 Task: Add an event with the title Sales Team Training and Skill Enhancement, date '2024/03/19', time 8:00 AM to 10:00 AMand add a description: The PIP Discussion will begin with a clear and concise explanation of the purpose and objectives of the performance improvement process. Participants will have a chance to understand the specific areas of concern and the expectations for improvement. The facilitator will ensure a supportive and non-judgmental environment, fostering open communication and active listening.Select event color  Graphite . Add location for the event as: Kuala Lumpur, Malaysia, logged in from the account softage.4@softage.netand send the event invitation to softage.9@softage.net and softage.10@softage.net. Set a reminder for the event Every weekday(Monday to Friday)
Action: Mouse moved to (76, 91)
Screenshot: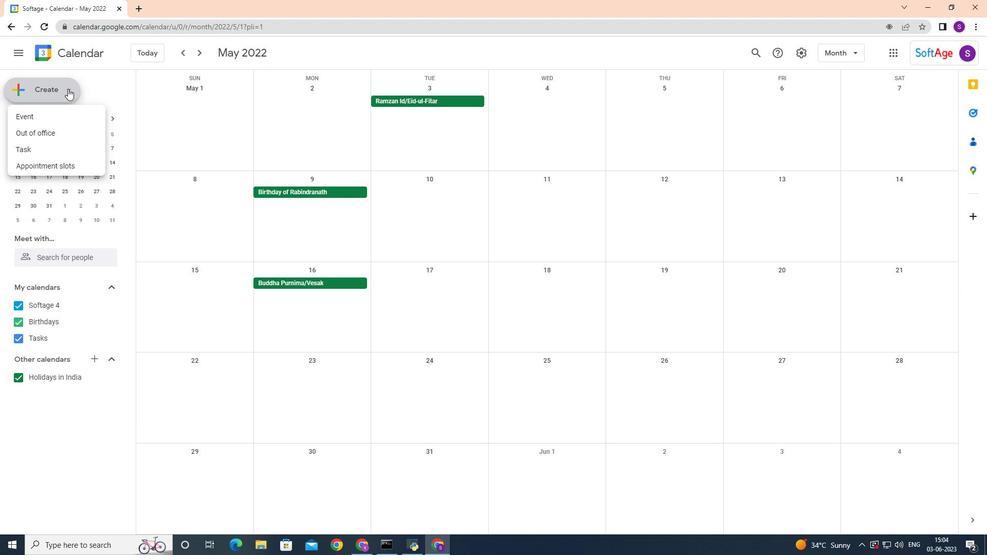 
Action: Mouse pressed left at (76, 91)
Screenshot: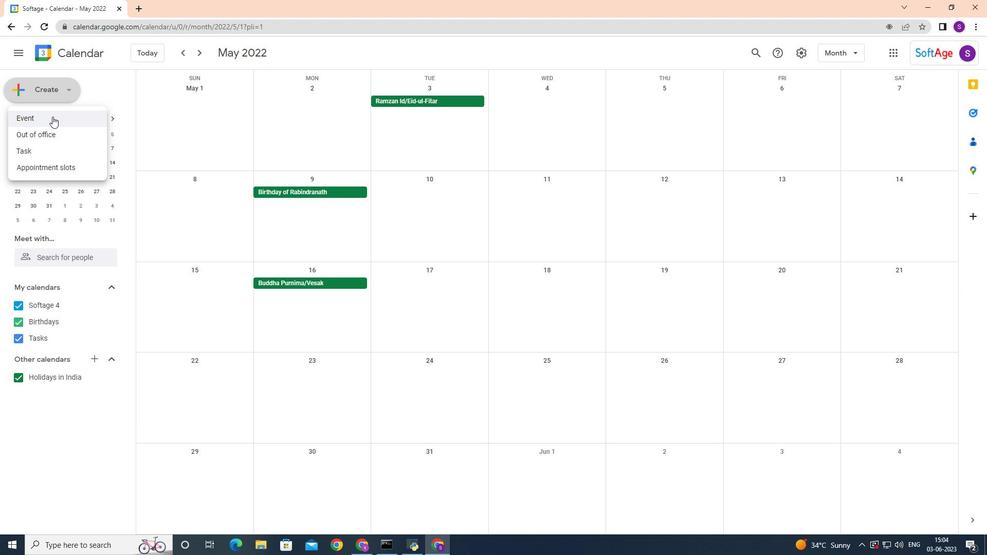 
Action: Mouse moved to (76, 112)
Screenshot: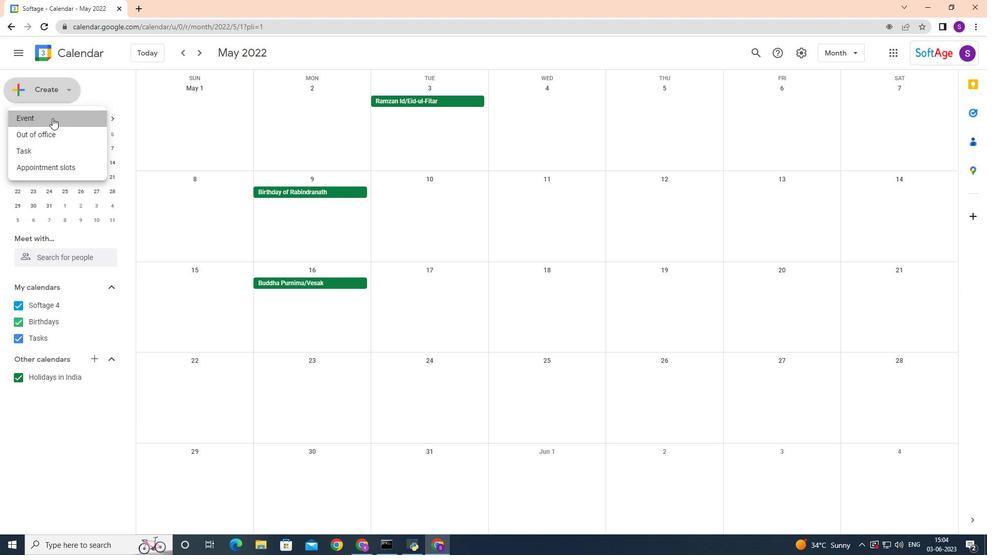 
Action: Mouse pressed left at (76, 112)
Screenshot: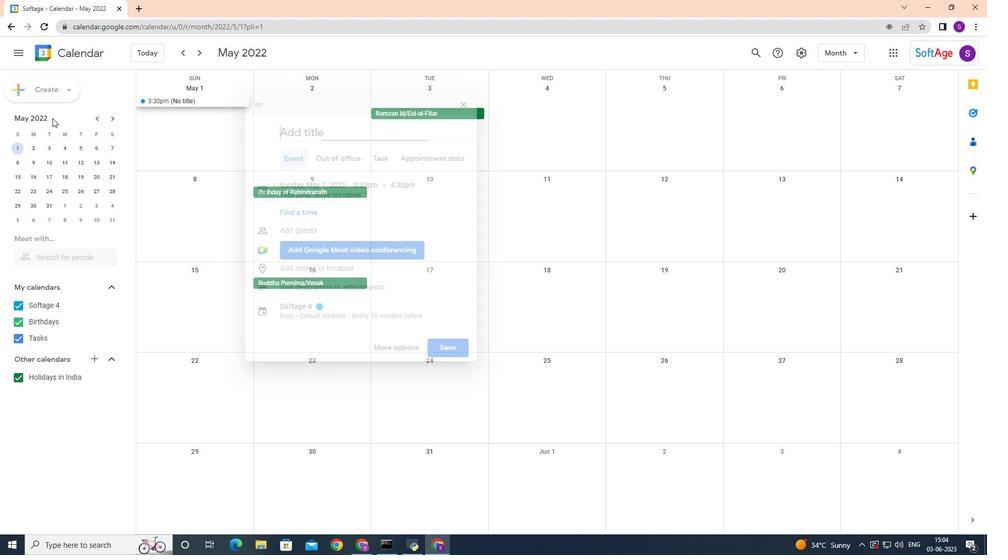 
Action: Mouse moved to (745, 345)
Screenshot: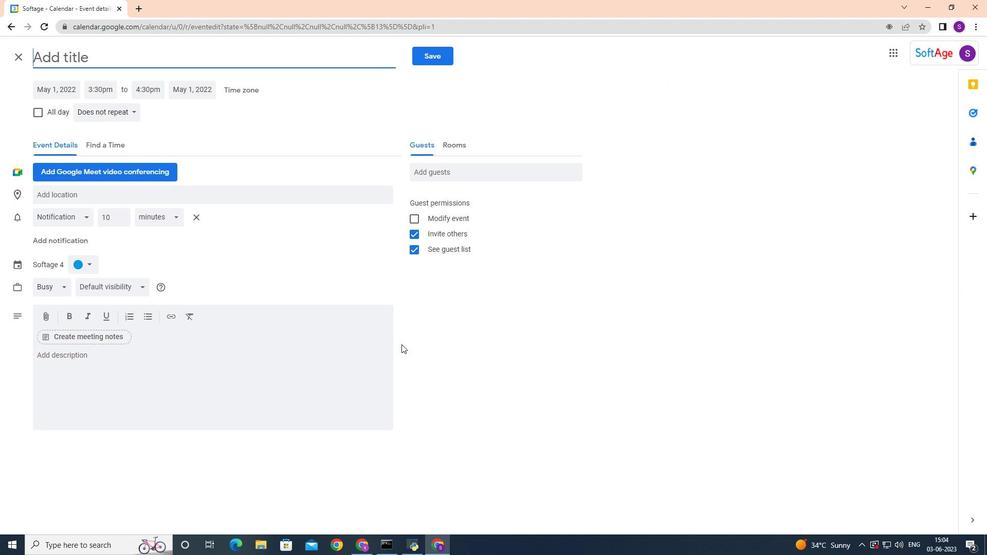 
Action: Mouse pressed left at (745, 345)
Screenshot: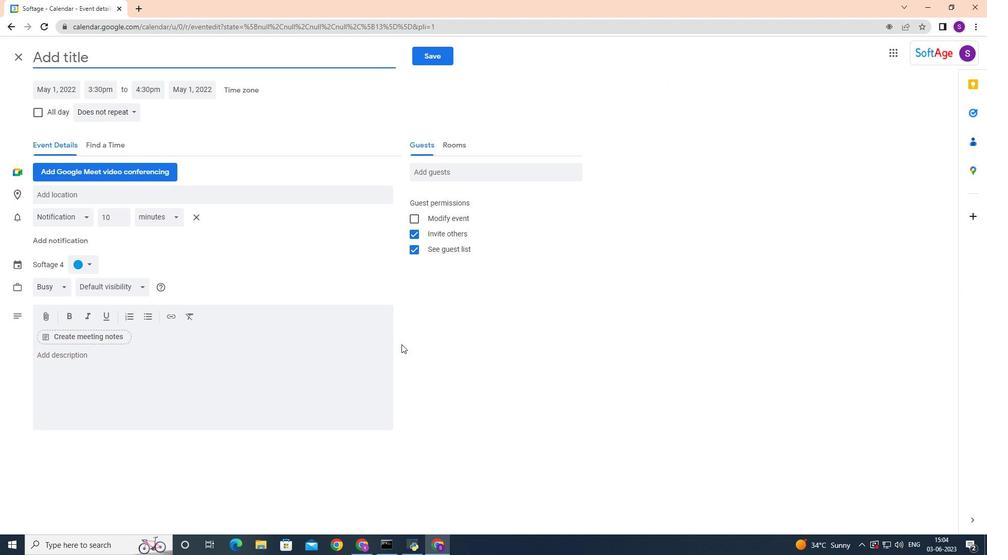 
Action: Mouse moved to (267, 62)
Screenshot: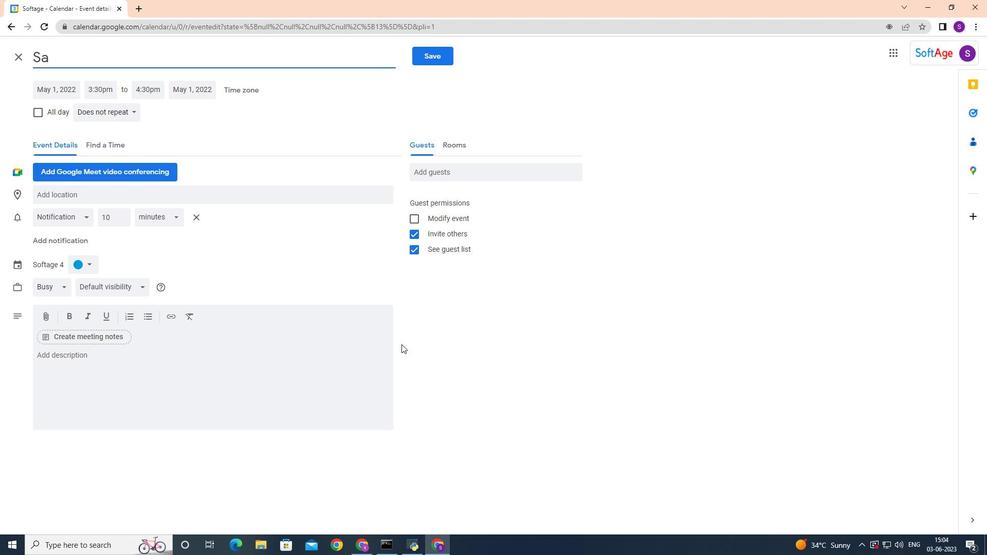 
Action: Mouse pressed left at (267, 62)
Screenshot: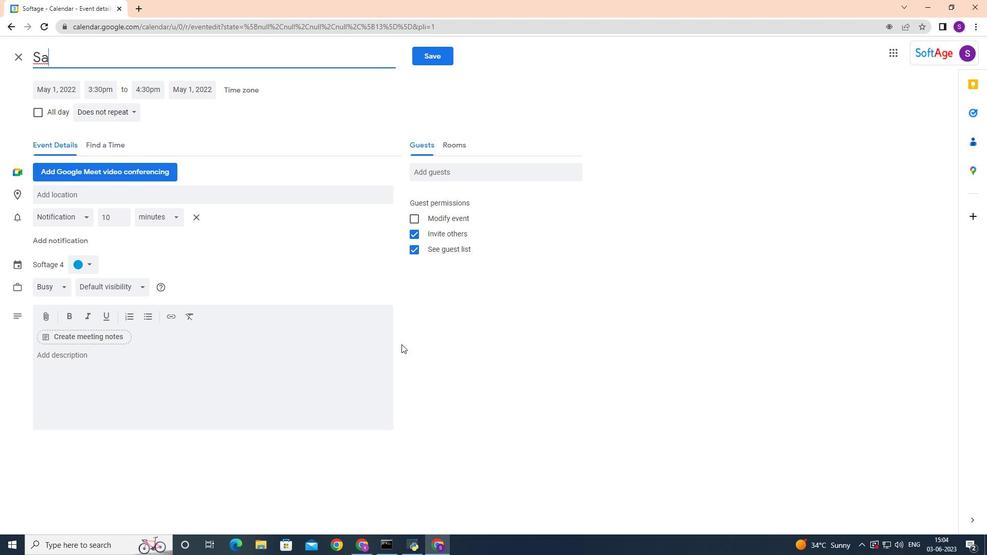 
Action: Mouse moved to (267, 61)
Screenshot: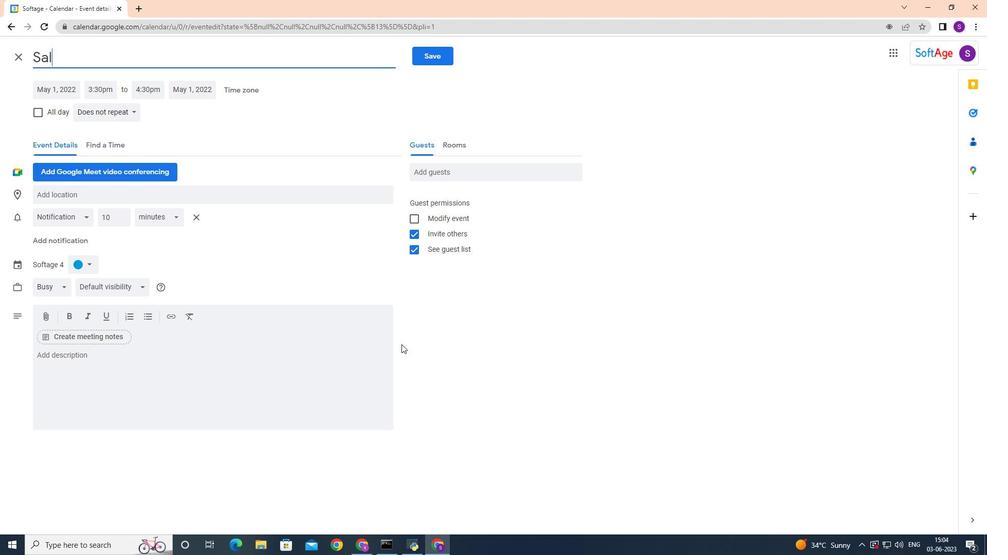 
Action: Key pressed <Key.shift>Sales<Key.space><Key.shift>Team<Key.space><Key.shift>Training<Key.space>and<Key.space><Key.shift_r>Skill<Key.space><Key.shift>Enhancement
Screenshot: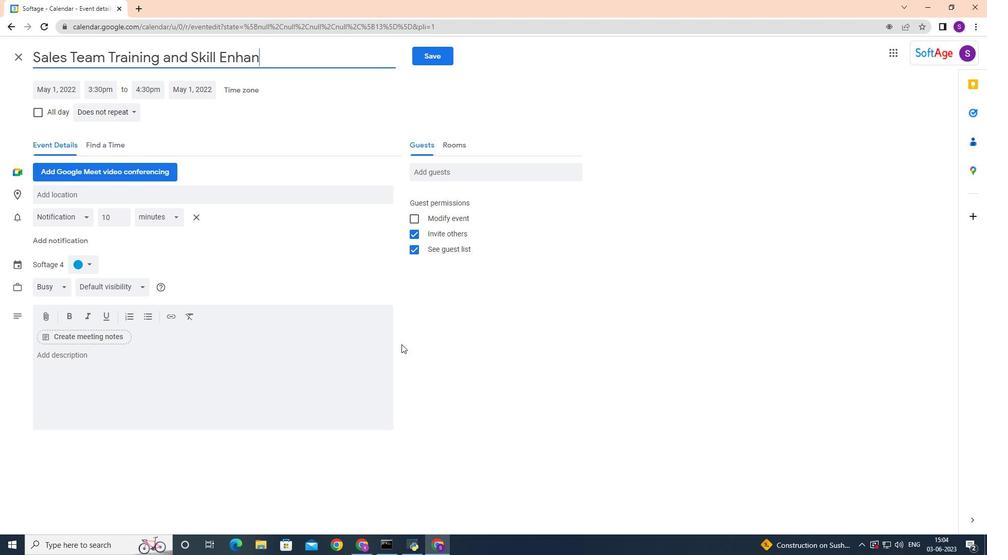 
Action: Mouse moved to (73, 91)
Screenshot: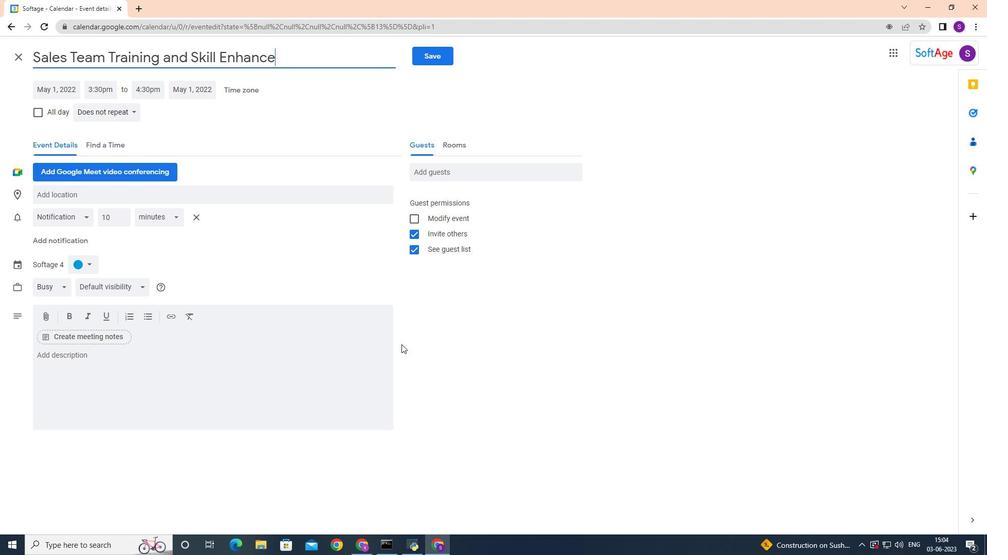 
Action: Mouse pressed left at (73, 91)
Screenshot: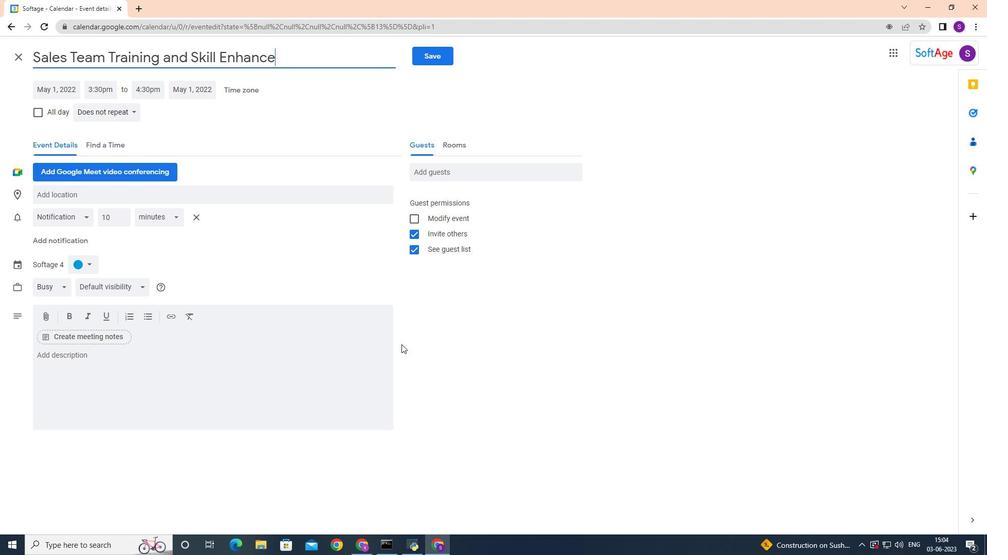 
Action: Mouse moved to (162, 112)
Screenshot: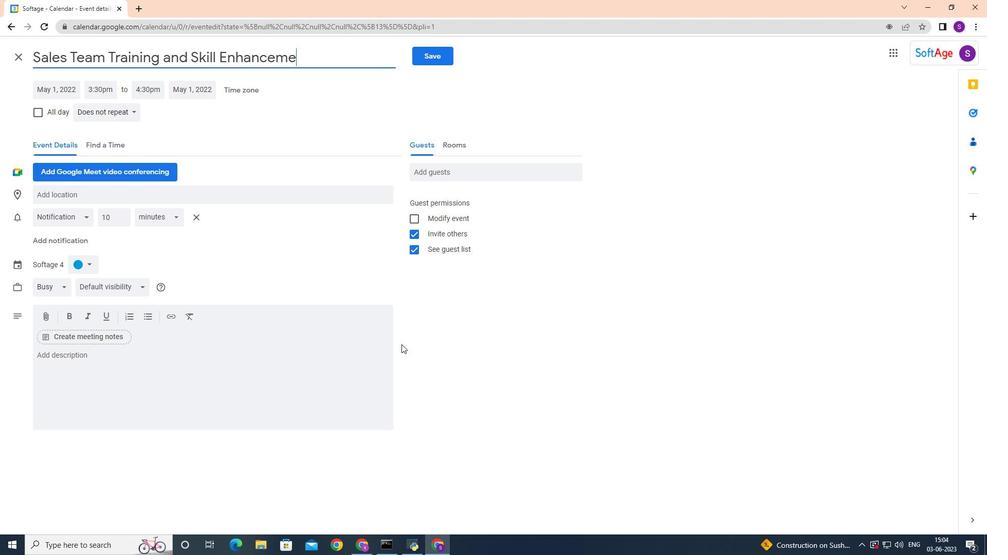 
Action: Mouse pressed left at (162, 112)
Screenshot: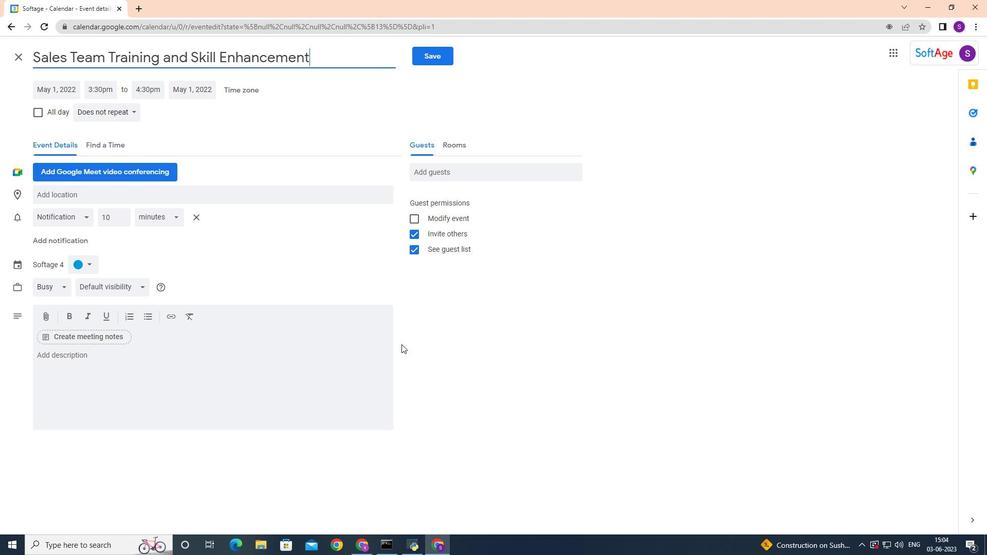 
Action: Mouse pressed left at (162, 112)
Screenshot: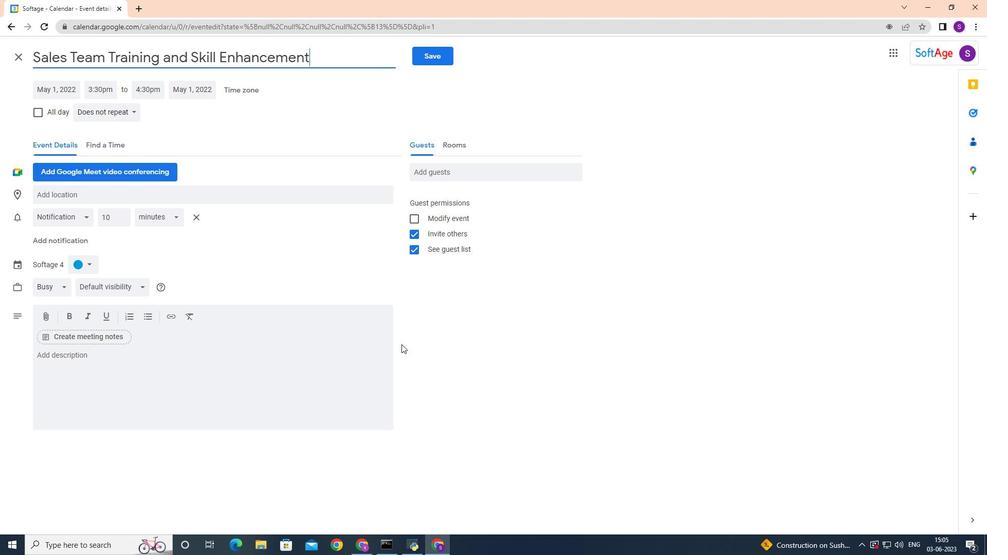 
Action: Mouse pressed left at (162, 112)
Screenshot: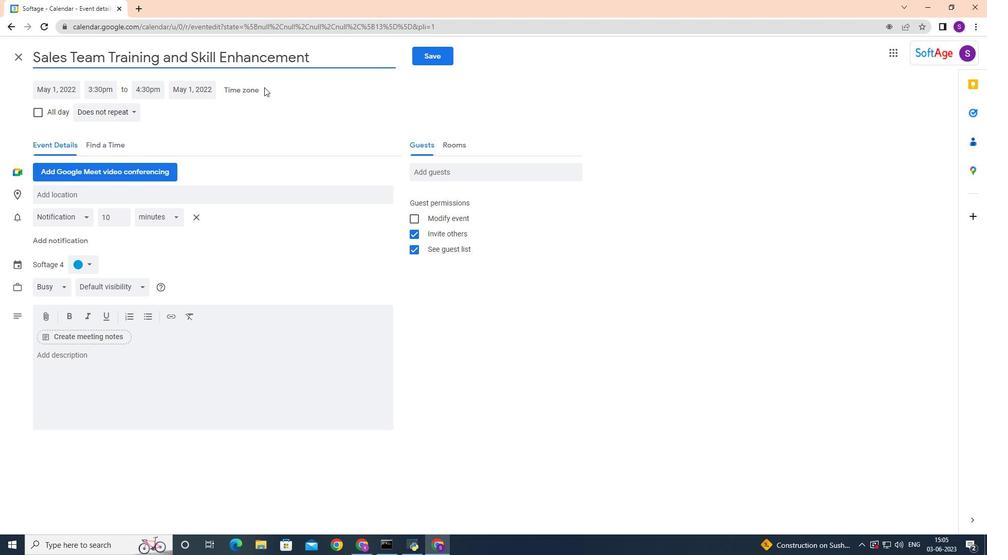 
Action: Mouse pressed left at (162, 112)
Screenshot: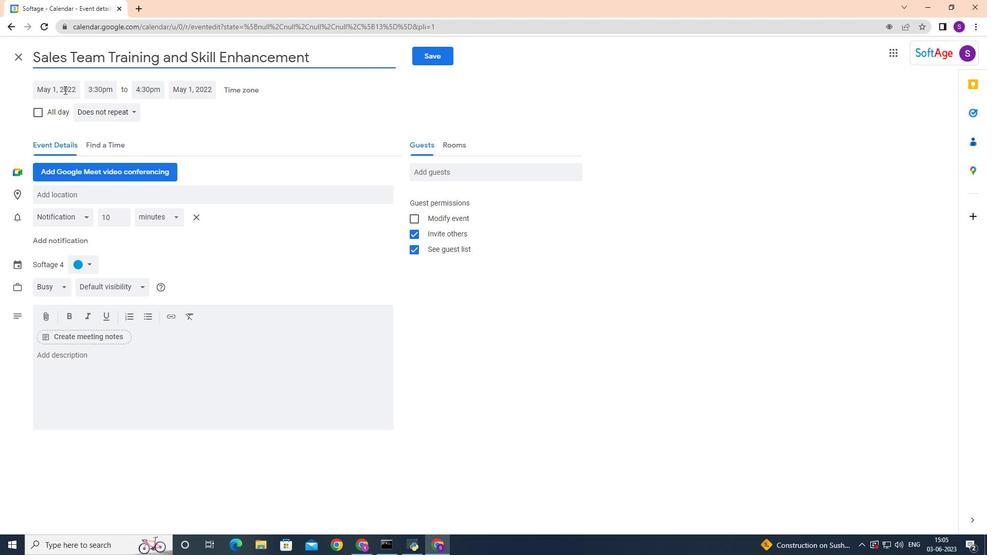 
Action: Mouse pressed left at (162, 112)
Screenshot: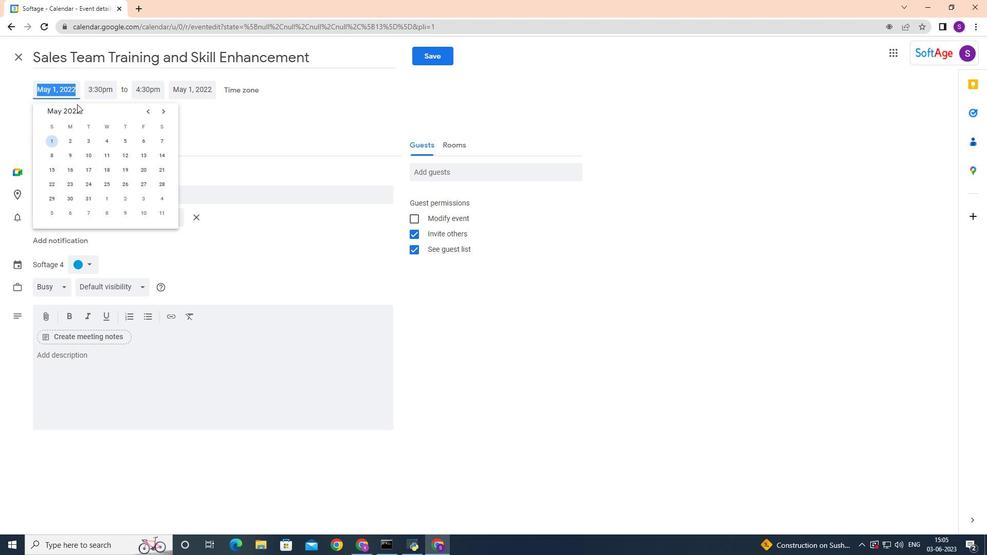 
Action: Mouse pressed left at (162, 112)
Screenshot: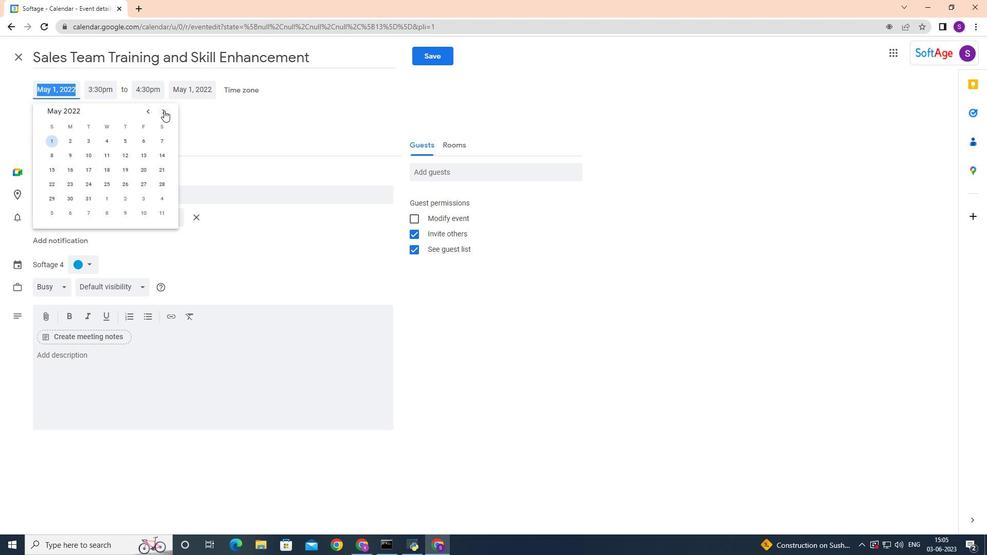 
Action: Mouse pressed left at (162, 112)
Screenshot: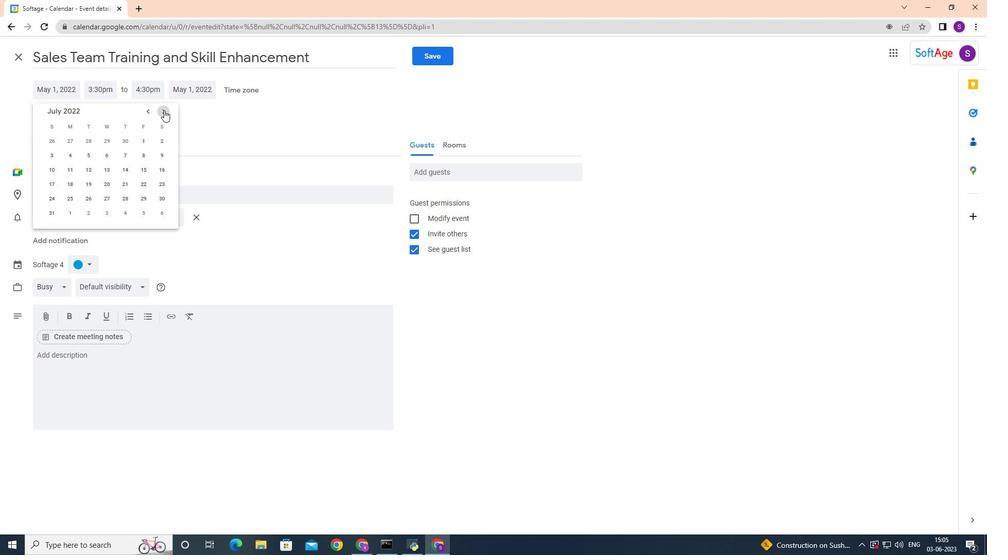 
Action: Mouse pressed left at (162, 112)
Screenshot: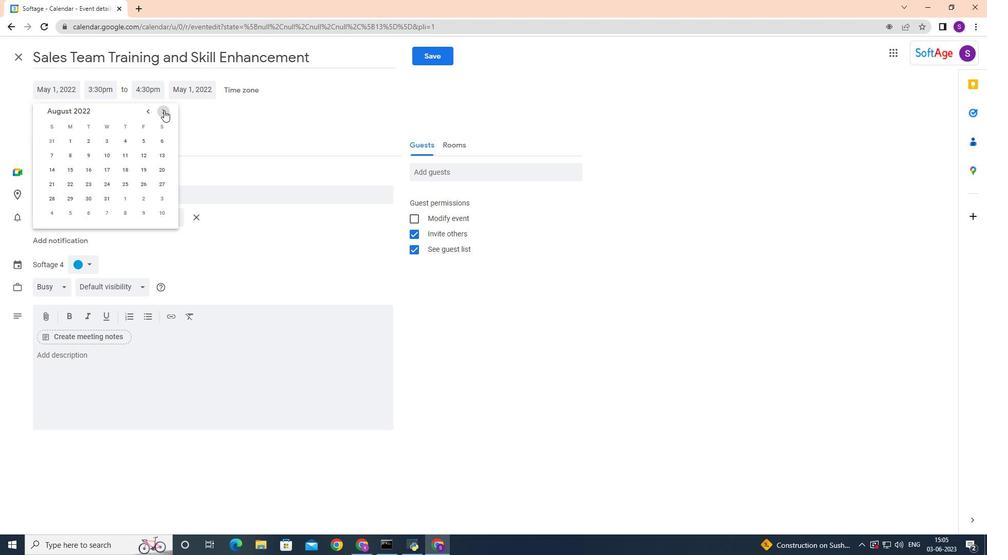 
Action: Mouse pressed left at (162, 112)
Screenshot: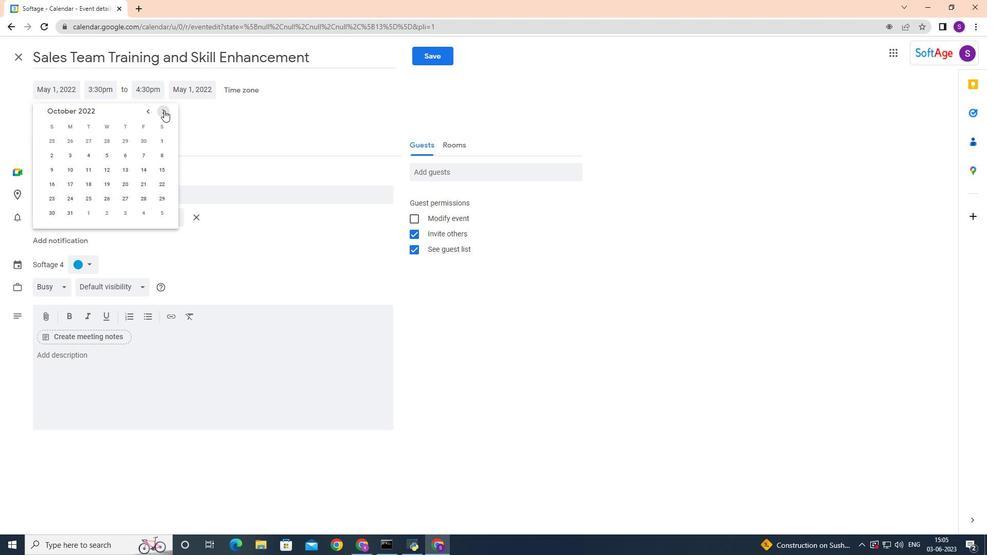 
Action: Mouse pressed left at (162, 112)
Screenshot: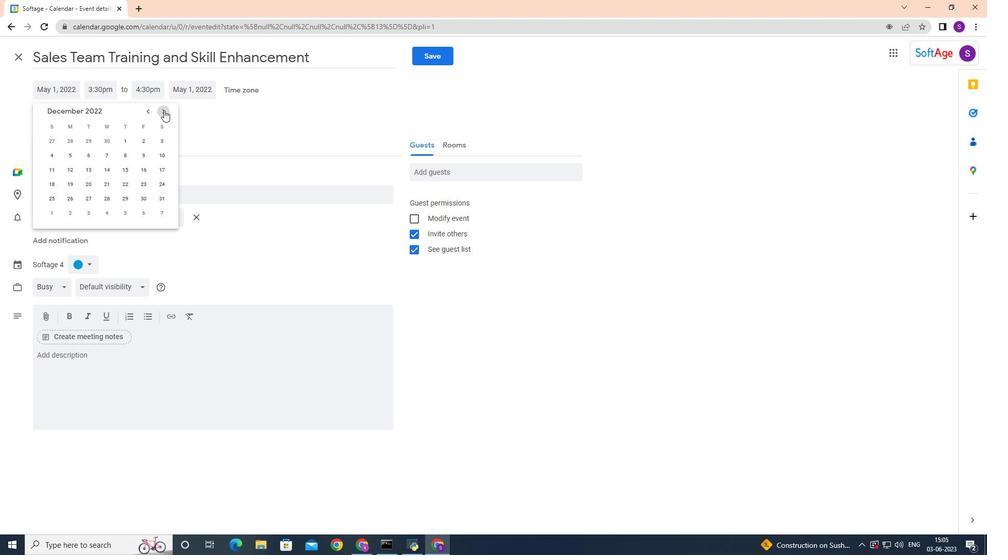 
Action: Mouse pressed left at (162, 112)
Screenshot: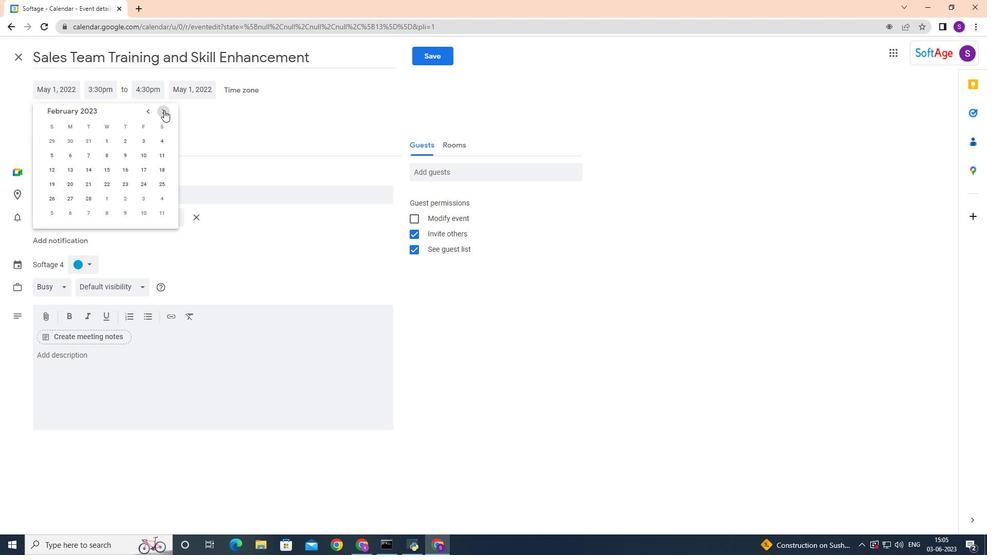 
Action: Mouse moved to (87, 184)
Screenshot: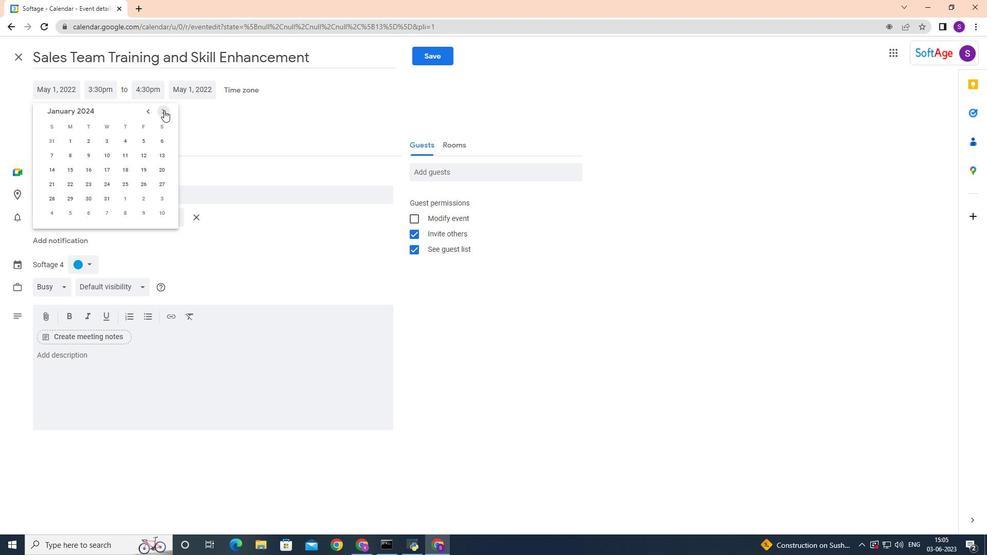 
Action: Mouse pressed left at (87, 184)
Screenshot: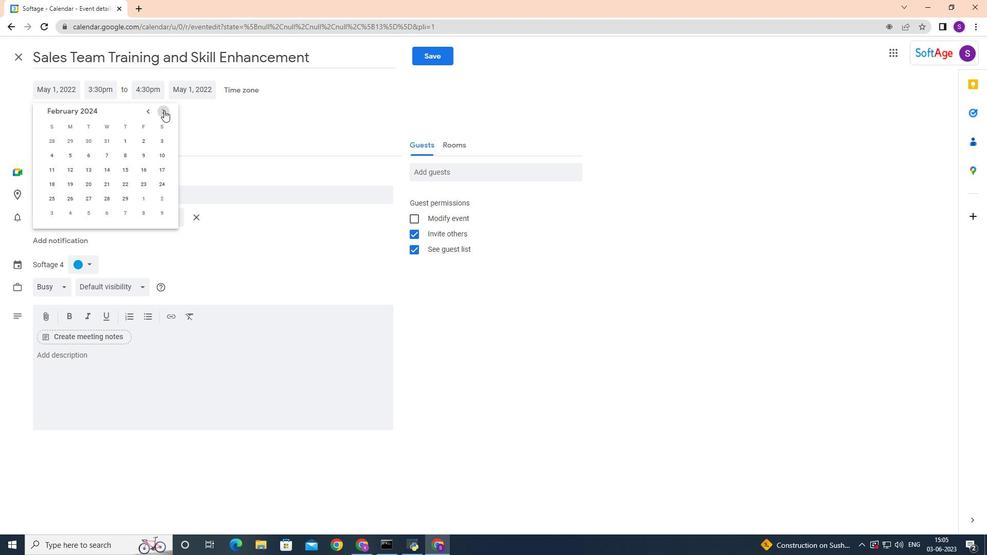 
Action: Mouse moved to (109, 93)
Screenshot: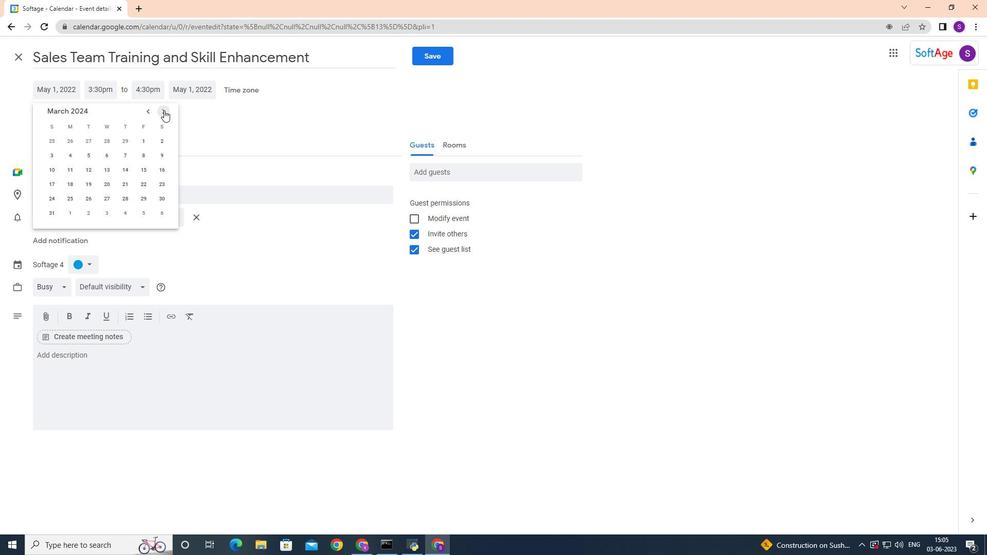 
Action: Mouse pressed left at (109, 93)
Screenshot: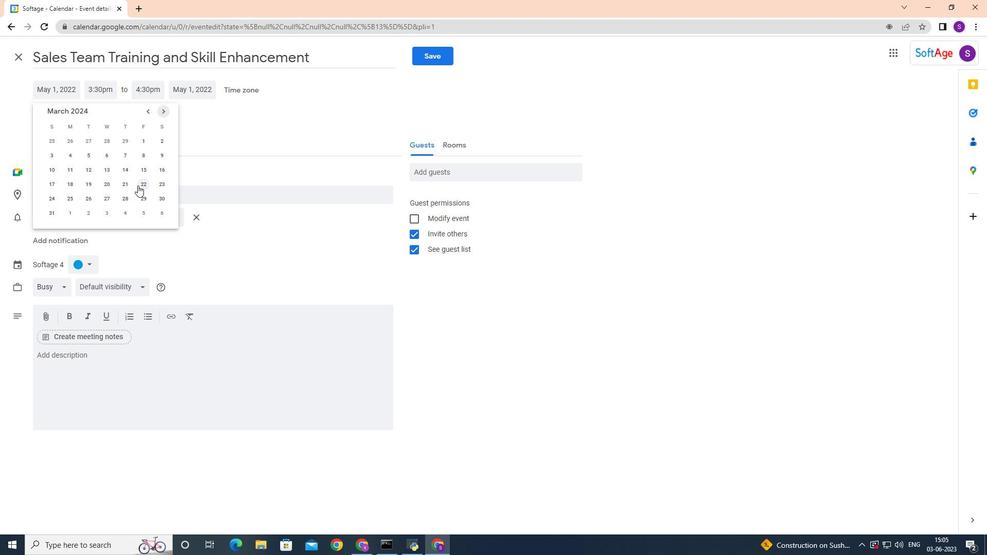 
Action: Mouse moved to (109, 92)
Screenshot: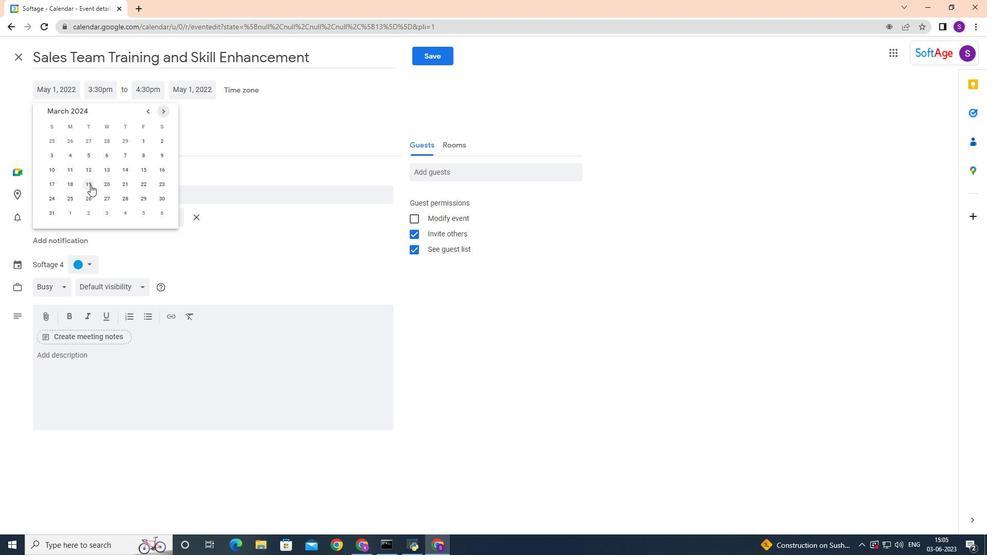 
Action: Key pressed 8<Key.shift>:00am<Key.enter><Key.tab>10<Key.shift>:00am<Key.enter>
Screenshot: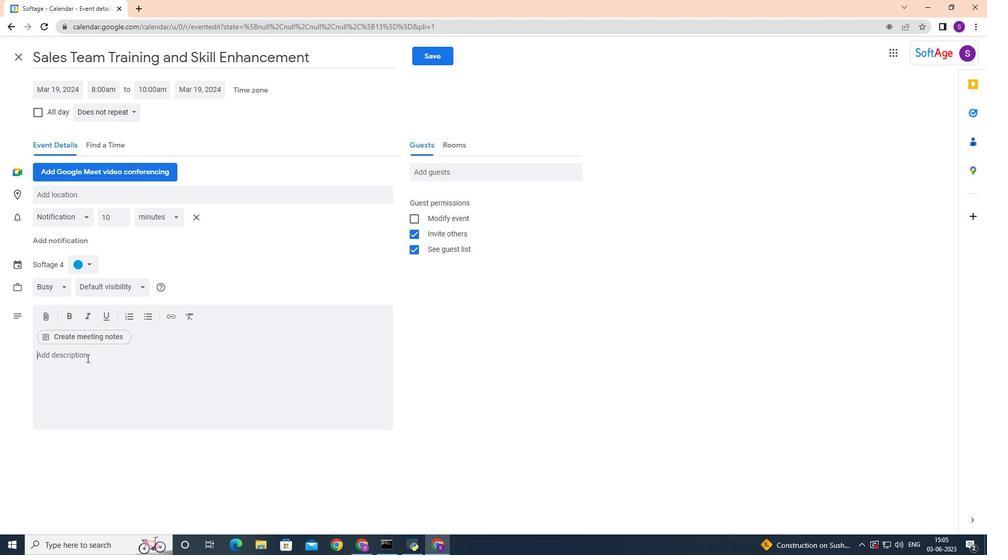 
Action: Mouse moved to (114, 358)
Screenshot: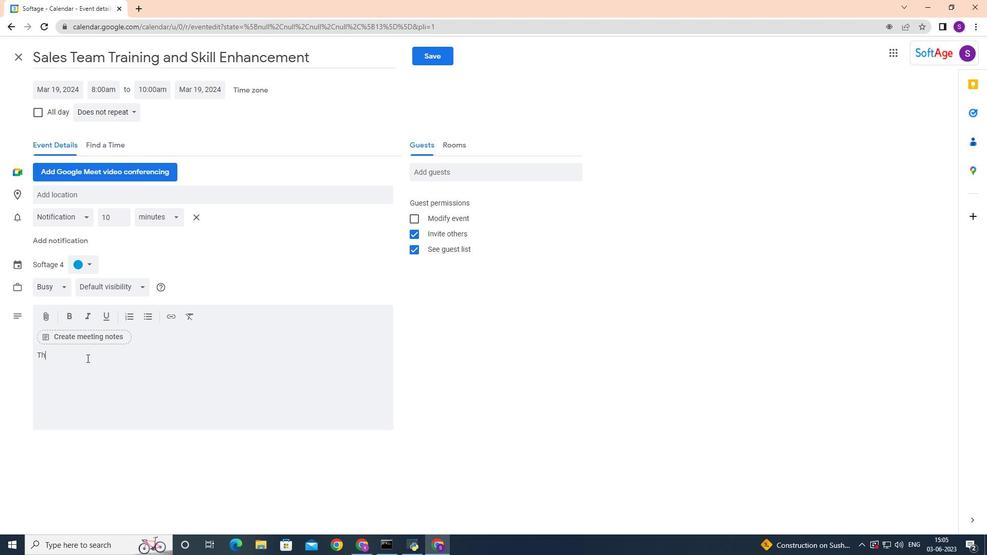 
Action: Mouse pressed left at (114, 358)
Screenshot: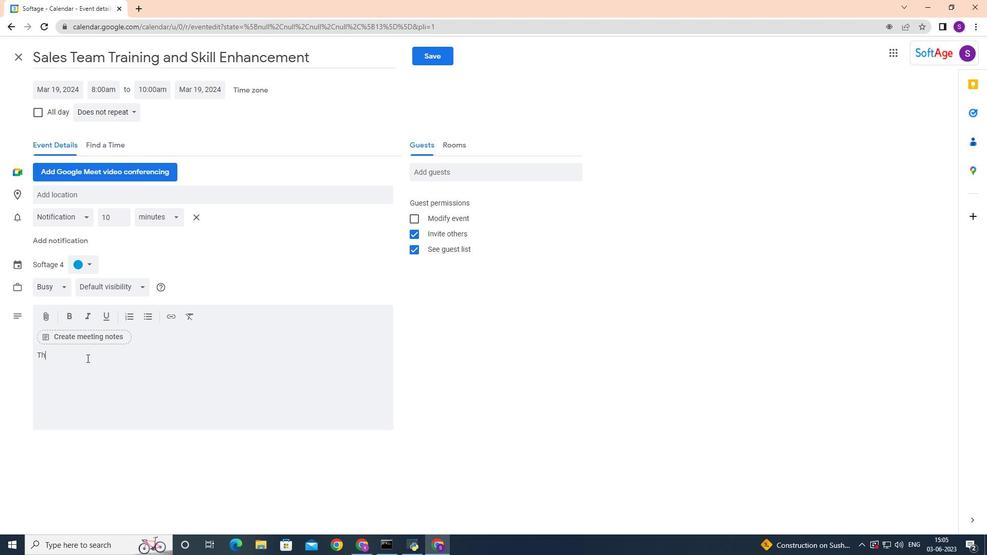 
Action: Key pressed <Key.shift>The<Key.space><Key.shift>P<Key.shift>IP<Key.space><Key.shift>Discussion<Key.space>will<Key.space>begin<Key.space>with<Key.space>a<Key.space>clear<Key.space>and<Key.space>concise<Key.space>explanation<Key.space>of<Key.space>the<Key.space>purpose<Key.space>and<Key.space>objectives<Key.space>of<Key.space>the<Key.space>performance<Key.space>improvement<Key.space>process.<Key.space><Key.shift>Participants<Key.space>will<Key.space>have<Key.space>a<Key.space>chang<Key.backspace>ce<Key.space>to<Key.space>understand<Key.space>the<Key.space>specific<Key.space>areas<Key.space>of<Key.space>concern<Key.space>and<Key.space>the<Key.space>expectations<Key.space>for<Key.space>improvement.<Key.space><Key.shift>The<Key.space>facilitator<Key.space>will<Key.space>ensure<Key.space>a<Key.space>supportive<Key.space>and<Key.space>non-judgemental<Key.space>environment,<Key.space>fostering<Key.space>open<Key.space>communication<Key.space>and<Key.space>active<Key.space>listening.
Screenshot: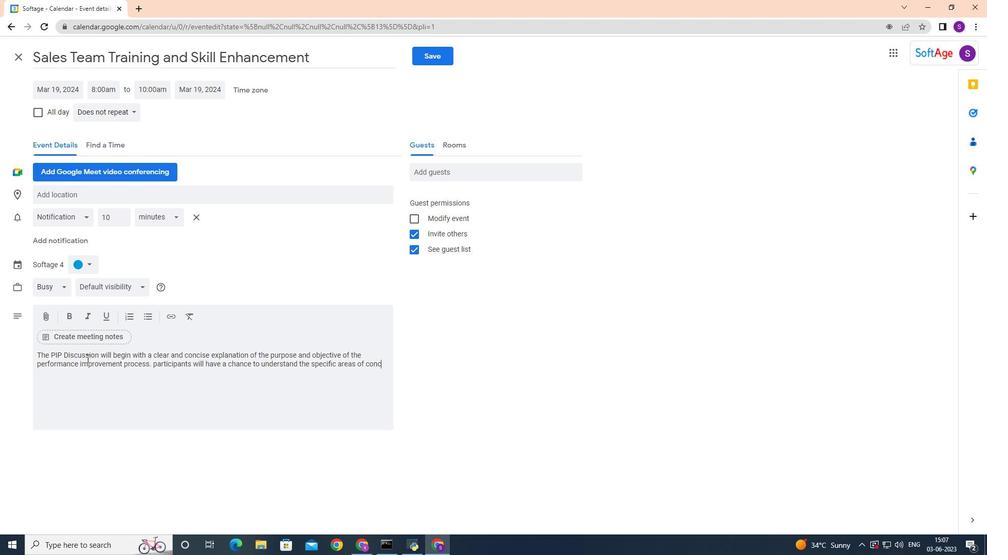 
Action: Mouse moved to (94, 263)
Screenshot: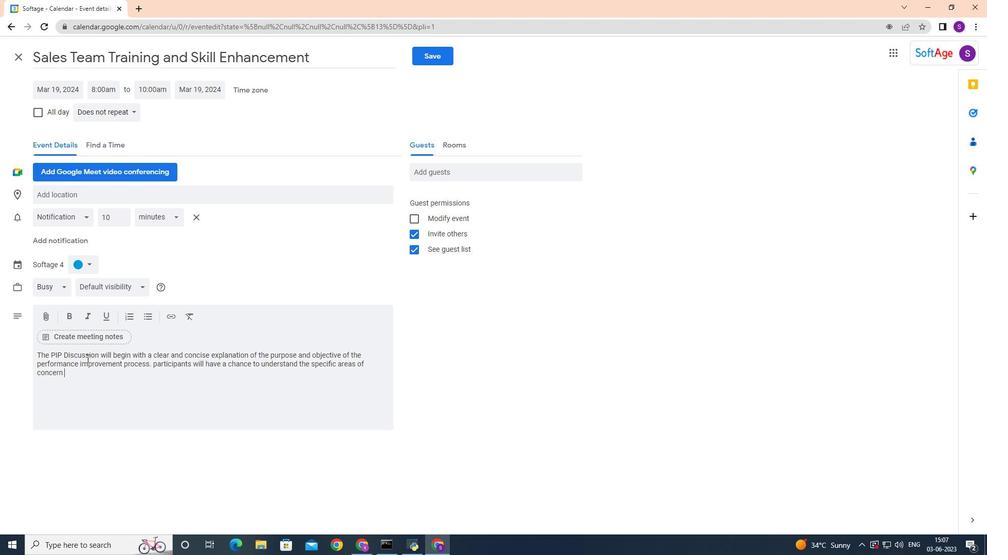 
Action: Mouse pressed left at (94, 263)
Screenshot: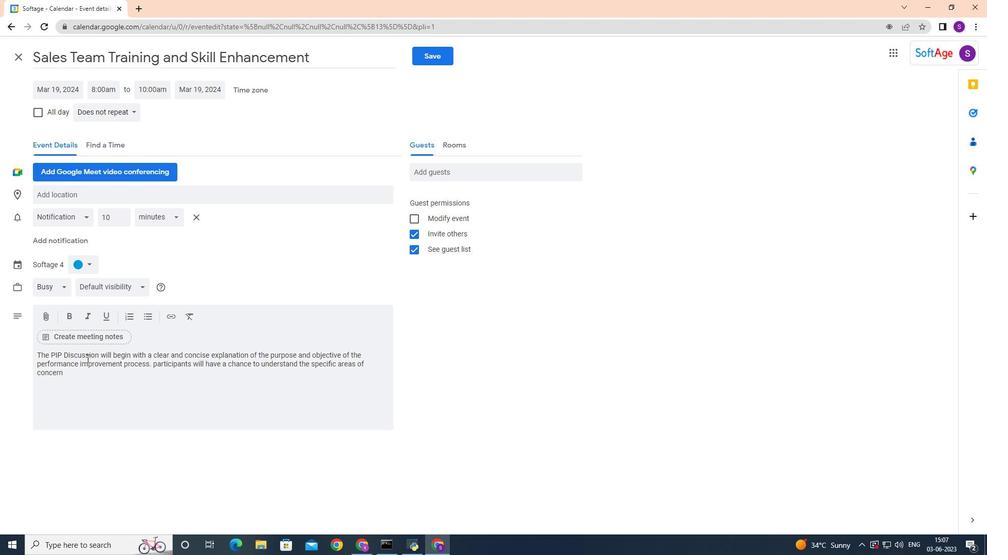 
Action: Mouse moved to (78, 322)
Screenshot: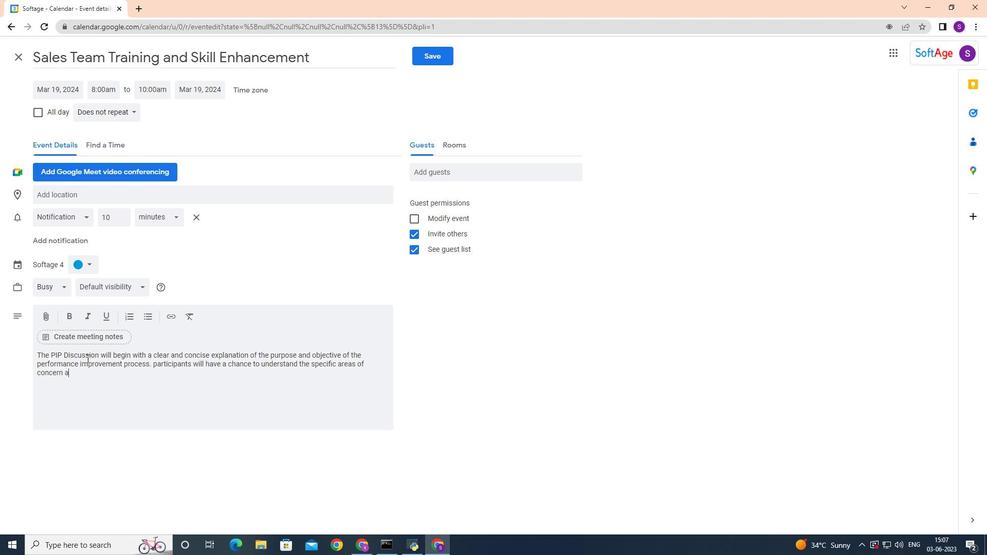 
Action: Mouse pressed left at (78, 322)
Screenshot: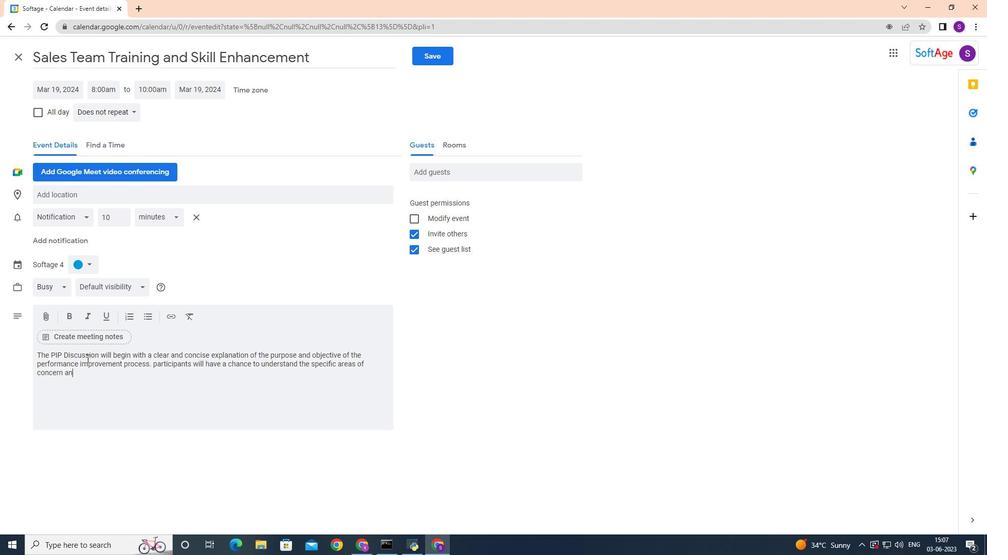
Action: Mouse moved to (77, 197)
Screenshot: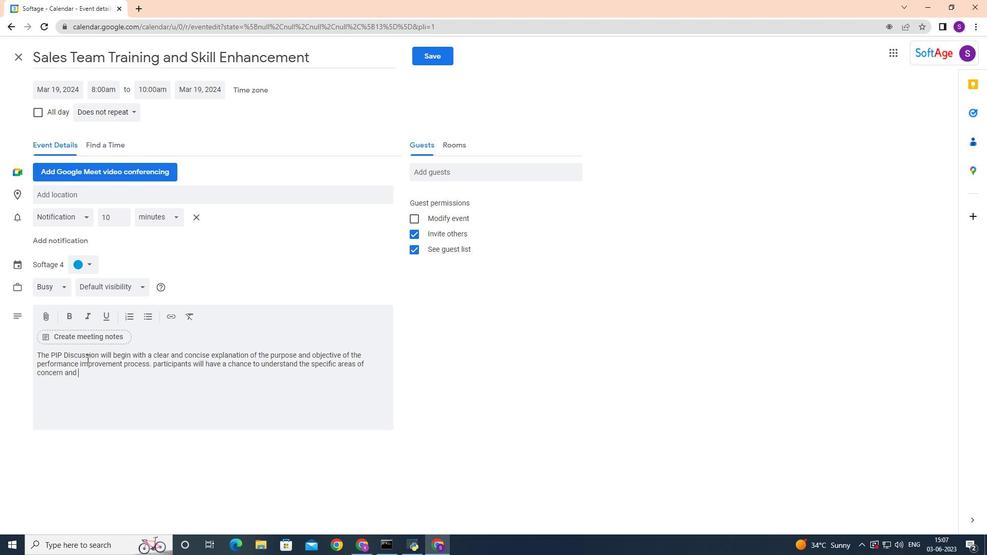 
Action: Mouse pressed left at (77, 197)
Screenshot: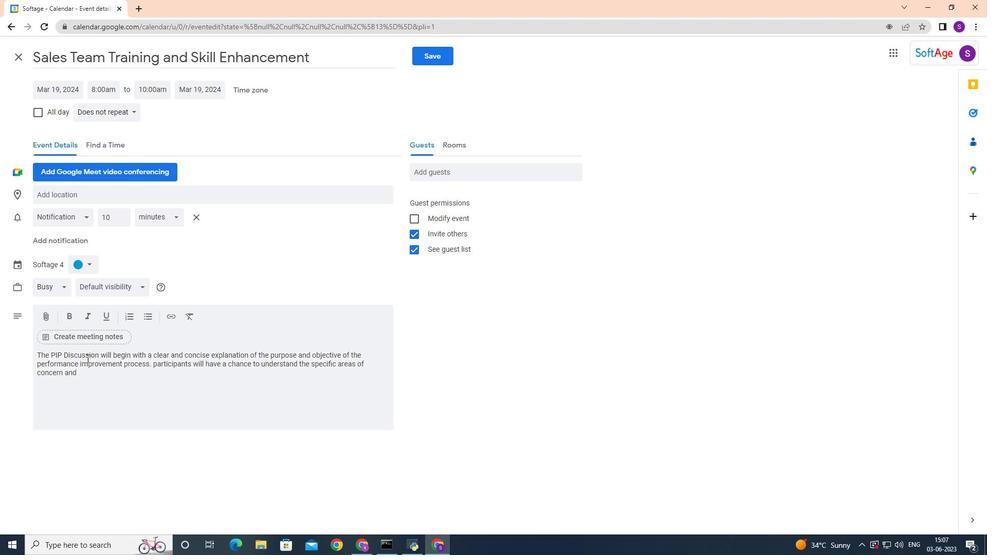 
Action: Mouse moved to (73, 196)
Screenshot: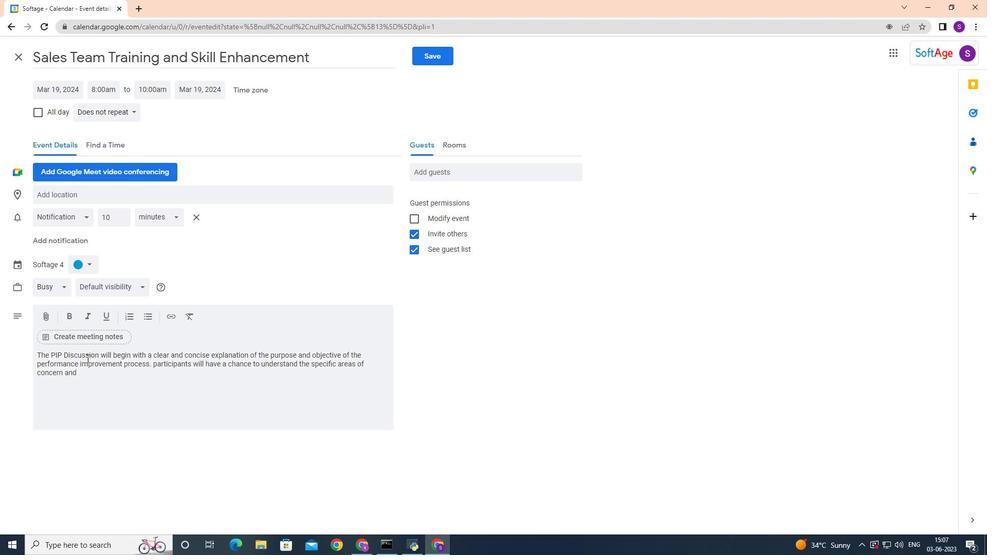 
Action: Key pressed <Key.shift>Ka<Key.backspace>uala<Key.space><Key.shift>Lumpur,<Key.space><Key.shift>Malaysia
Screenshot: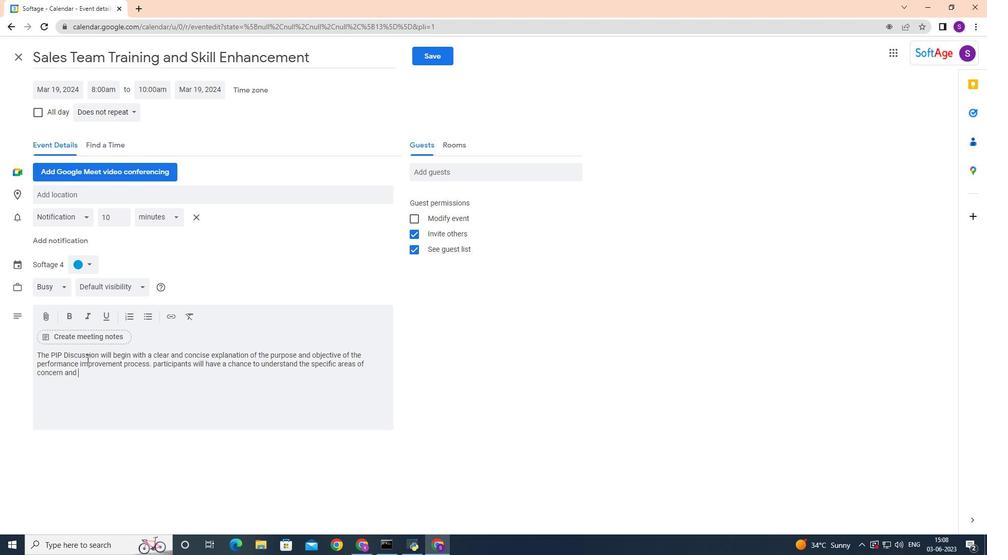 
Action: Mouse moved to (77, 217)
Screenshot: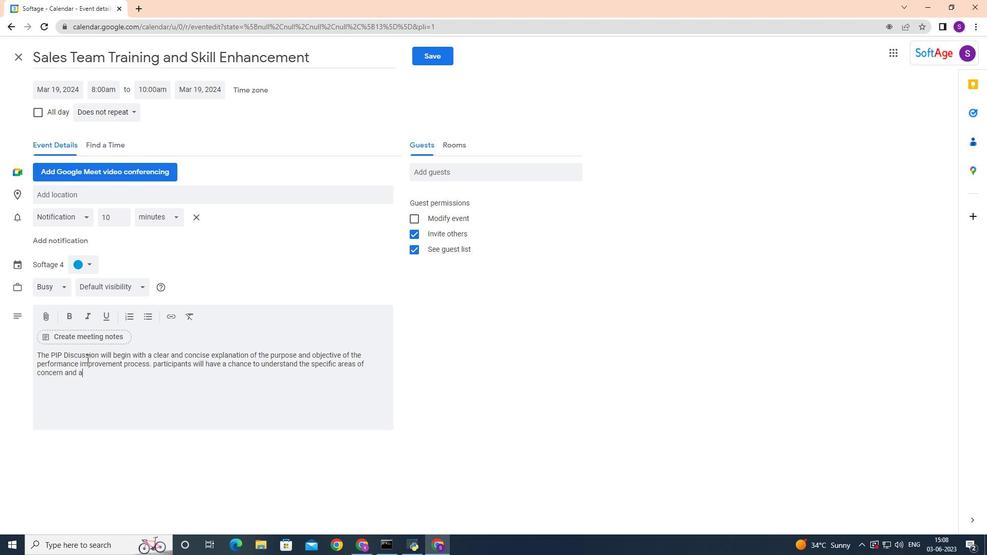 
Action: Mouse pressed left at (77, 217)
Screenshot: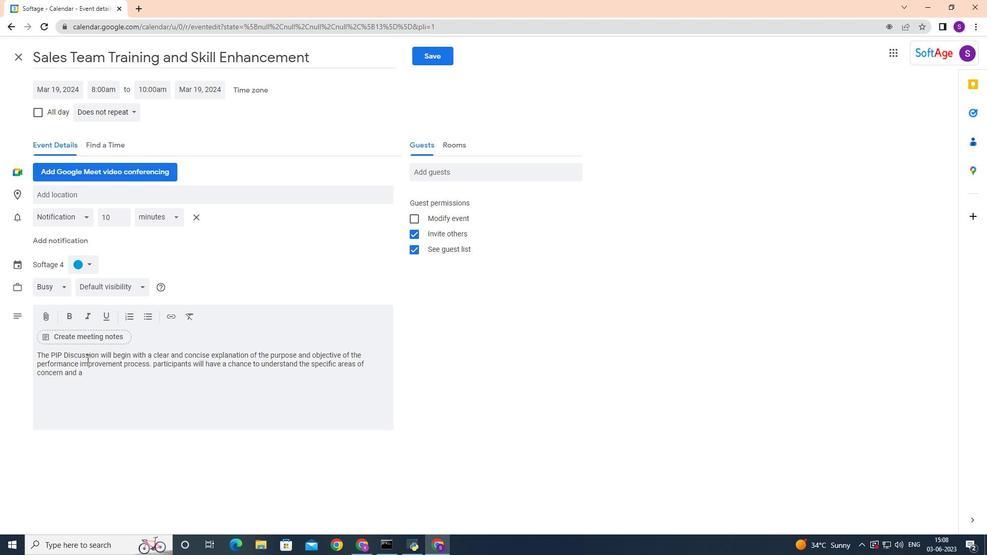 
Action: Mouse moved to (449, 173)
Screenshot: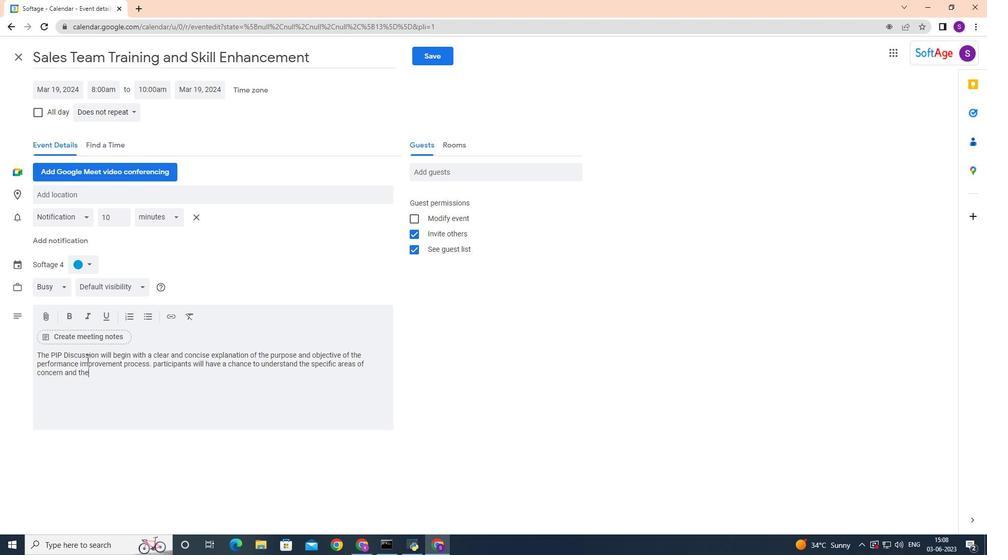 
Action: Mouse pressed left at (449, 173)
Screenshot: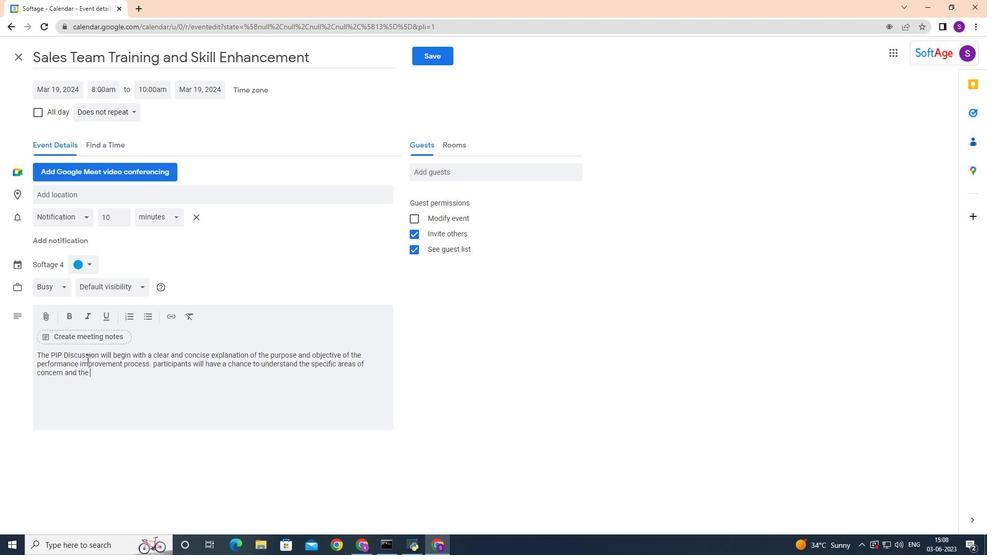 
Action: Mouse moved to (379, 134)
Screenshot: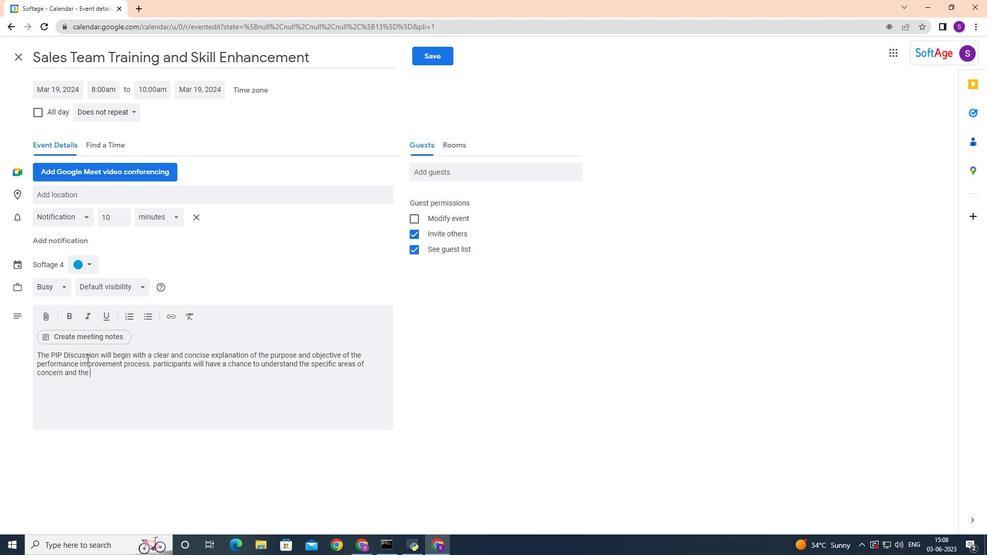 
Action: Key pressed softage.9<Key.shift>@softage
Screenshot: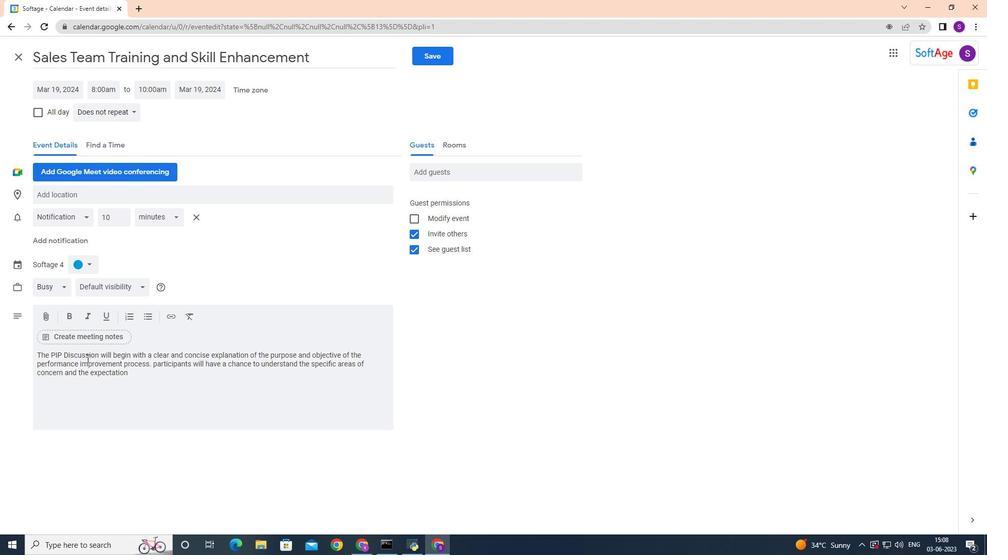 
Action: Mouse moved to (379, 134)
Screenshot: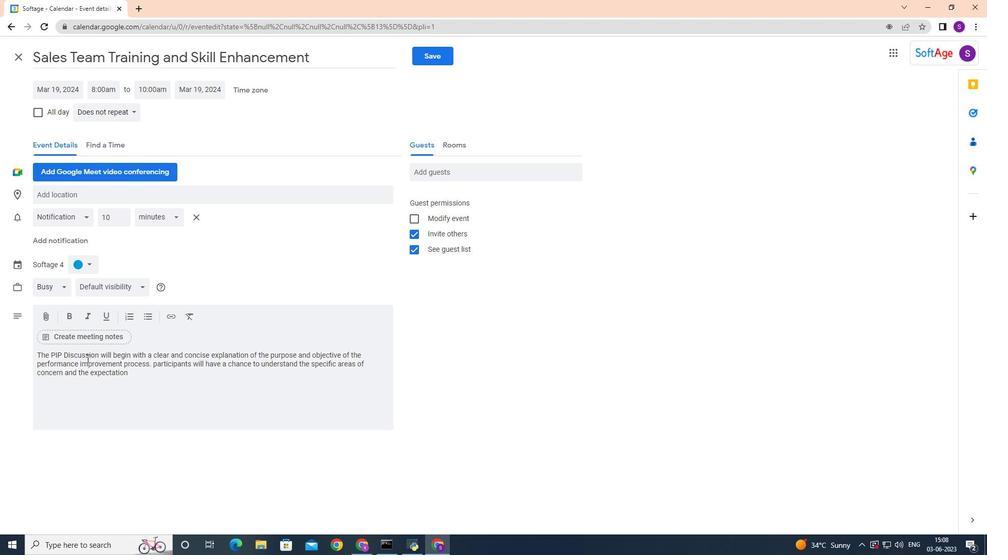 
Action: Key pressed .net<Key.enter>softage.10<Key.shift>@softage.net<Key.enter>
Screenshot: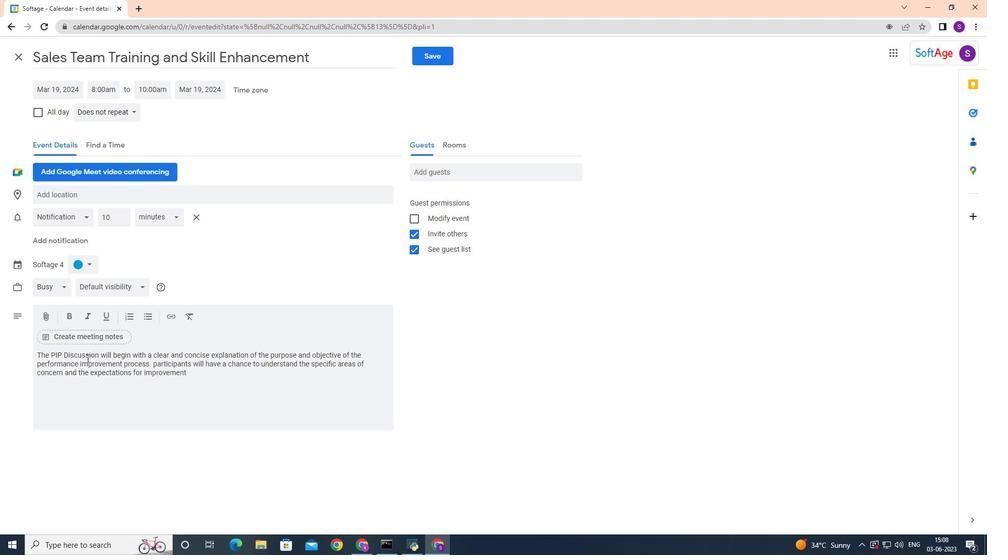 
Action: Mouse moved to (130, 115)
Screenshot: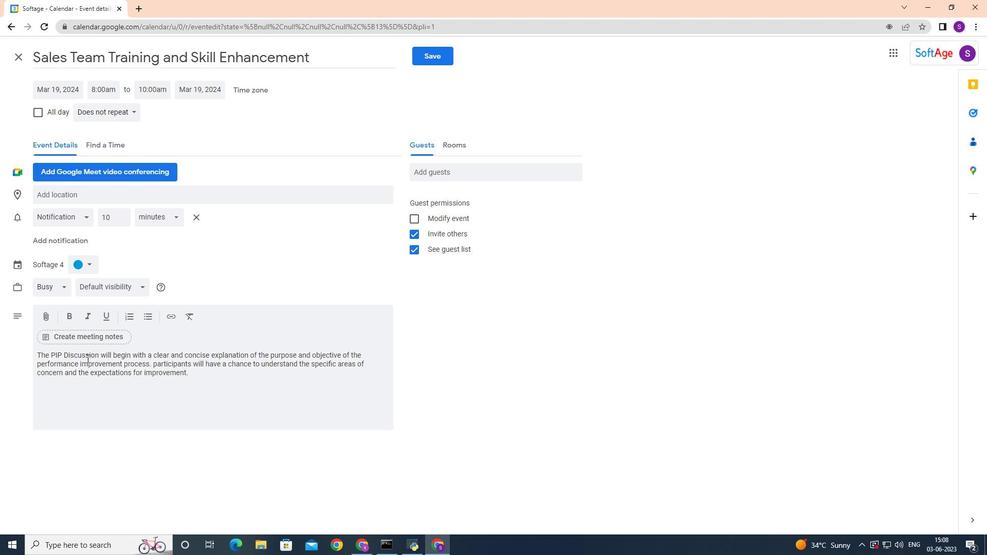 
Action: Mouse pressed left at (130, 115)
Screenshot: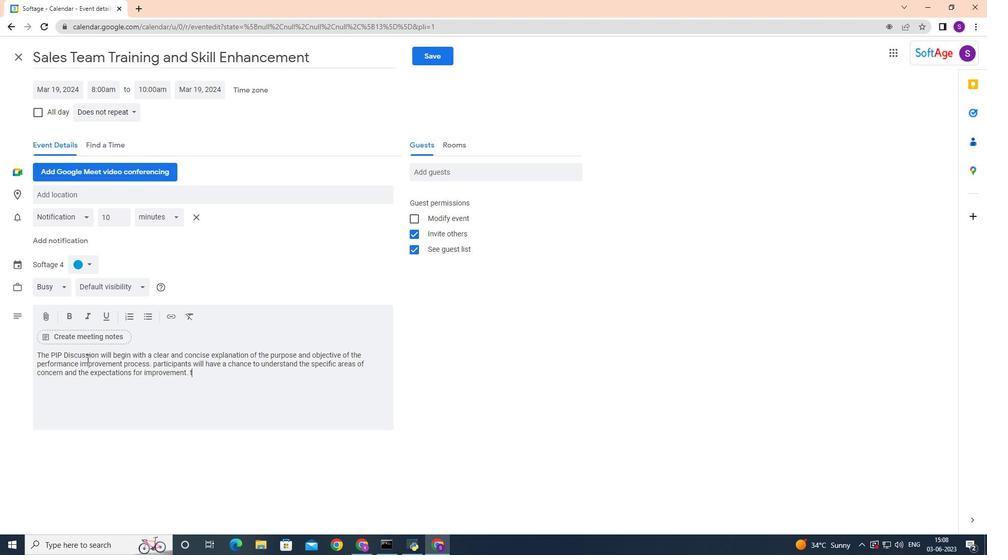 
Action: Mouse moved to (130, 199)
Screenshot: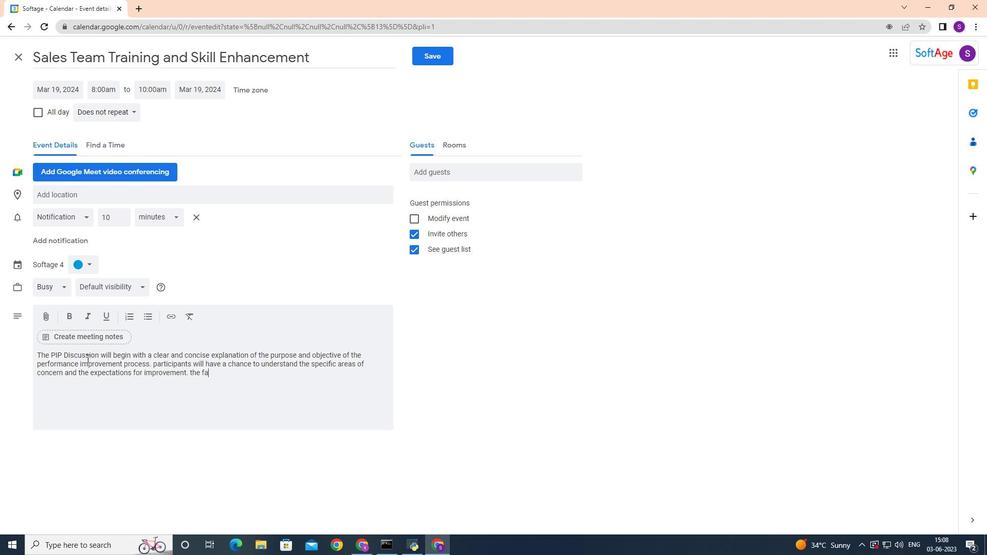 
Action: Mouse pressed left at (130, 199)
Screenshot: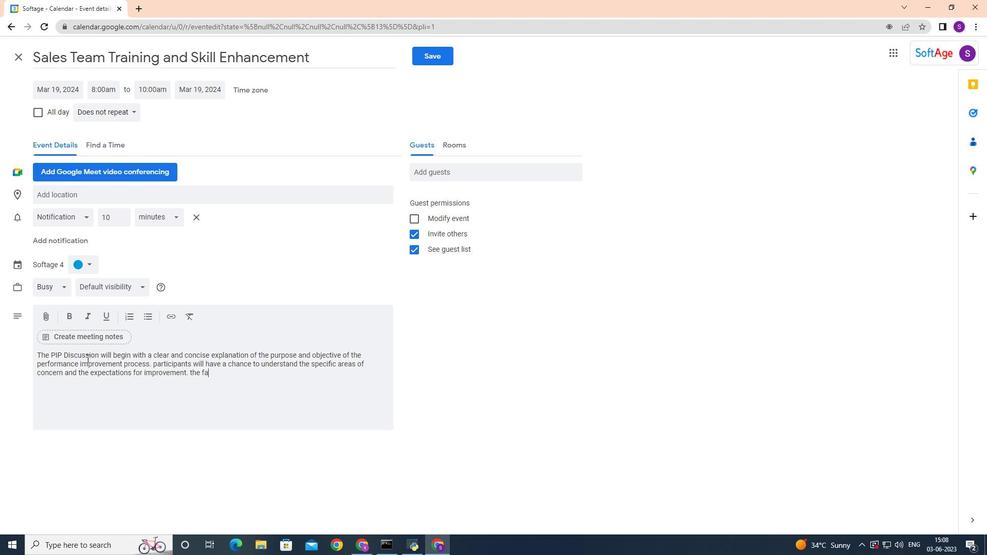 
Action: Mouse moved to (422, 60)
Screenshot: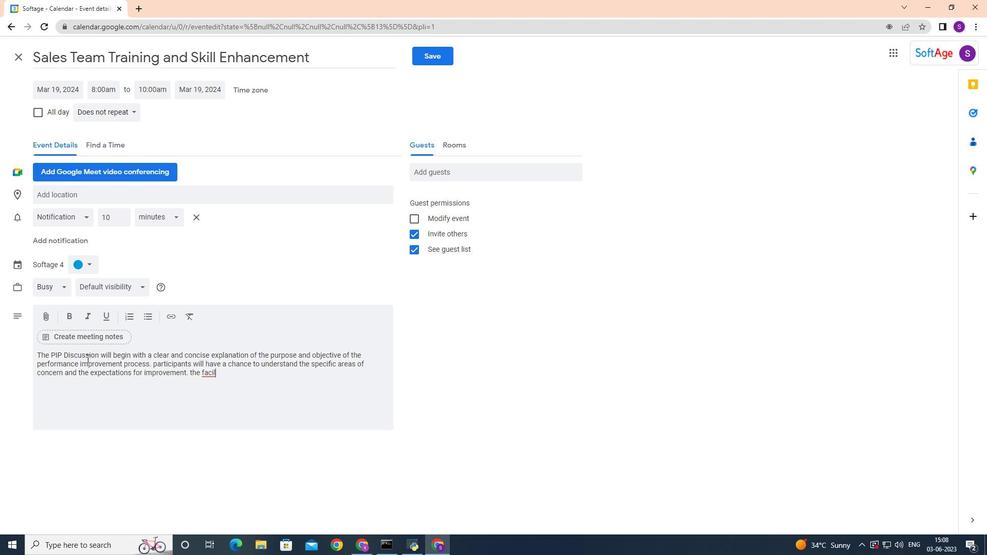 
Action: Mouse pressed left at (422, 60)
Screenshot: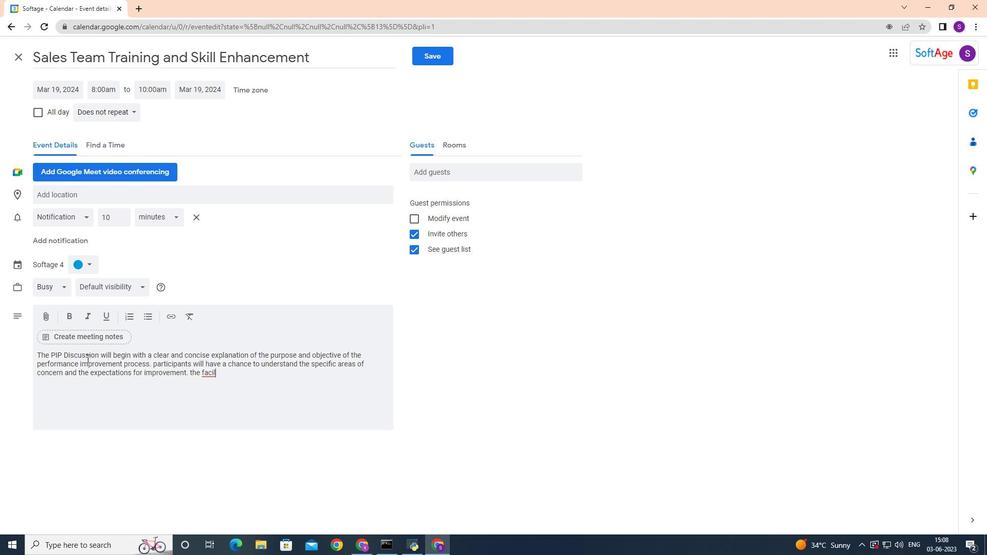 
Action: Mouse moved to (591, 307)
Screenshot: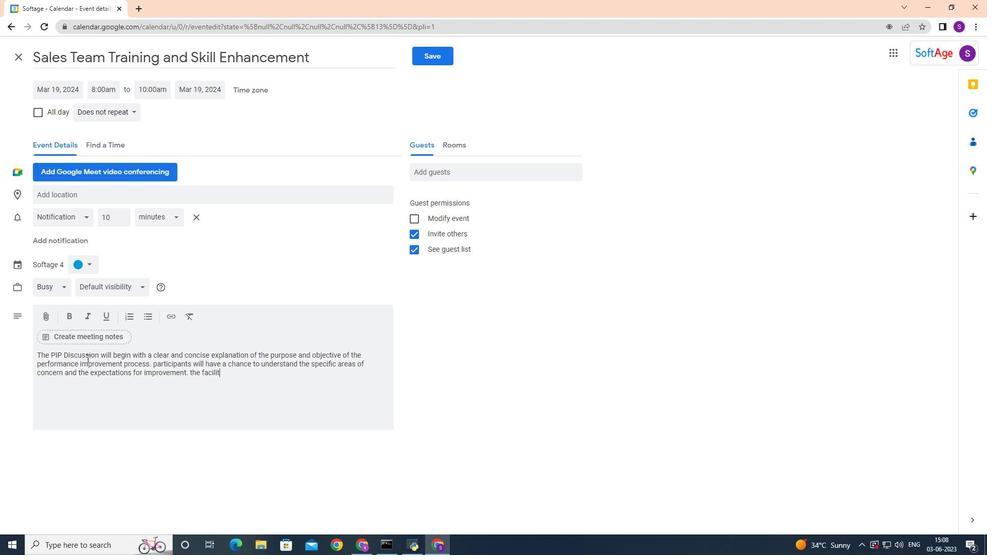 
Action: Mouse pressed left at (591, 307)
Screenshot: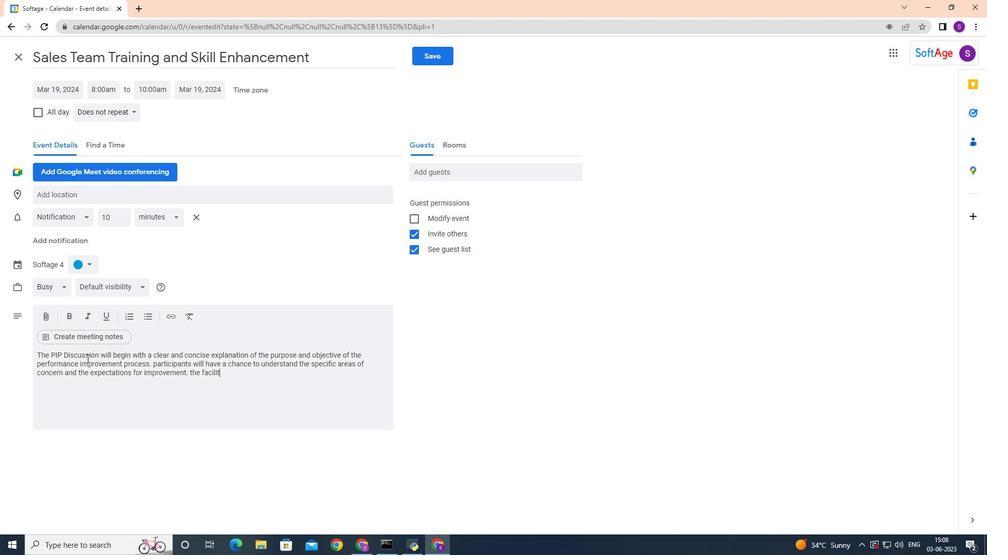 
Action: Mouse moved to (65, 90)
Screenshot: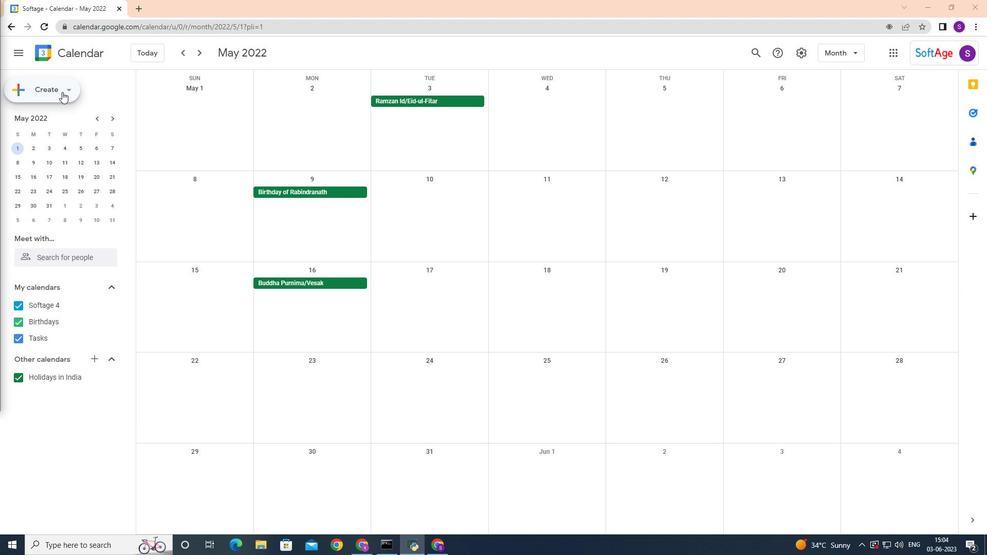 
Action: Mouse pressed left at (65, 90)
Screenshot: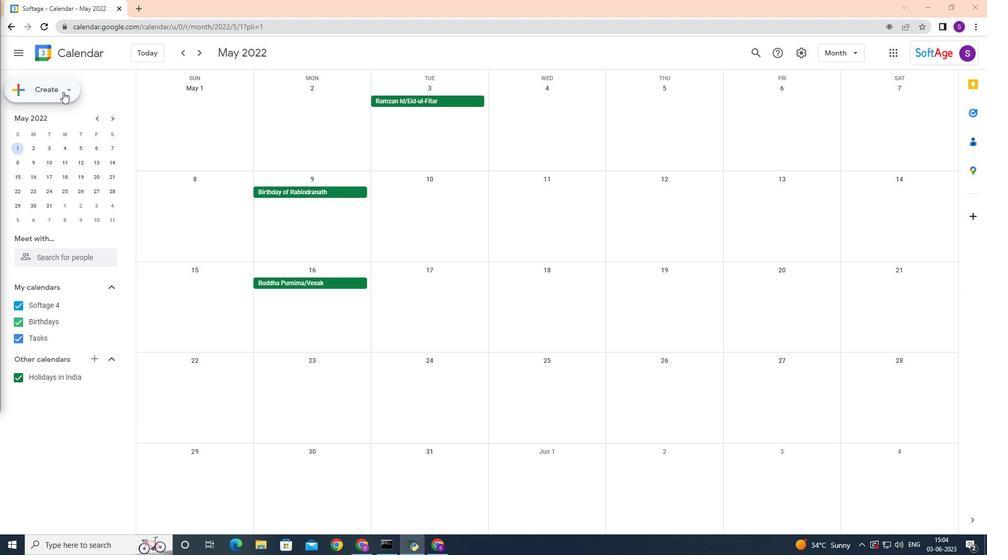 
Action: Mouse moved to (52, 118)
Screenshot: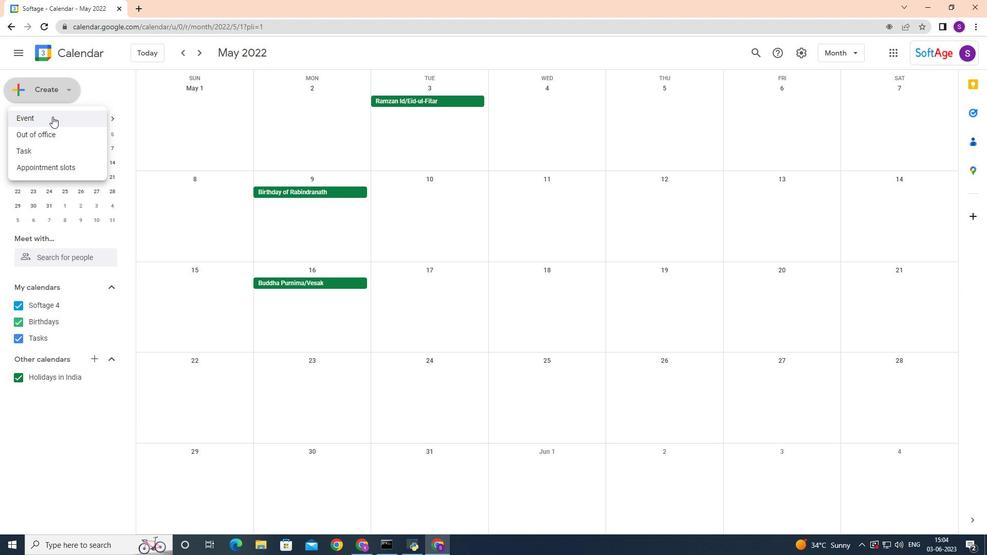 
Action: Mouse pressed left at (52, 118)
Screenshot: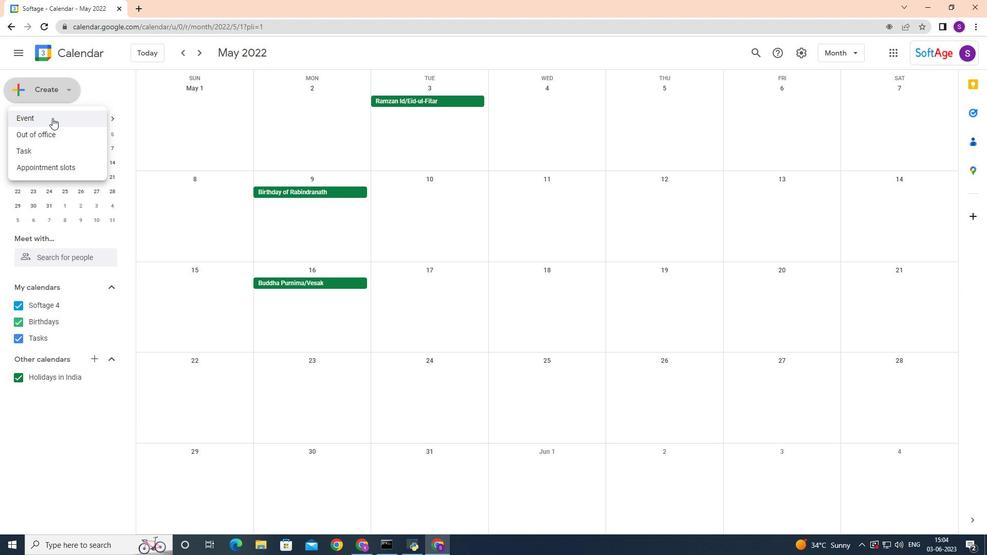 
Action: Mouse moved to (403, 347)
Screenshot: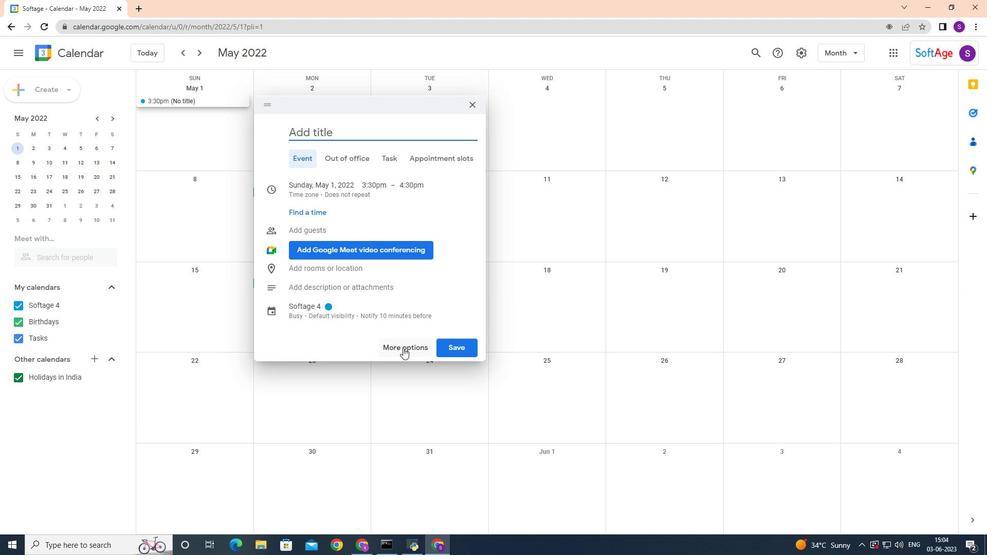 
Action: Mouse pressed left at (403, 347)
Screenshot: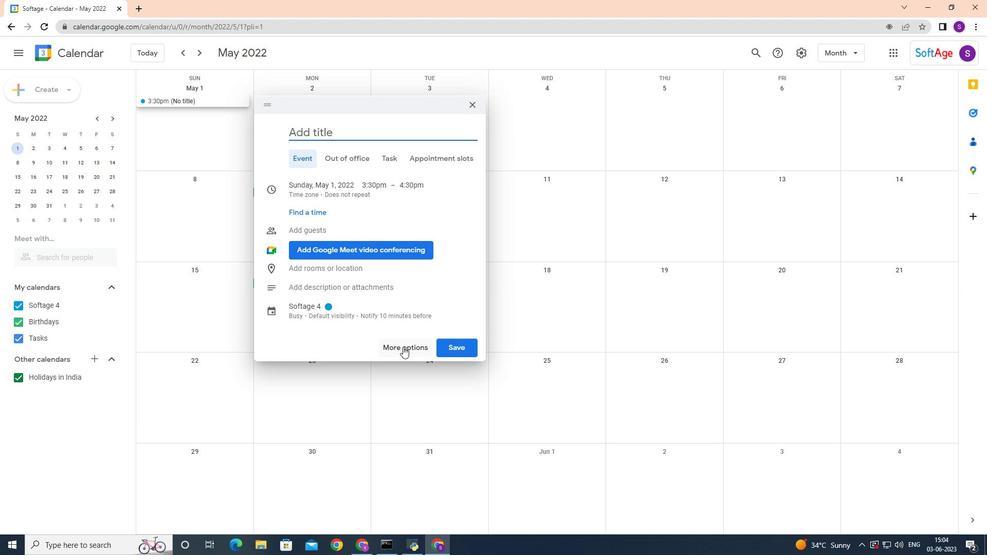 
Action: Mouse moved to (401, 344)
Screenshot: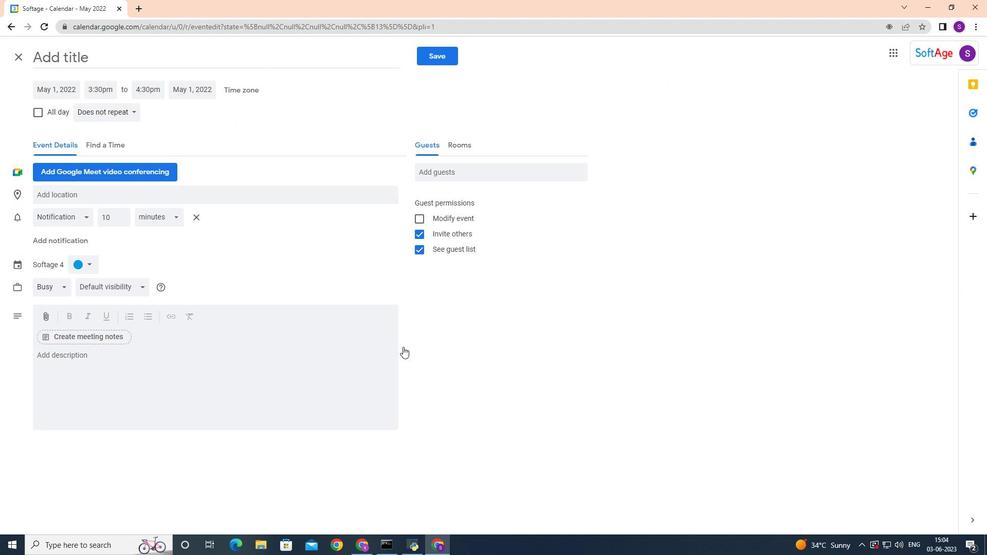 
Action: Key pressed <Key.shift>Sales<Key.space><Key.shift>Team<Key.space><Key.shift>Training<Key.space>and<Key.space><Key.shift>Skill<Key.space><Key.shift>Enhancement
Screenshot: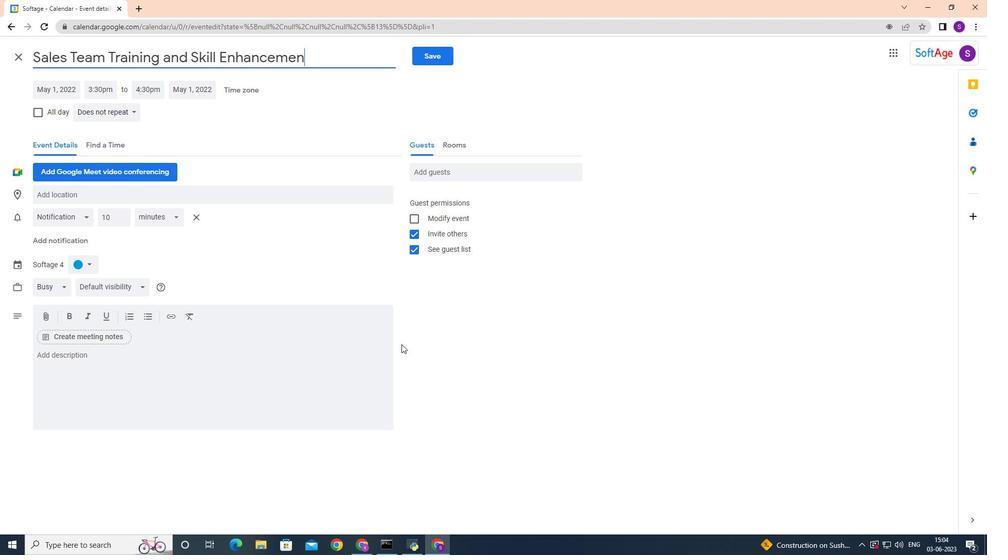 
Action: Mouse moved to (64, 89)
Screenshot: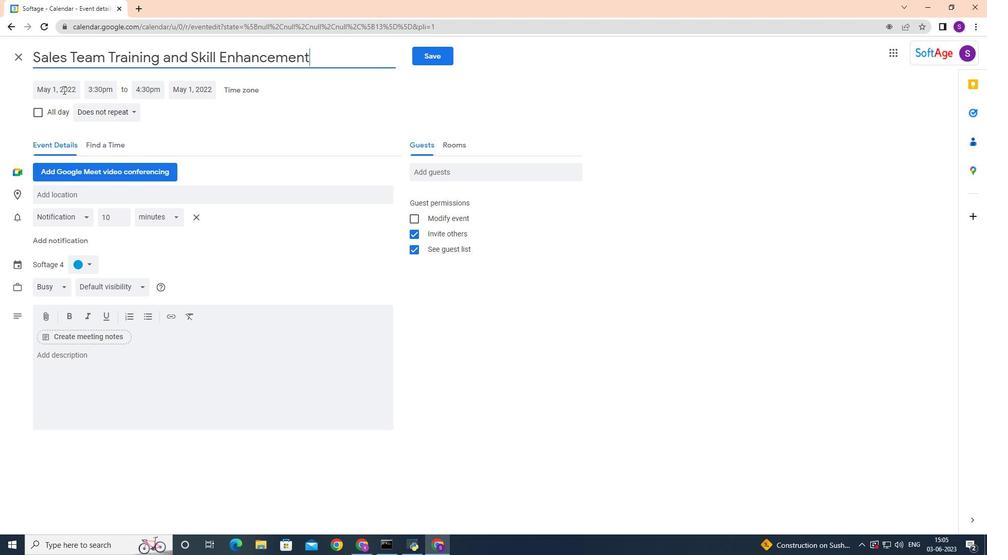 
Action: Mouse pressed left at (64, 89)
Screenshot: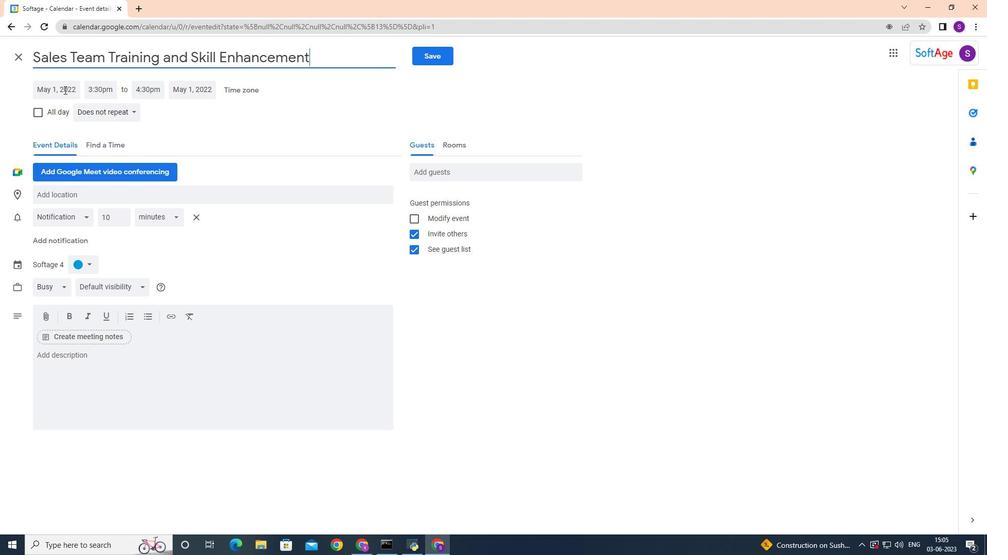 
Action: Mouse moved to (164, 110)
Screenshot: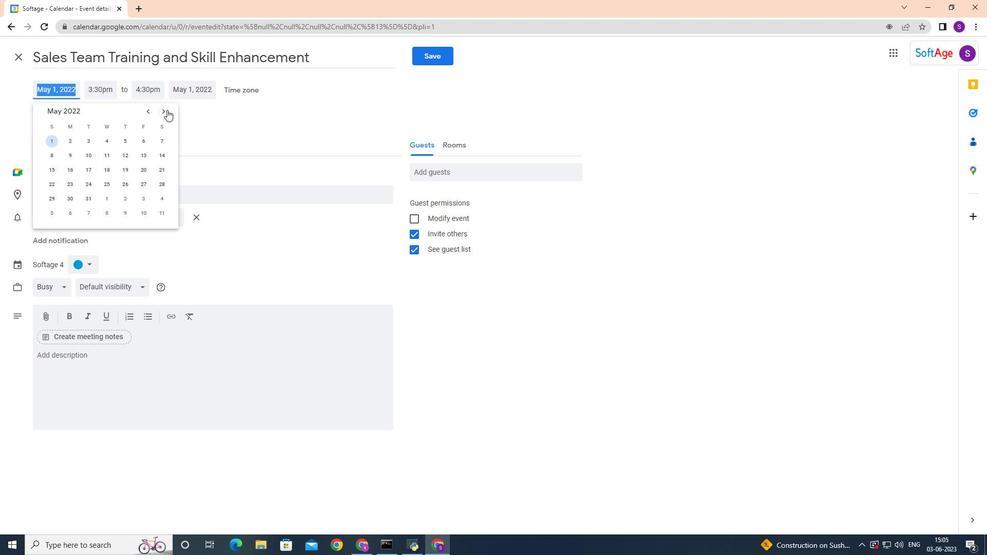 
Action: Mouse pressed left at (164, 110)
Screenshot: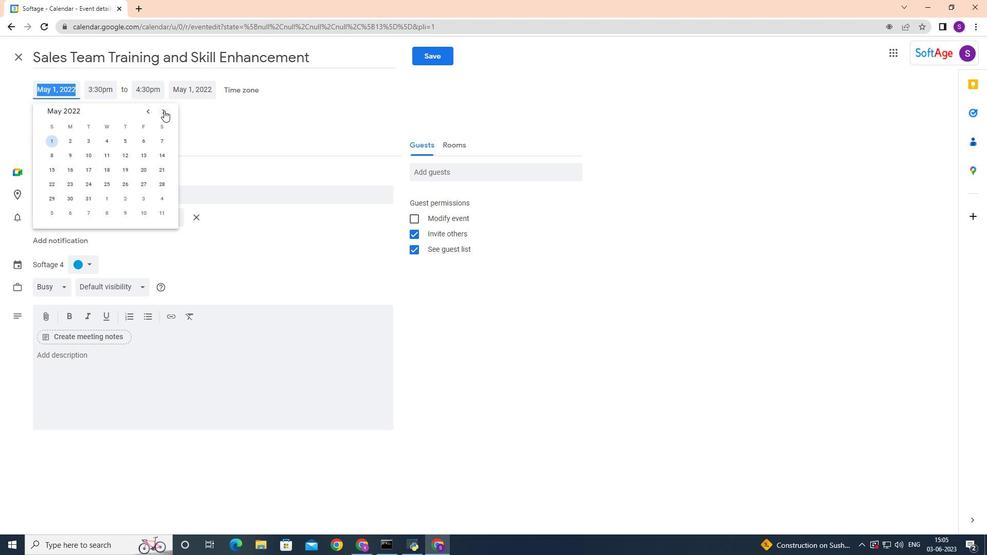 
Action: Mouse pressed left at (164, 110)
Screenshot: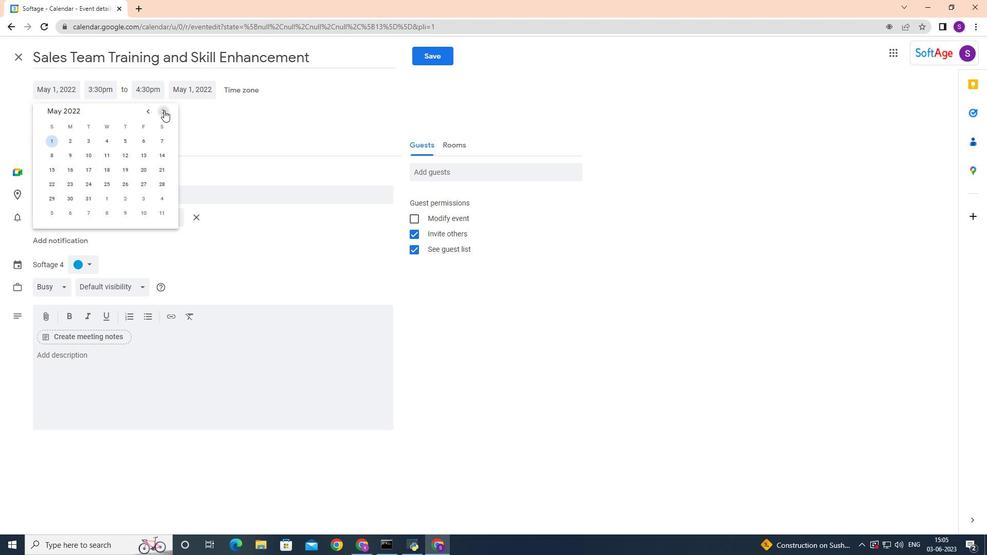 
Action: Mouse pressed left at (164, 110)
Screenshot: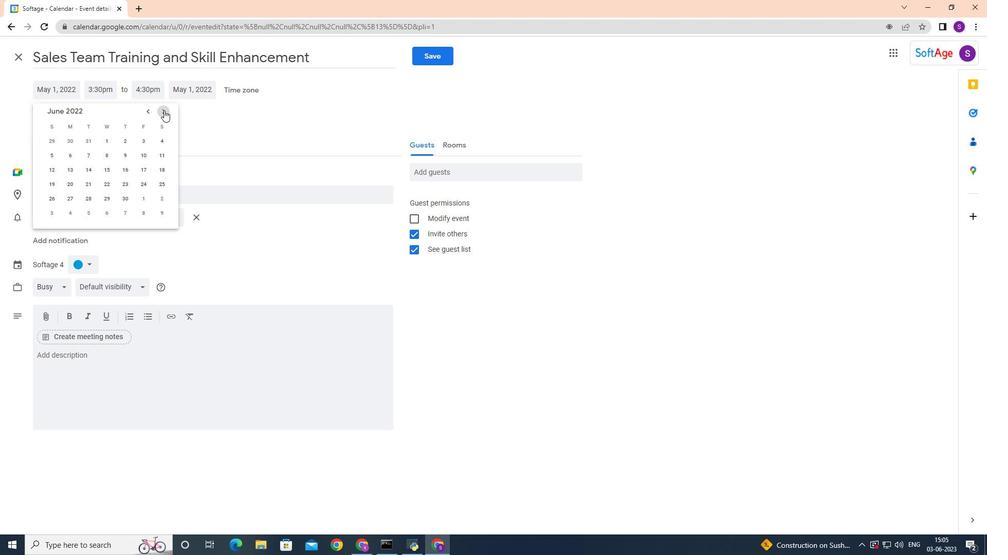 
Action: Mouse pressed left at (164, 110)
Screenshot: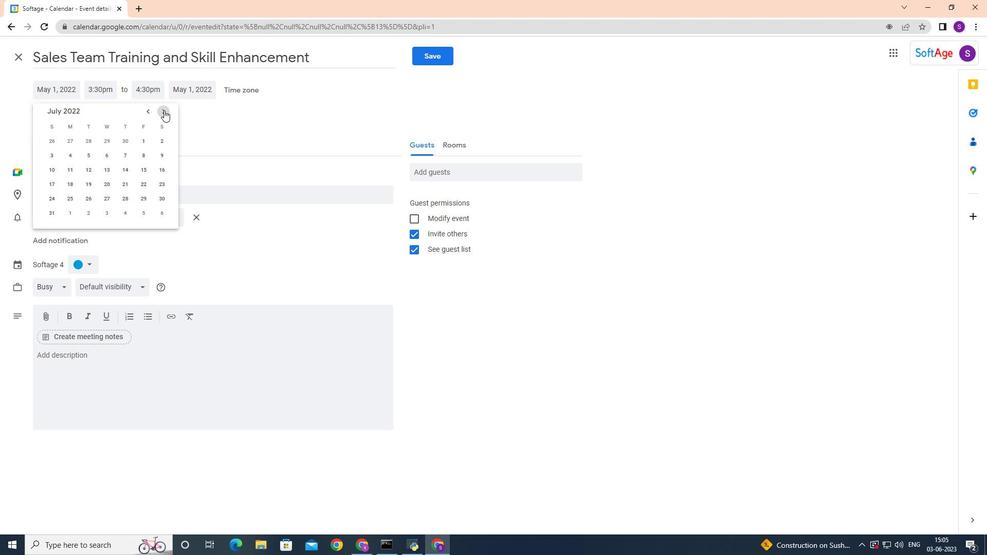 
Action: Mouse pressed left at (164, 110)
Screenshot: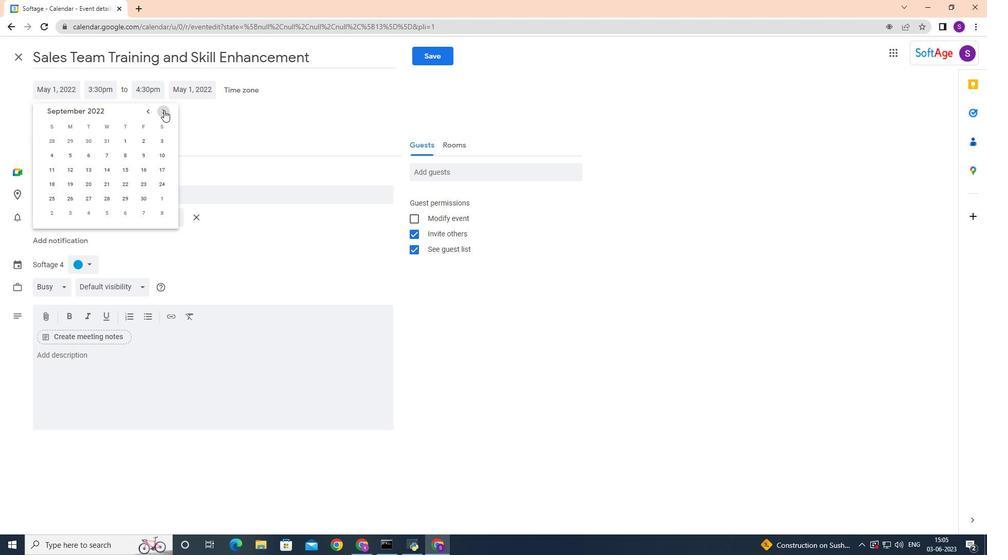 
Action: Mouse pressed left at (164, 110)
Screenshot: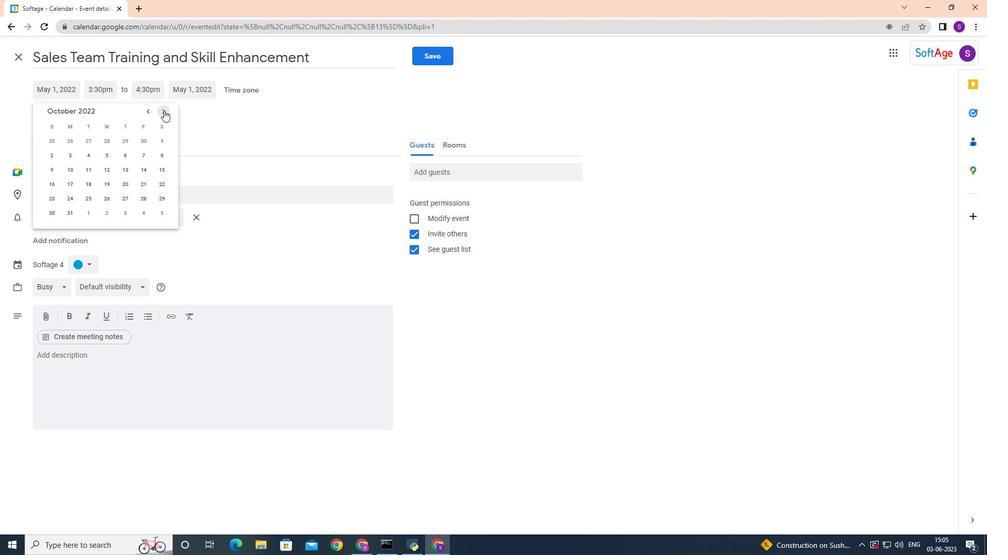 
Action: Mouse pressed left at (164, 110)
Screenshot: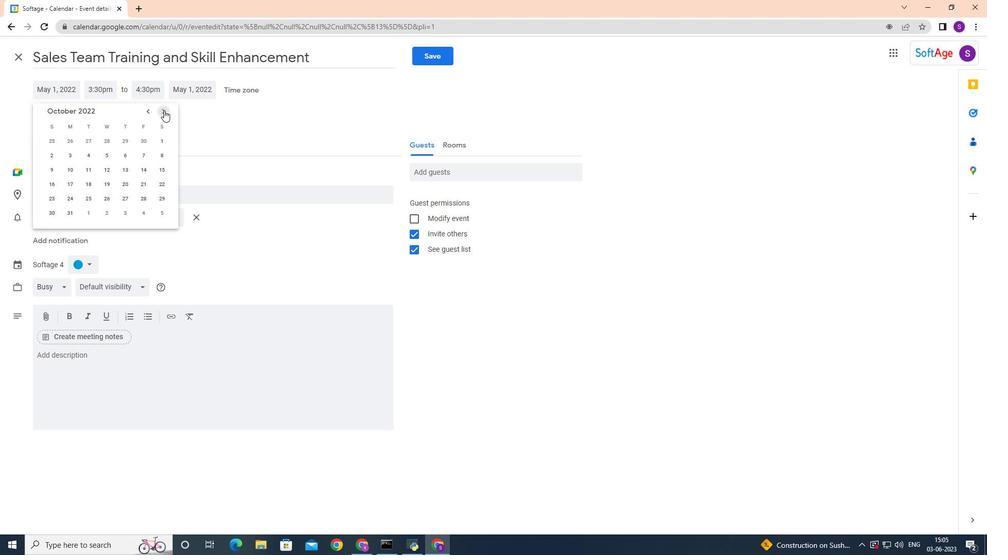 
Action: Mouse pressed left at (164, 110)
Screenshot: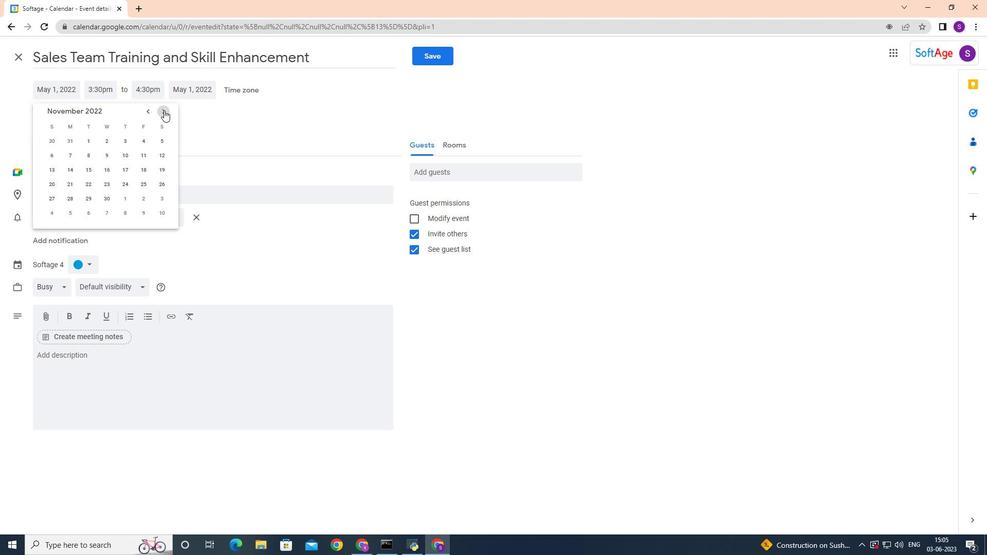 
Action: Mouse pressed left at (164, 110)
Screenshot: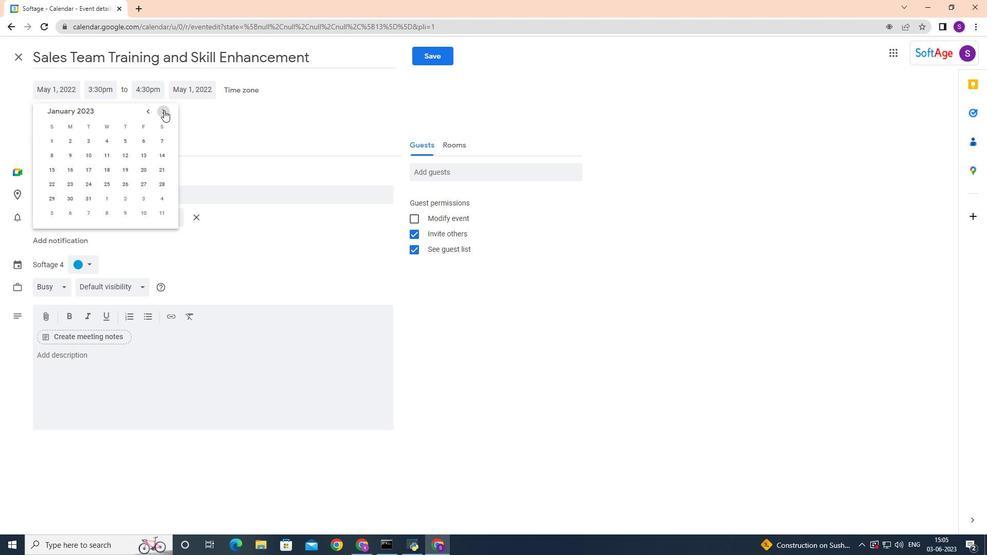 
Action: Mouse pressed left at (164, 110)
Screenshot: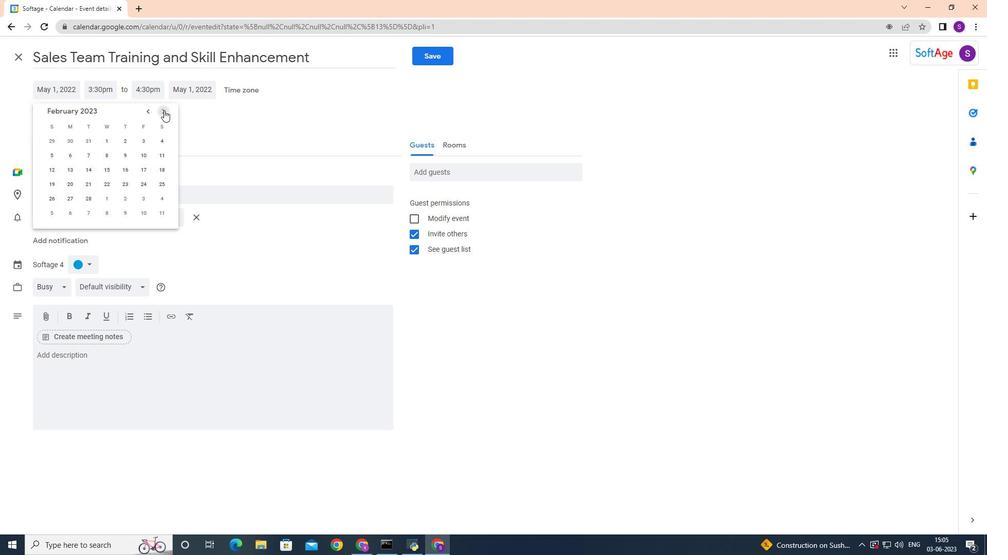 
Action: Mouse pressed left at (164, 110)
Screenshot: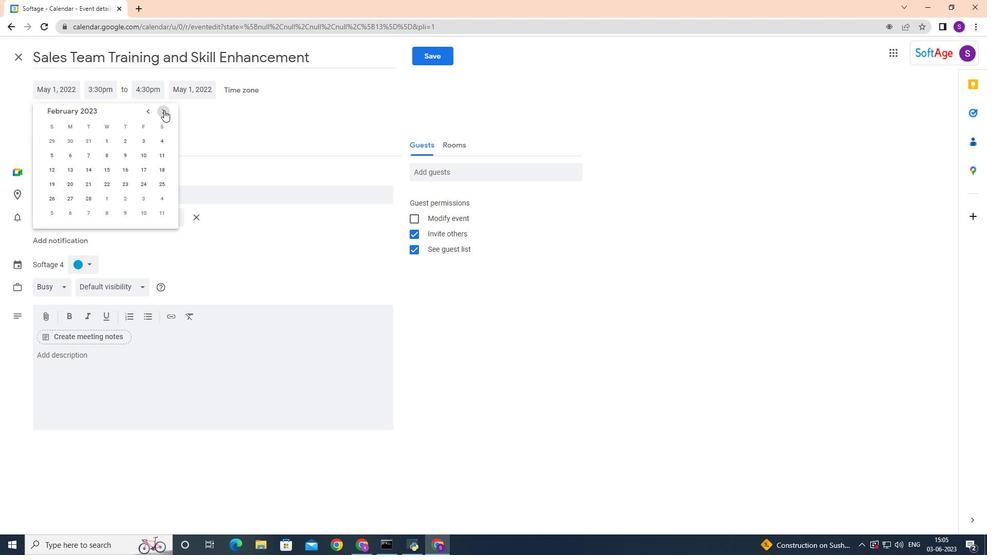 
Action: Mouse pressed left at (164, 110)
Screenshot: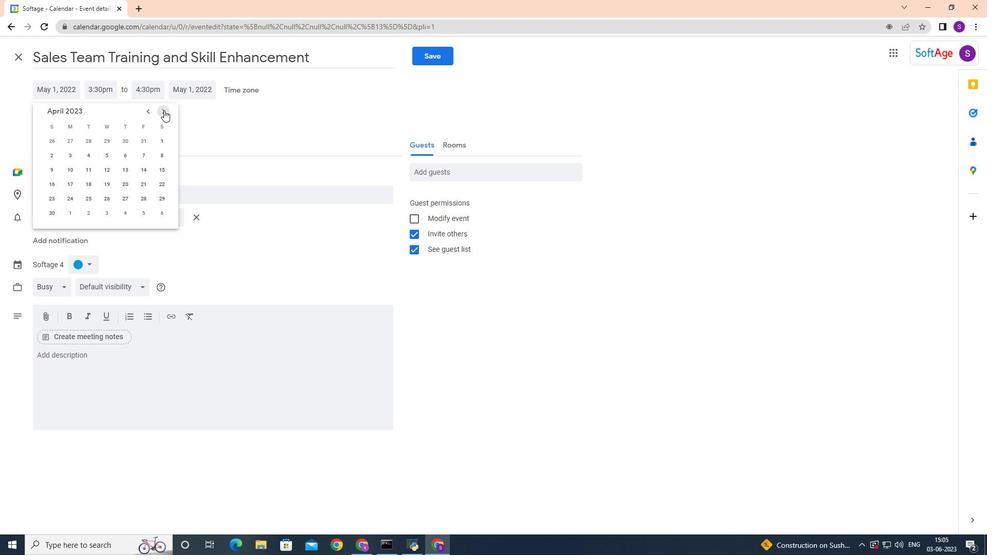 
Action: Mouse pressed left at (164, 110)
Screenshot: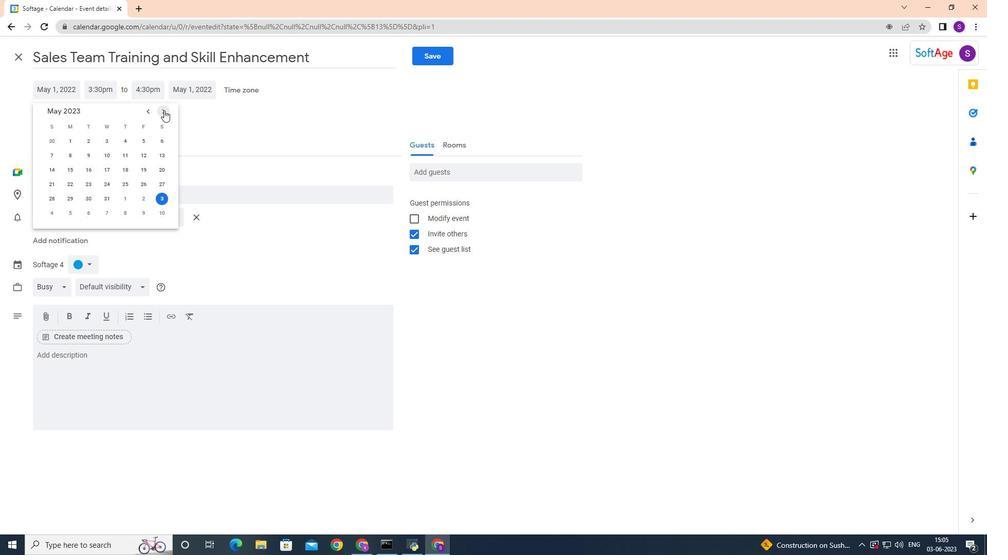 
Action: Mouse pressed left at (164, 110)
Screenshot: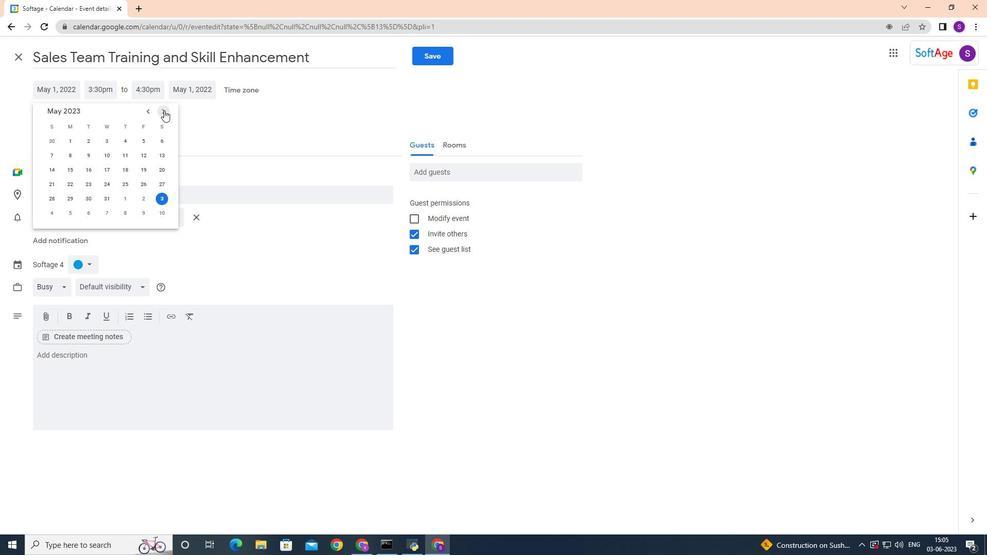 
Action: Mouse pressed left at (164, 110)
Screenshot: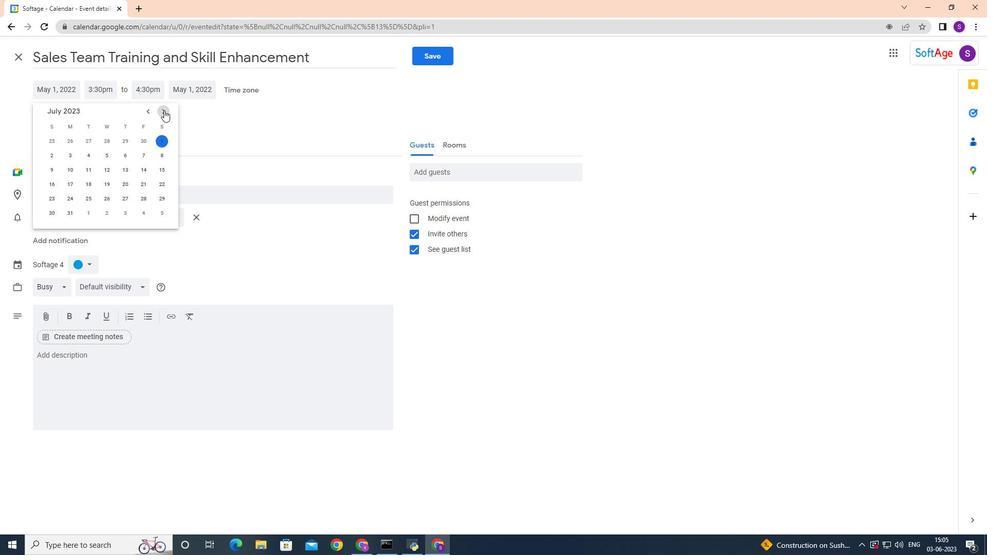 
Action: Mouse pressed left at (164, 110)
Screenshot: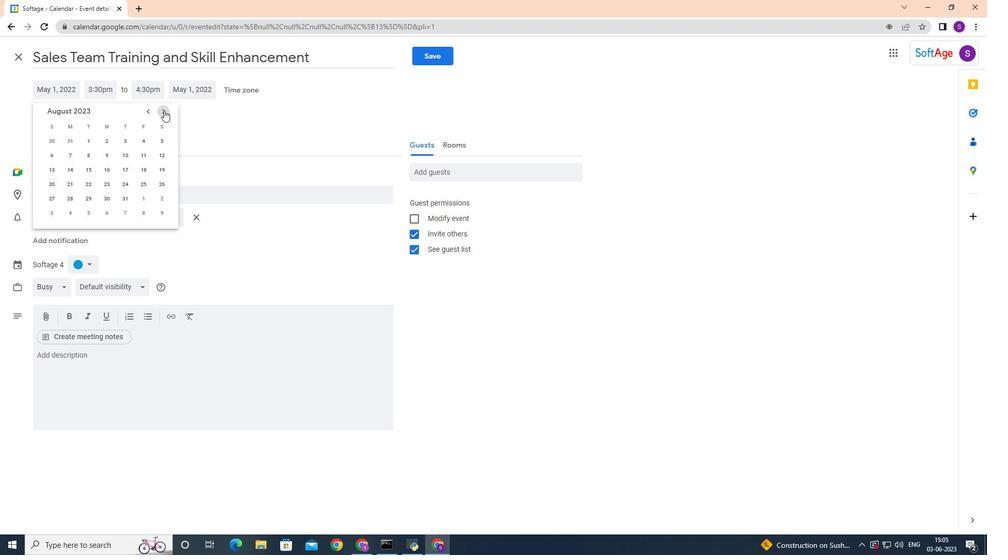 
Action: Mouse pressed left at (164, 110)
Screenshot: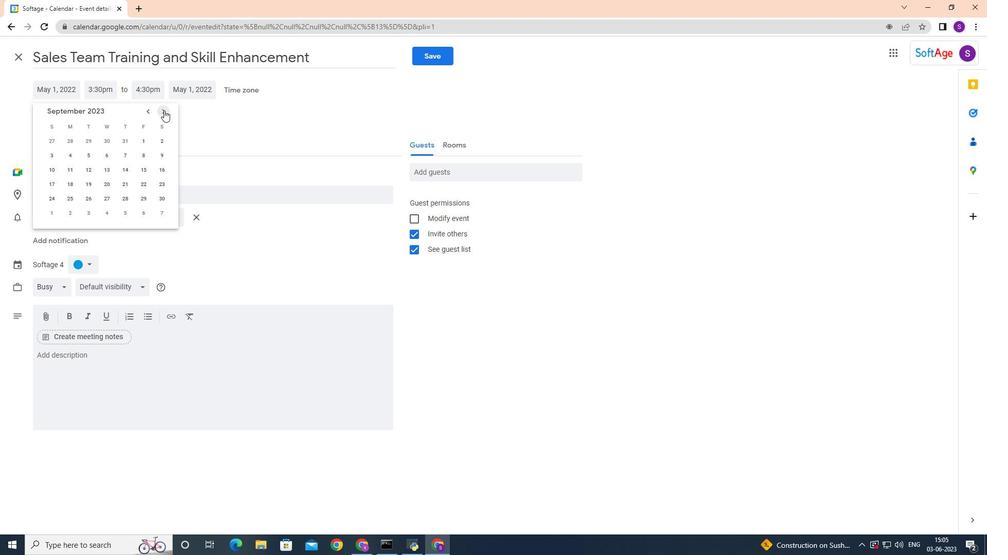 
Action: Mouse pressed left at (164, 110)
Screenshot: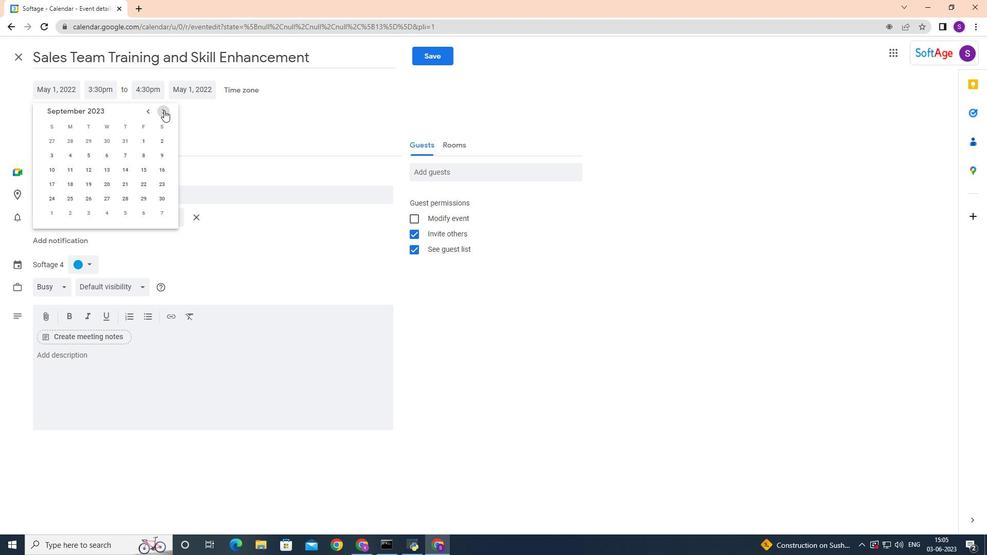 
Action: Mouse pressed left at (164, 110)
Screenshot: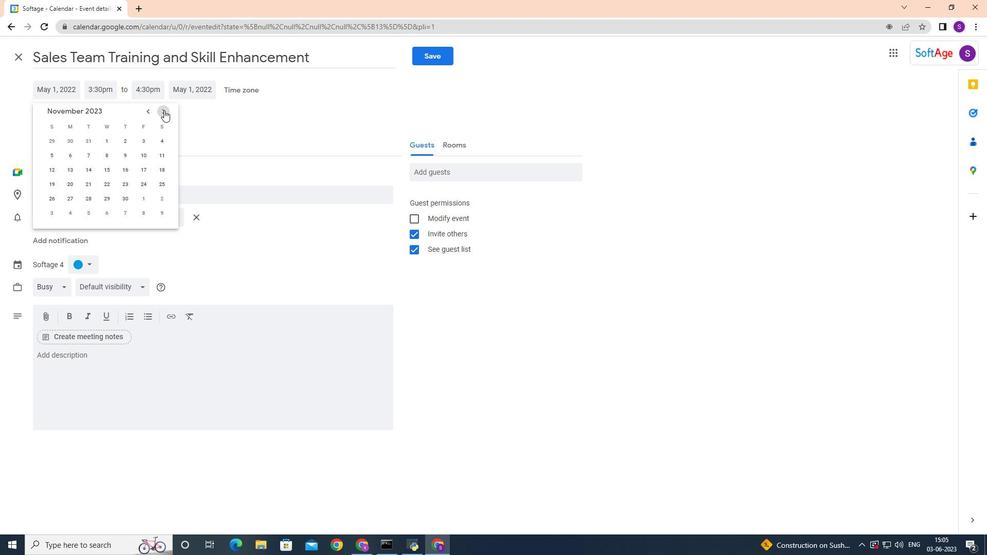 
Action: Mouse pressed left at (164, 110)
Screenshot: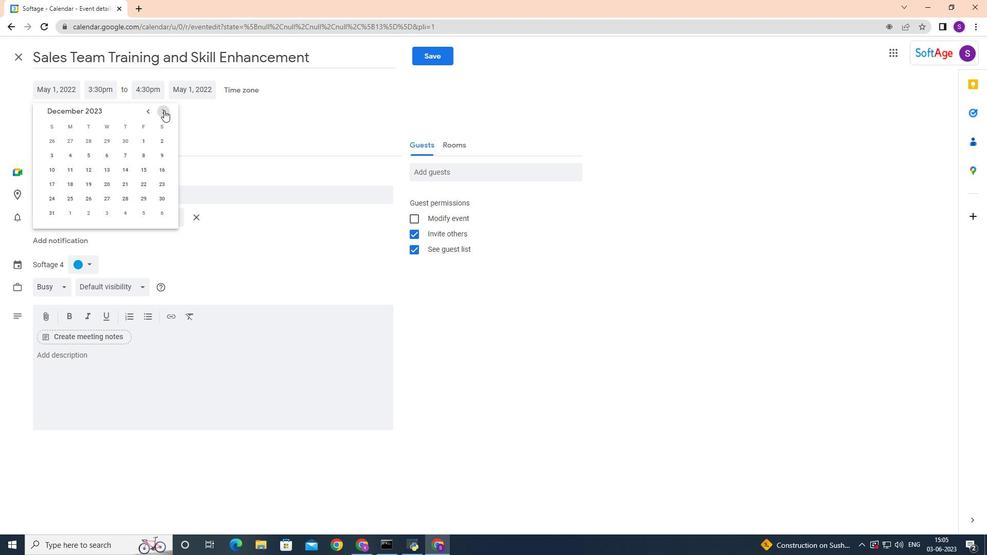 
Action: Mouse pressed left at (164, 110)
Screenshot: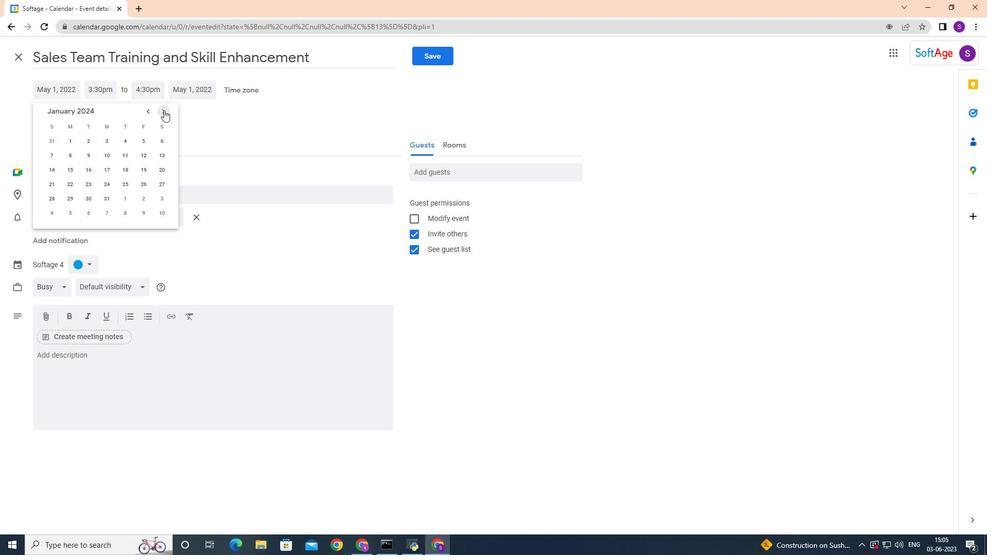 
Action: Mouse pressed left at (164, 110)
Screenshot: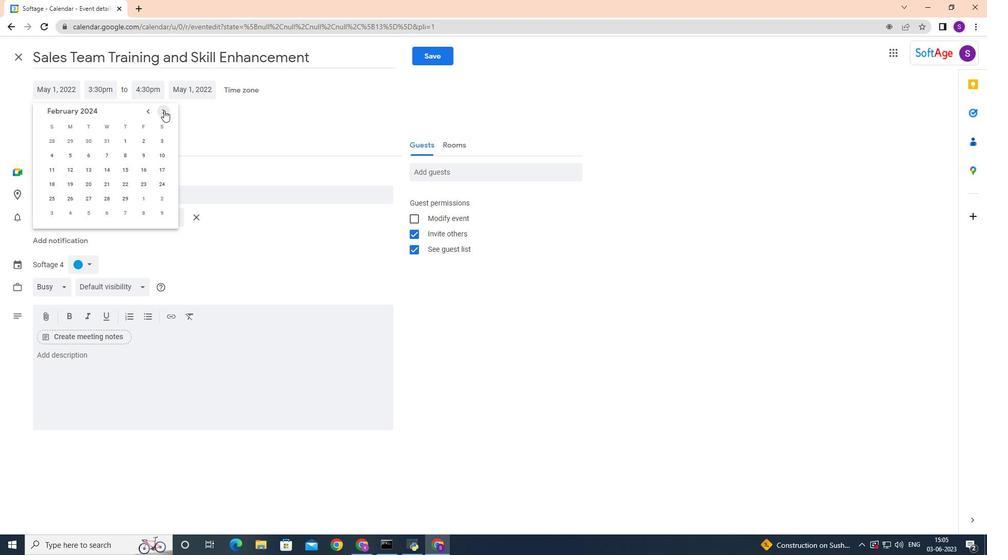 
Action: Mouse moved to (90, 184)
Screenshot: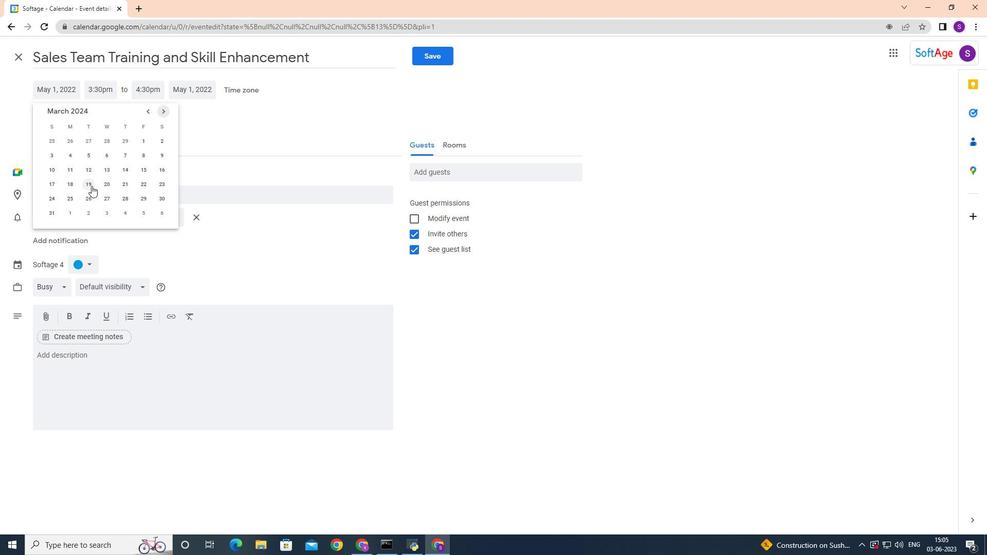 
Action: Mouse pressed left at (90, 184)
Screenshot: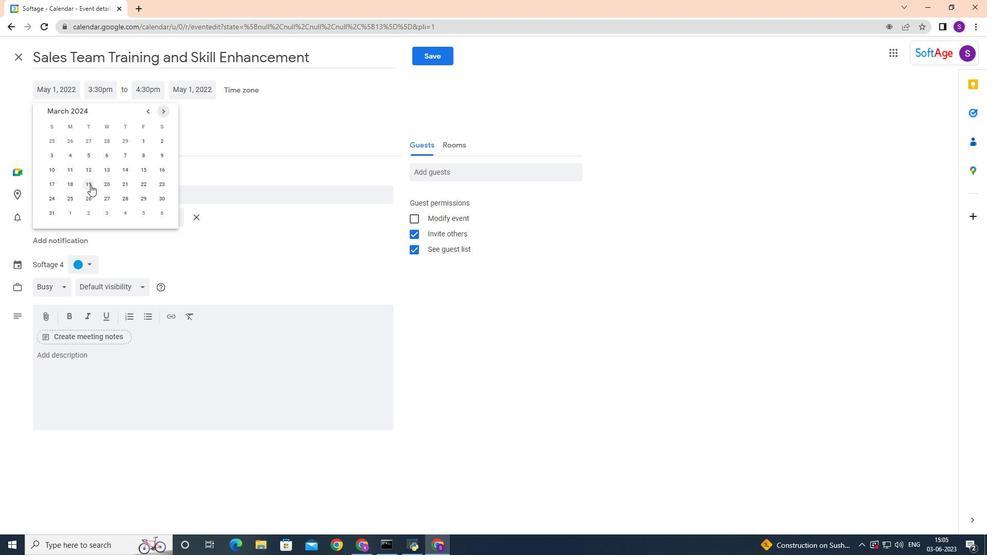 
Action: Mouse moved to (99, 87)
Screenshot: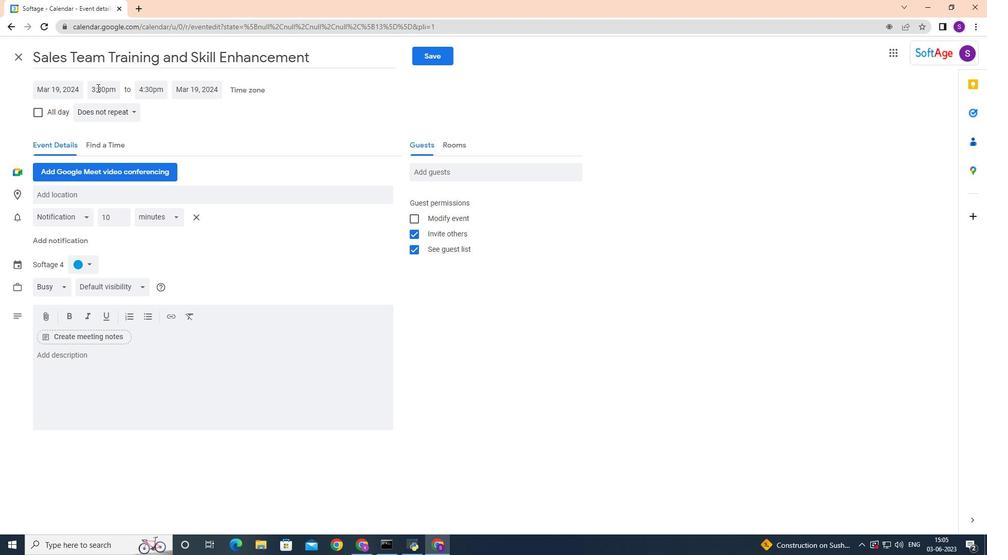 
Action: Mouse pressed left at (99, 87)
Screenshot: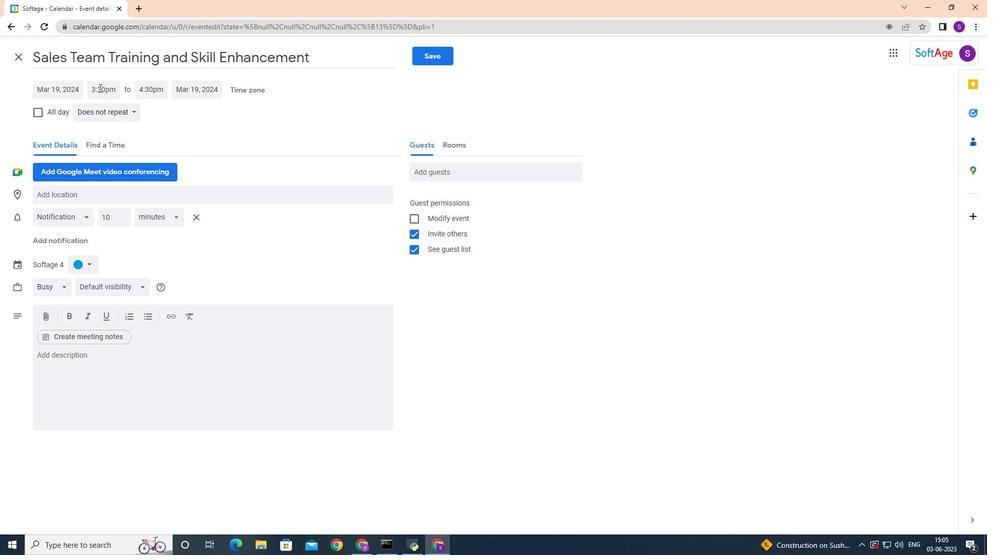 
Action: Mouse moved to (121, 133)
Screenshot: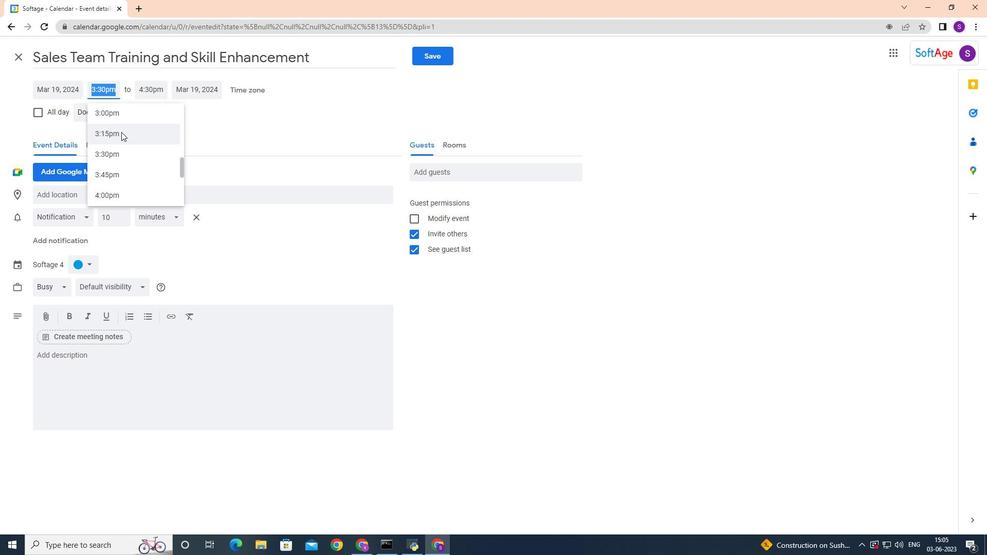 
Action: Mouse scrolled (121, 134) with delta (0, 0)
Screenshot: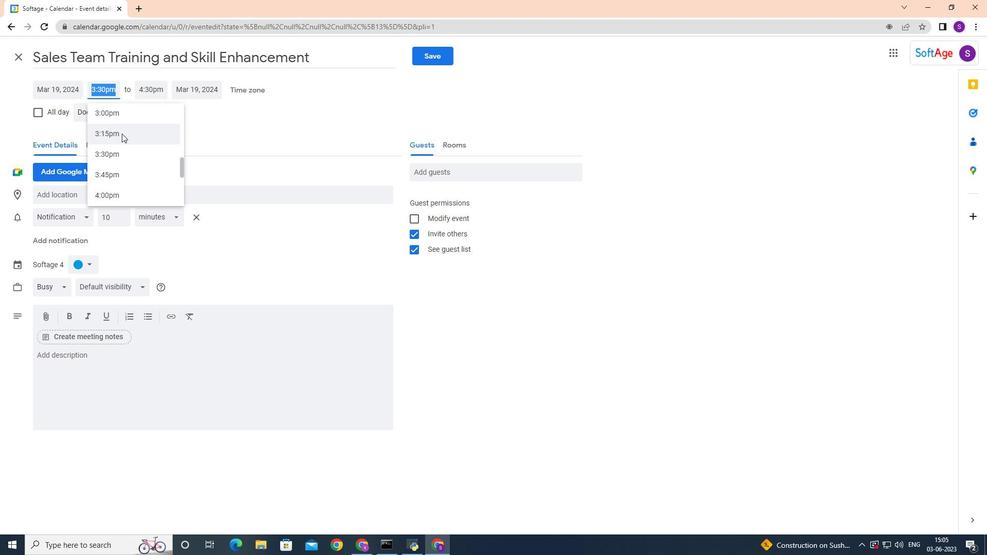 
Action: Mouse scrolled (121, 134) with delta (0, 0)
Screenshot: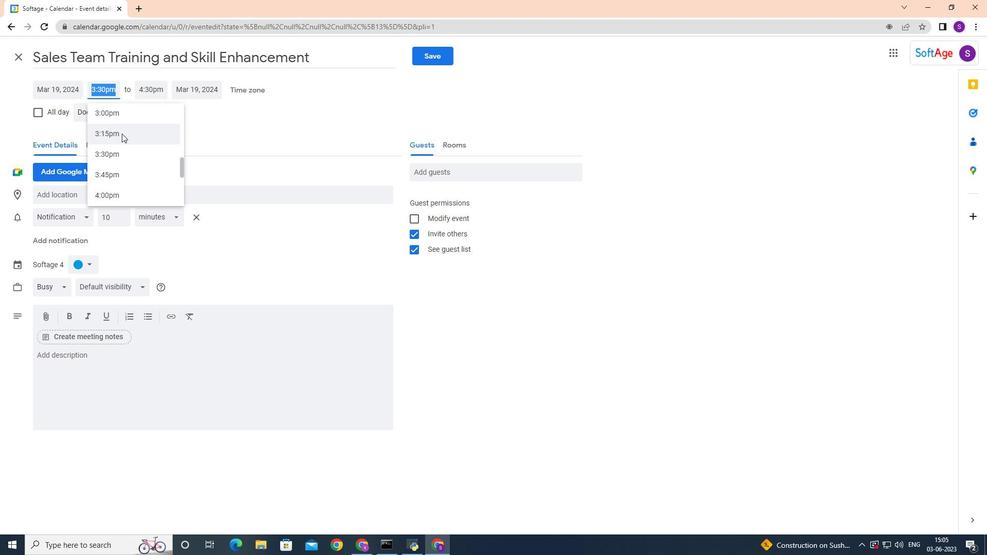 
Action: Mouse scrolled (121, 134) with delta (0, 0)
Screenshot: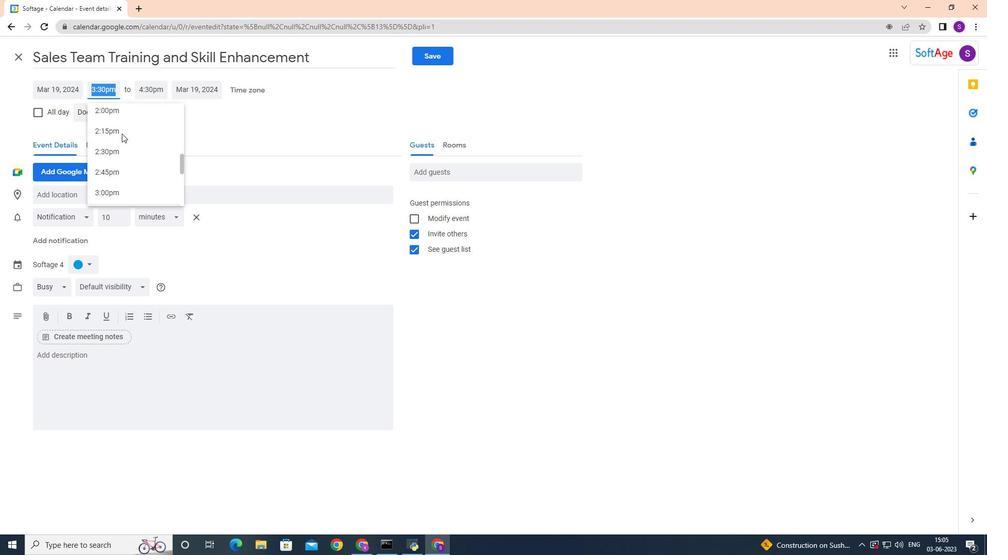 
Action: Mouse moved to (122, 133)
Screenshot: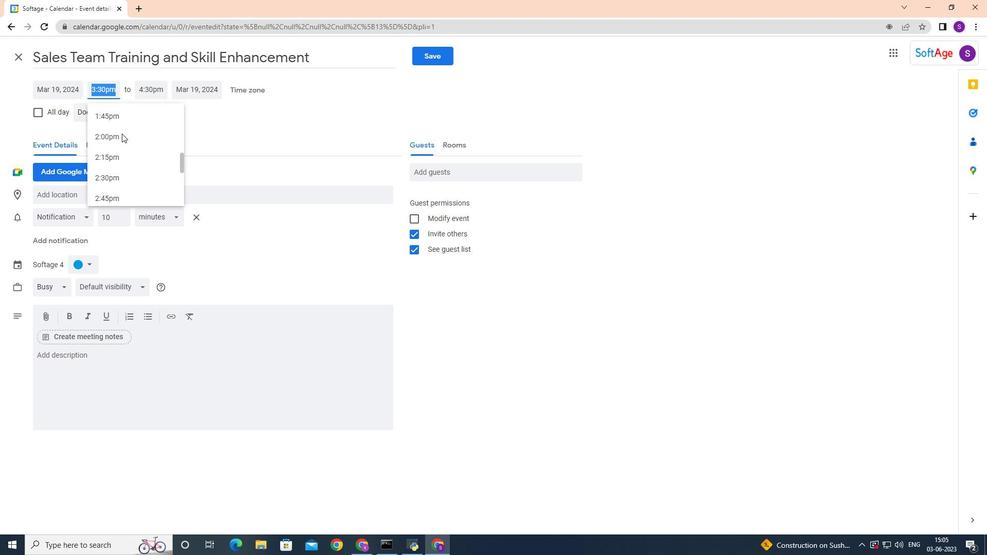 
Action: Mouse scrolled (122, 134) with delta (0, 0)
Screenshot: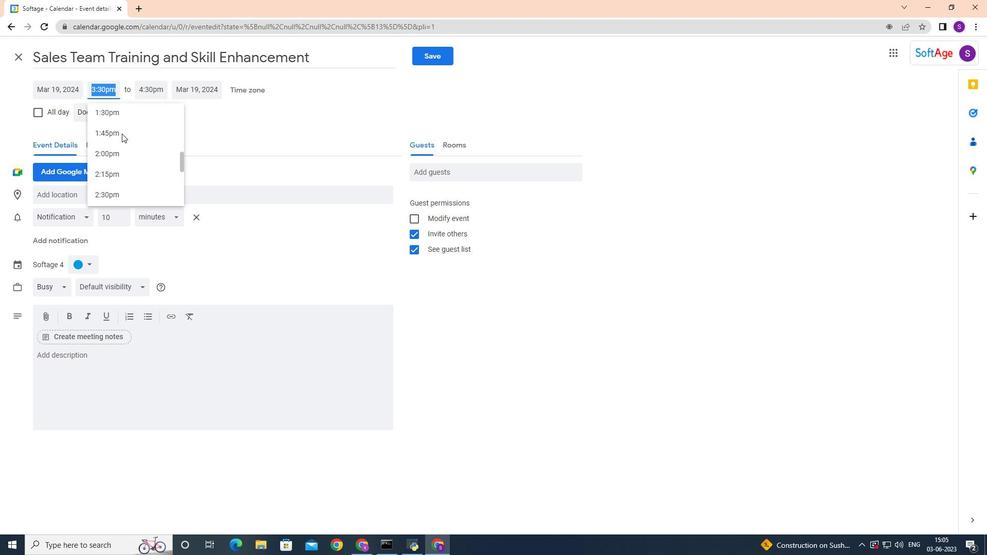 
Action: Mouse moved to (122, 133)
Screenshot: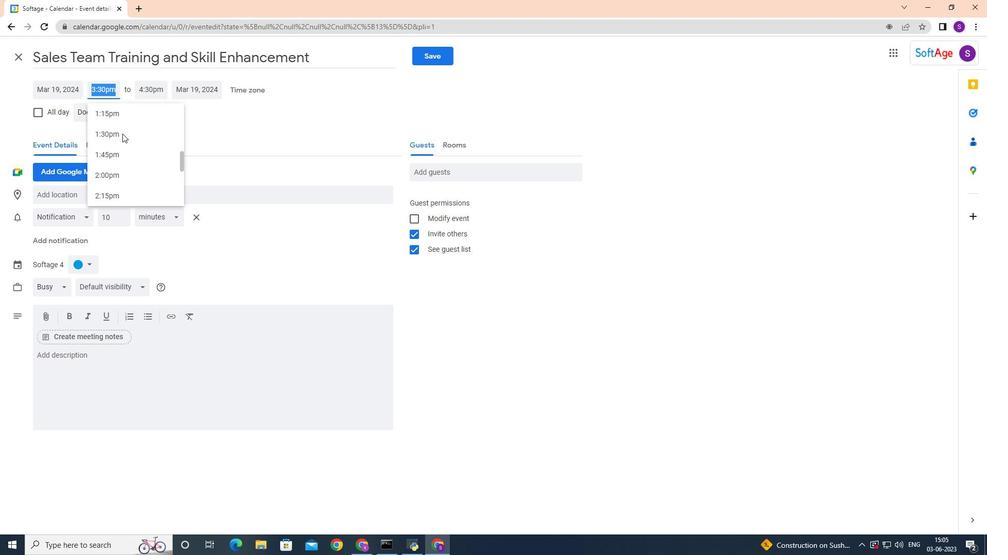 
Action: Mouse scrolled (122, 134) with delta (0, 0)
Screenshot: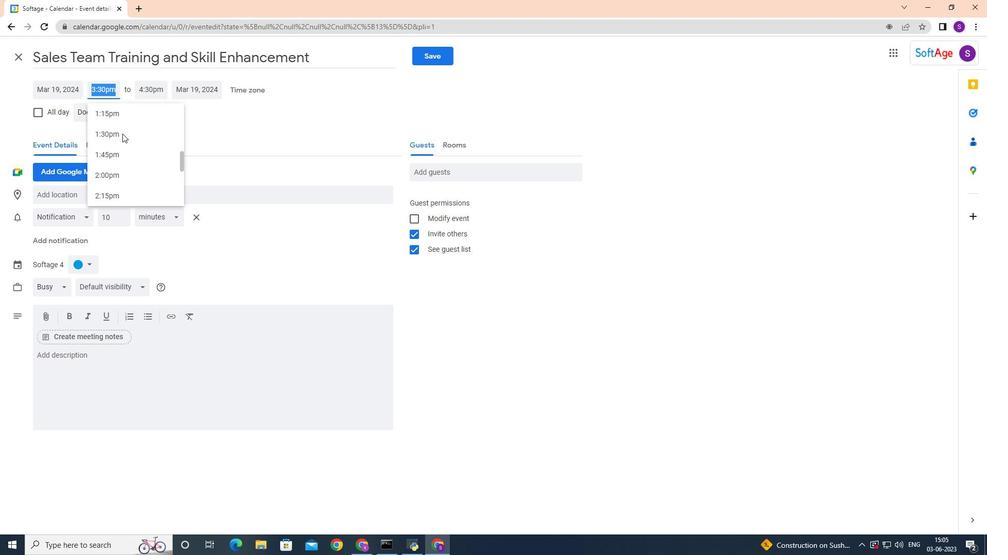
Action: Mouse scrolled (122, 134) with delta (0, 0)
Screenshot: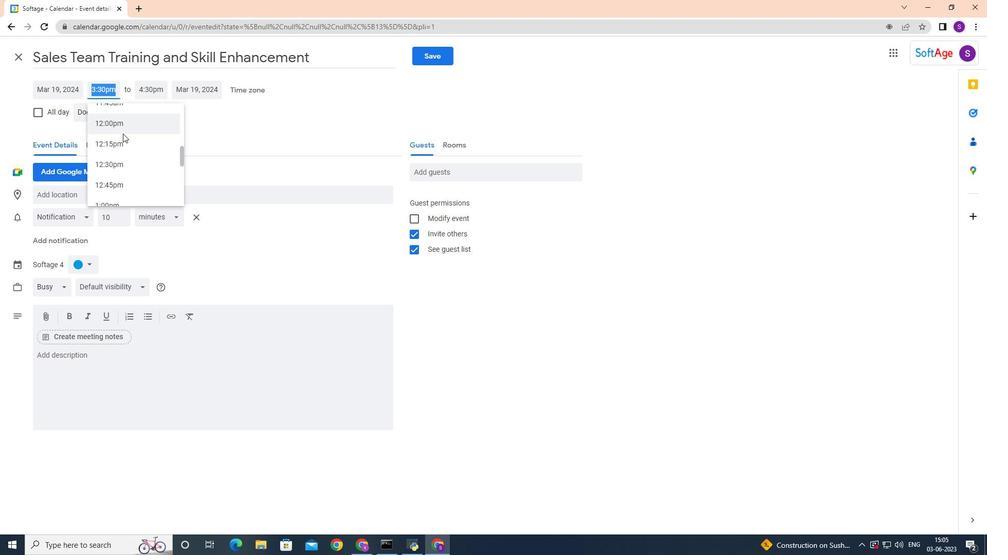 
Action: Mouse scrolled (122, 134) with delta (0, 0)
Screenshot: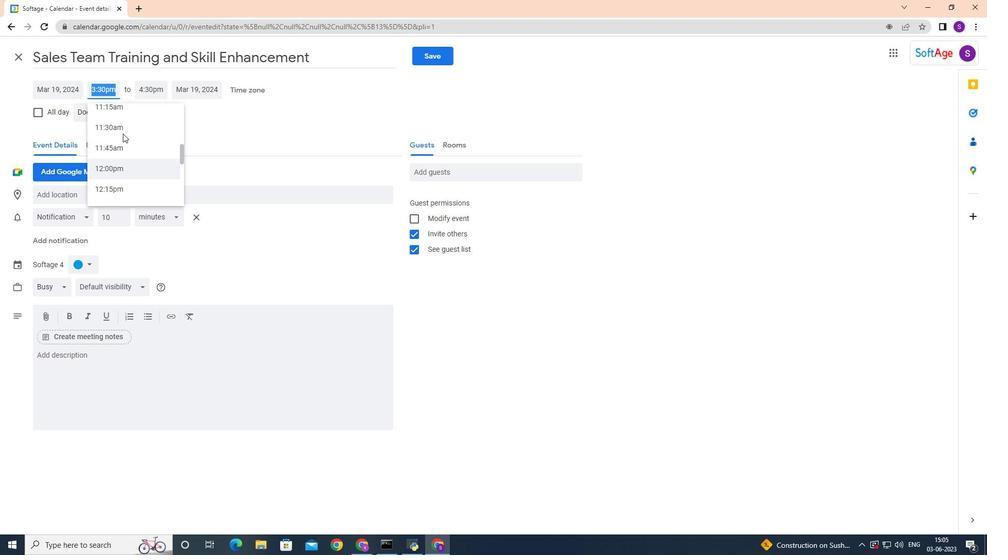 
Action: Mouse scrolled (122, 134) with delta (0, 0)
Screenshot: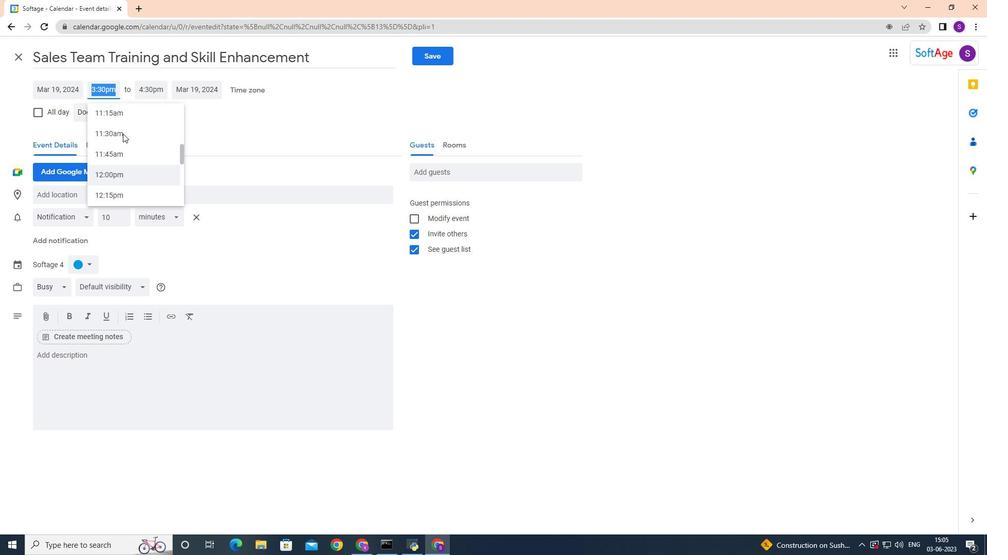 
Action: Mouse scrolled (122, 134) with delta (0, 0)
Screenshot: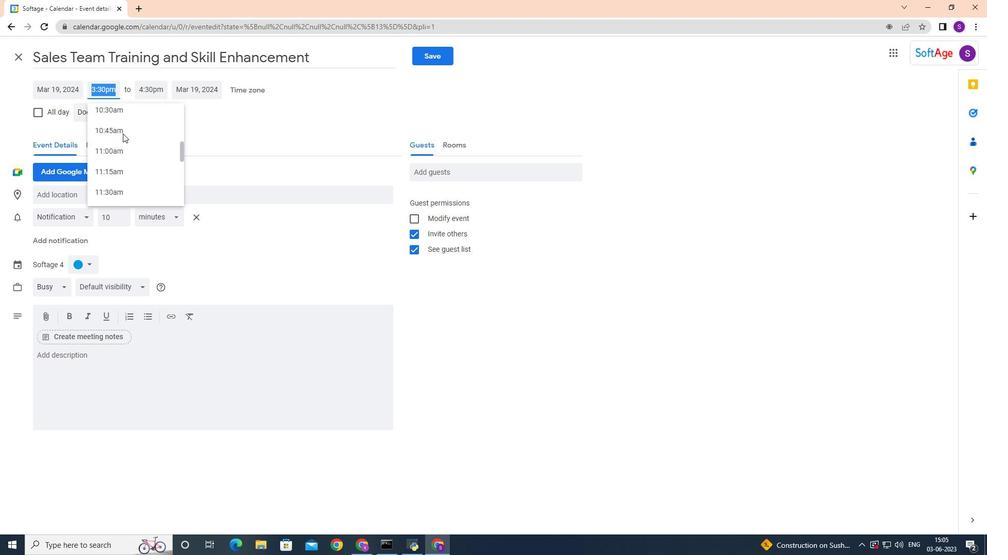 
Action: Mouse scrolled (122, 134) with delta (0, 0)
Screenshot: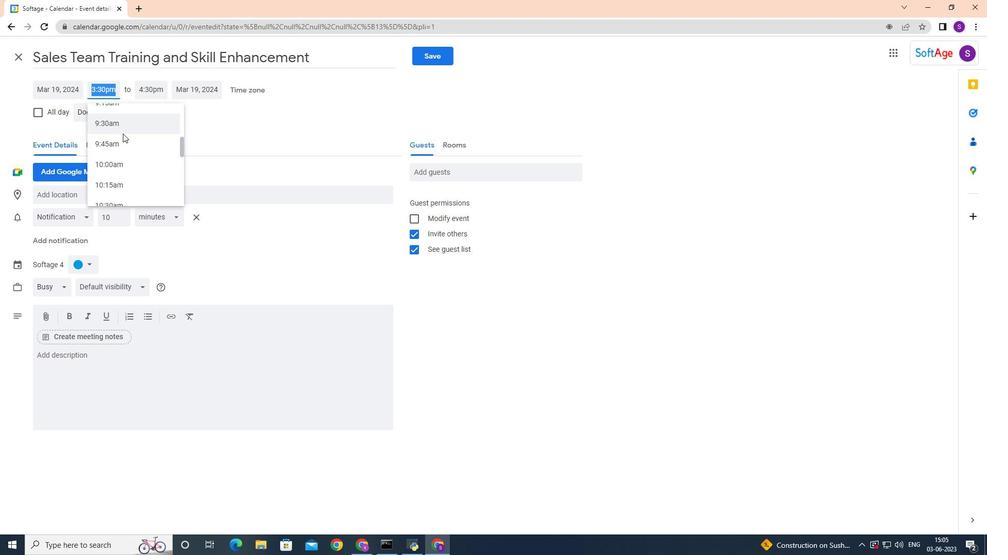 
Action: Mouse scrolled (122, 134) with delta (0, 0)
Screenshot: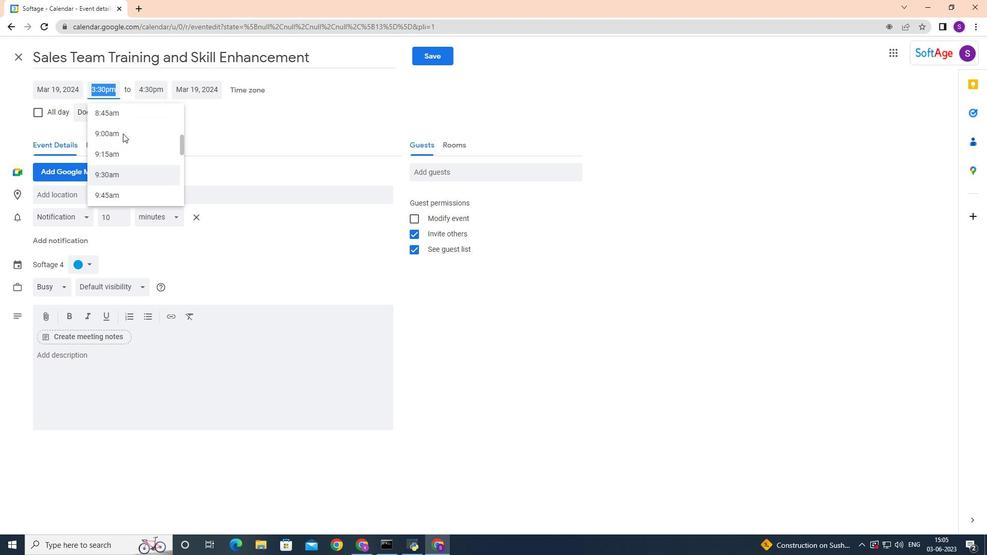 
Action: Mouse scrolled (122, 134) with delta (0, 0)
Screenshot: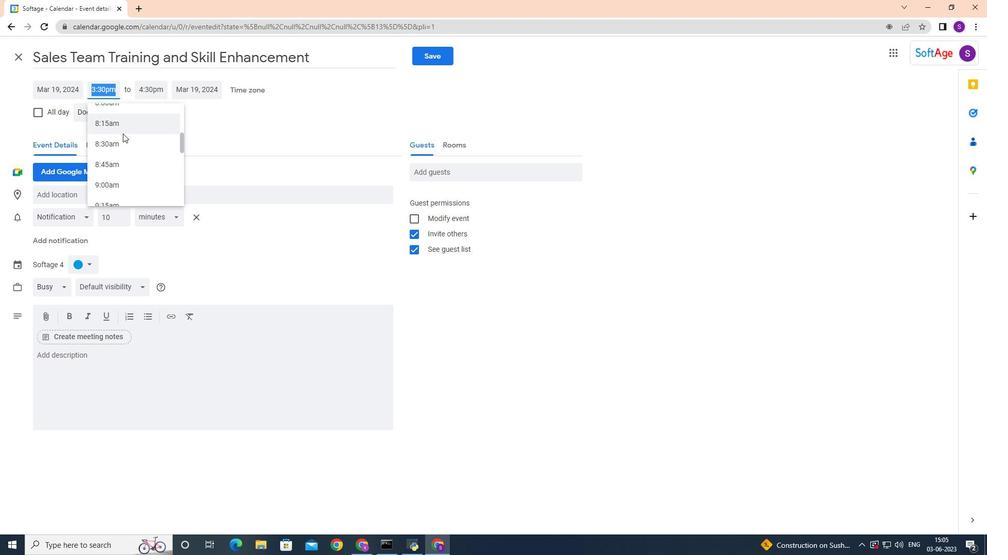 
Action: Mouse moved to (121, 150)
Screenshot: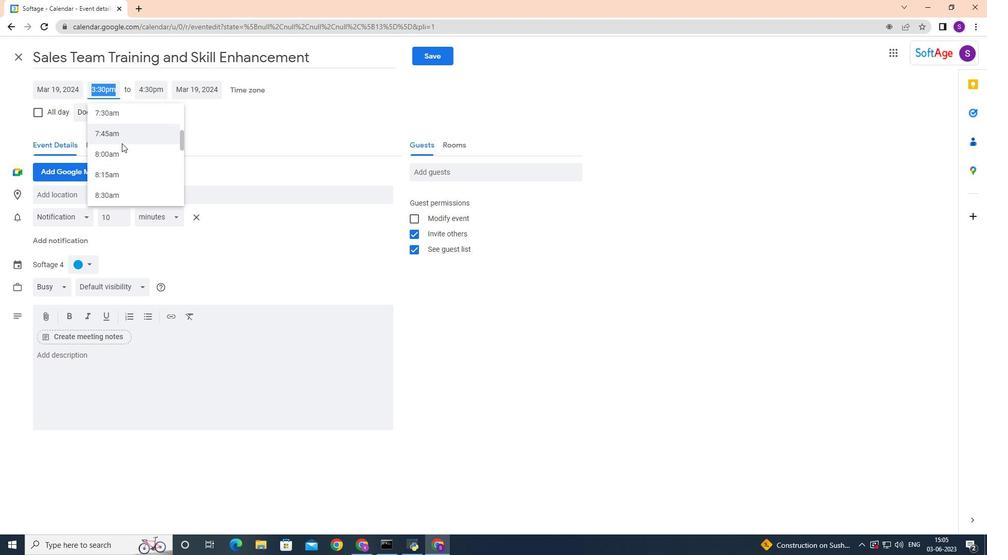 
Action: Mouse pressed left at (121, 150)
Screenshot: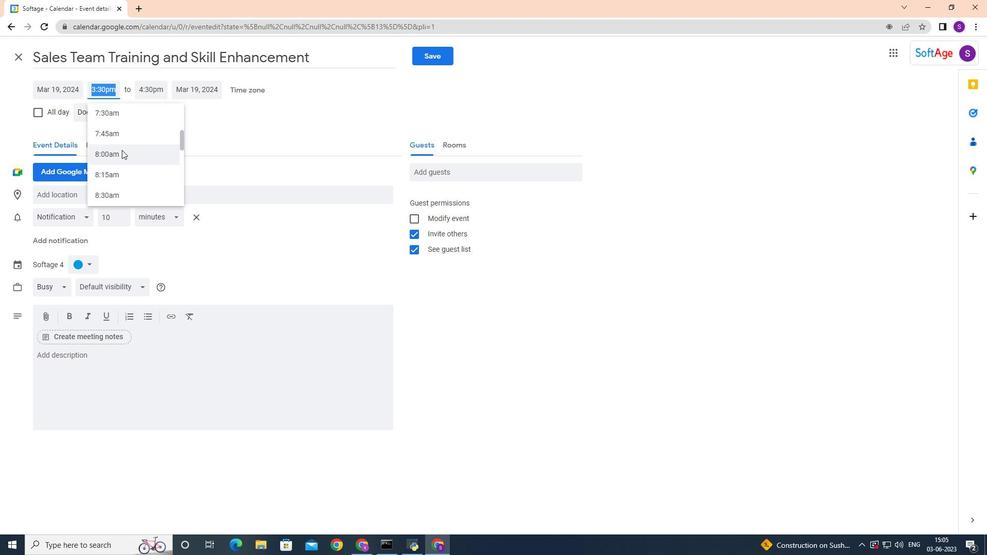 
Action: Mouse moved to (160, 89)
Screenshot: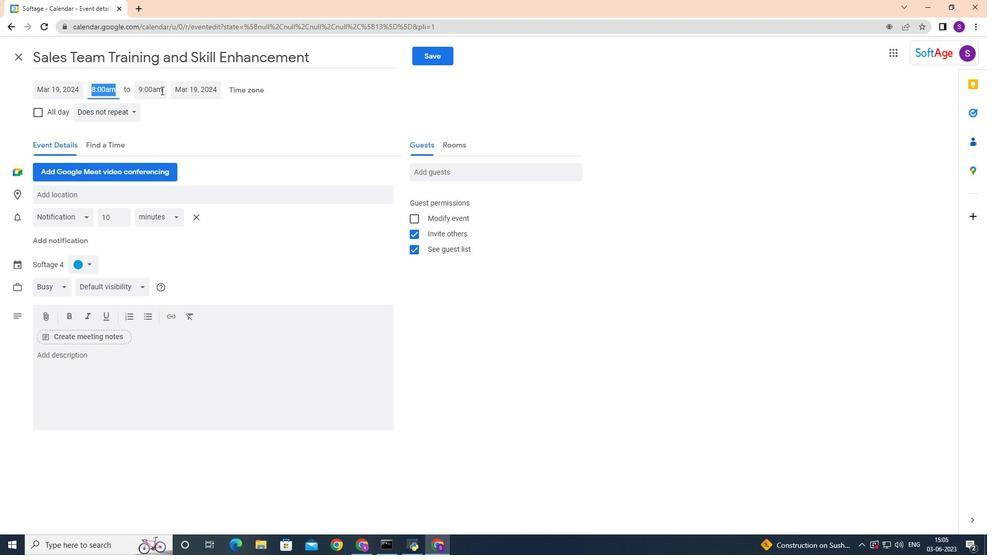 
Action: Mouse pressed left at (160, 89)
Screenshot: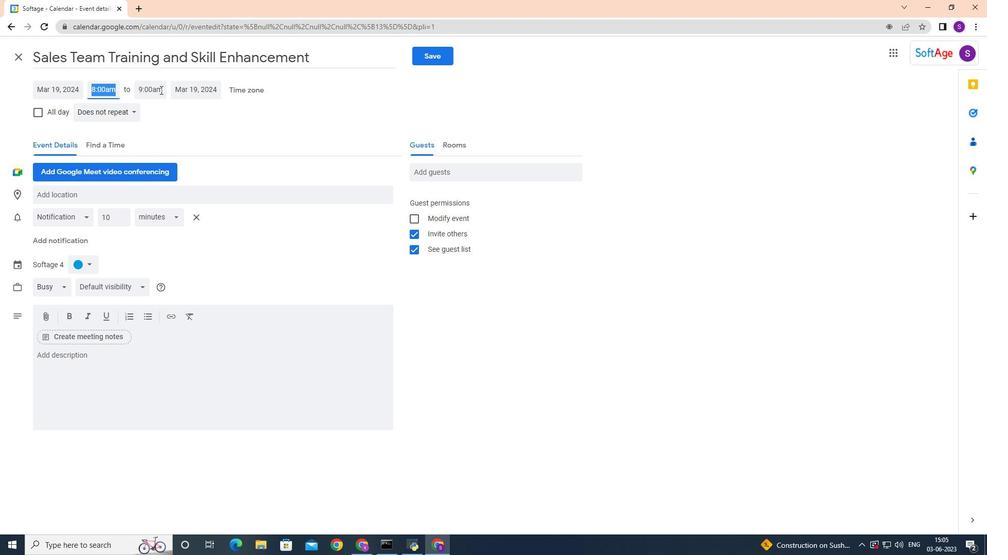 
Action: Mouse moved to (168, 197)
Screenshot: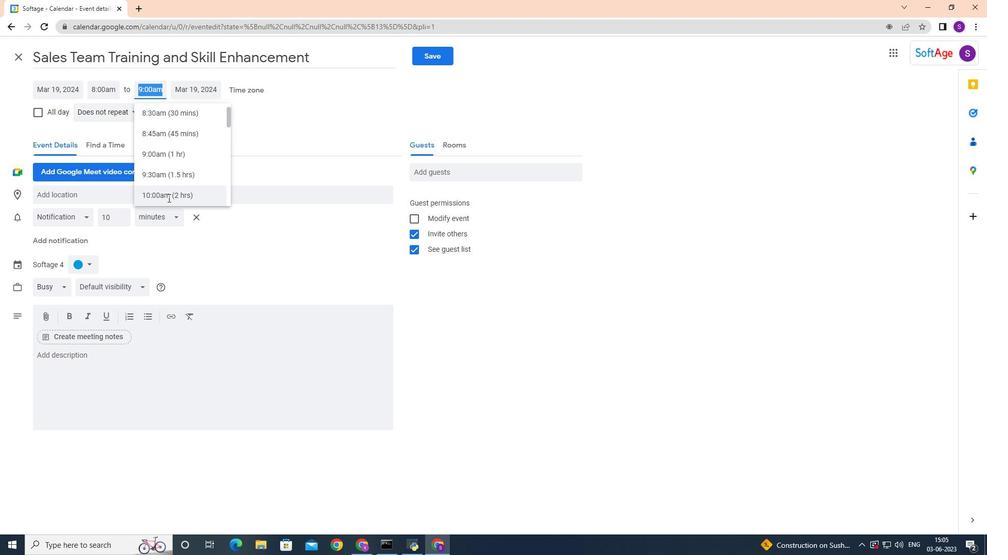 
Action: Mouse pressed left at (168, 197)
Screenshot: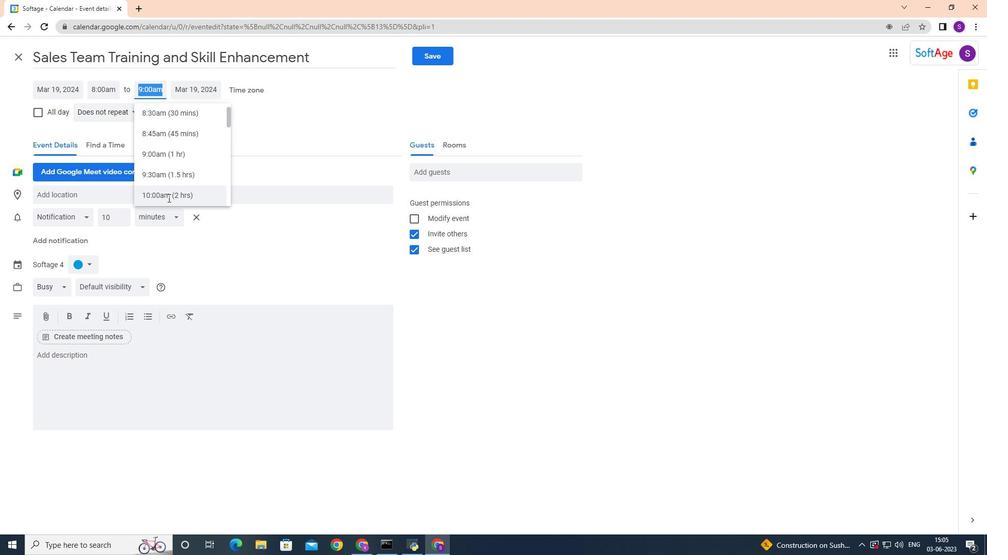 
Action: Mouse moved to (89, 360)
Screenshot: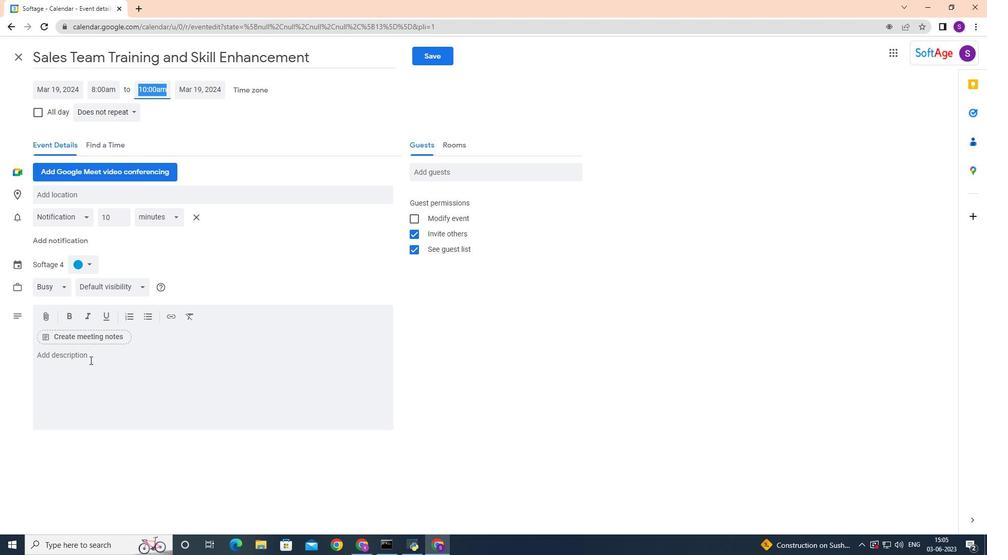 
Action: Mouse pressed left at (89, 360)
Screenshot: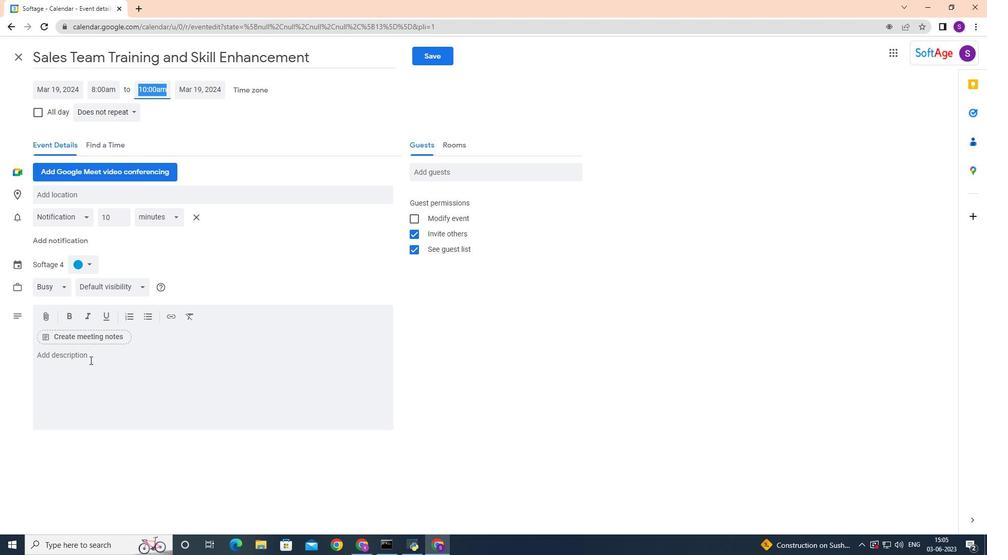 
Action: Mouse moved to (86, 358)
Screenshot: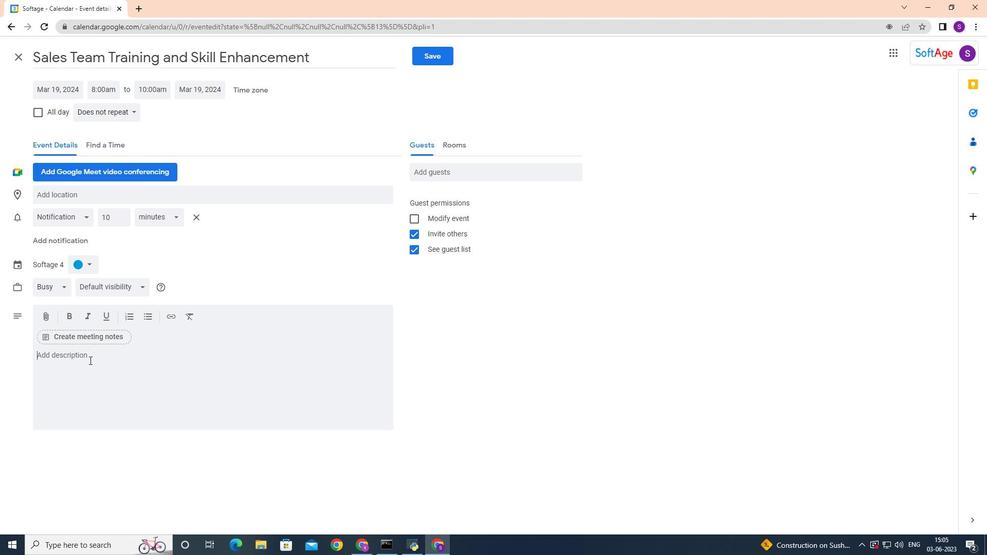 
Action: Key pressed <Key.shift>The<Key.space><Key.shift>PIP<Key.space><Key.shift>Discussion<Key.space>will<Key.space>begin<Key.space>with<Key.space>a<Key.space>cleat<Key.backspace>r<Key.space>and<Key.space>concide<Key.space><Key.backspace><Key.backspace><Key.backspace>se<Key.space>explanation<Key.space>of<Key.space>the<Key.space>purpose<Key.space>and<Key.space>on<Key.backspace>bjective<Key.space>of<Key.space>the<Key.space>performance<Key.space>improvement<Key.space>process.<Key.space>participants<Key.space>will<Key.space>have<Key.space>a<Key.space>chance<Key.space>to<Key.space>understand<Key.space>the<Key.space>specific<Key.space>areas<Key.space>of<Key.space>concern<Key.space>and<Key.space><Key.space><Key.space><Key.backspace><Key.backspace>a<Key.backspace>the<Key.space>expectations<Key.space>for<Key.space>improvement<Key.space><Key.backspace>.<Key.space>the<Key.space>facilitator<Key.space>will<Key.space>ensure<Key.space>a<Key.space>supportive<Key.space>and<Key.space>non-judgmental<Key.space>envirom<Key.backspace>nment<Key.space><Key.backspace>,<Key.space>fostering<Key.space>open<Key.space>communication<Key.space>and<Key.space>active<Key.space>listening.<Key.space>
Screenshot: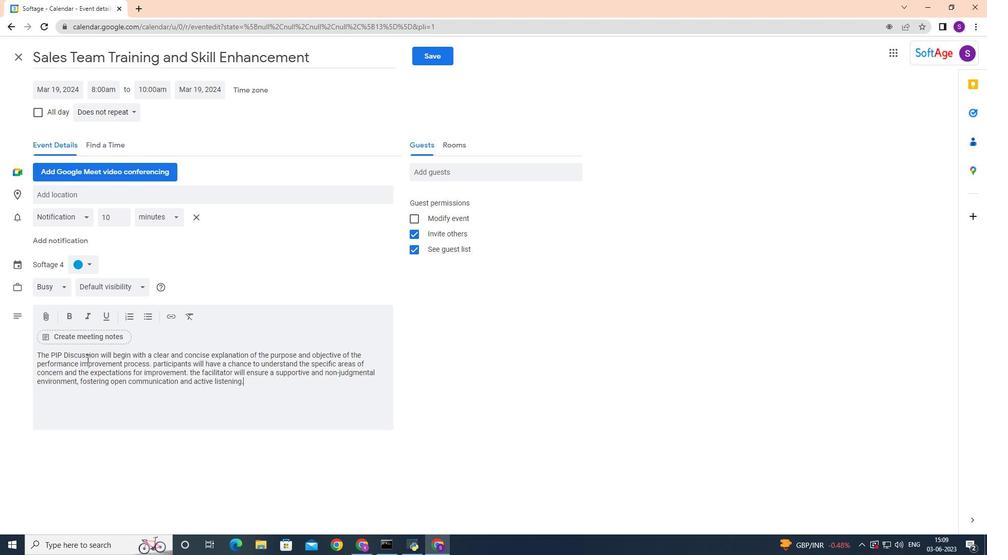 
Action: Mouse moved to (88, 256)
Screenshot: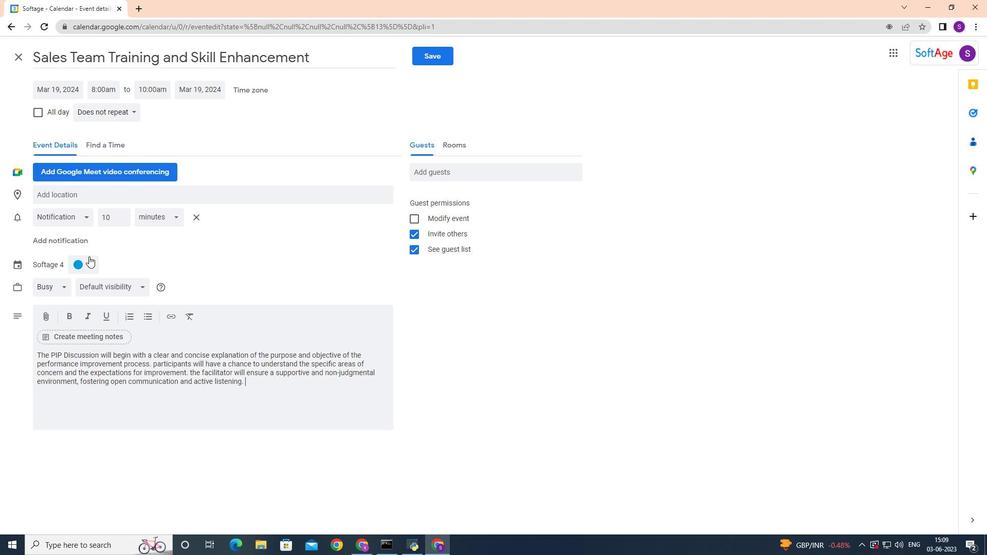 
Action: Mouse pressed left at (88, 256)
Screenshot: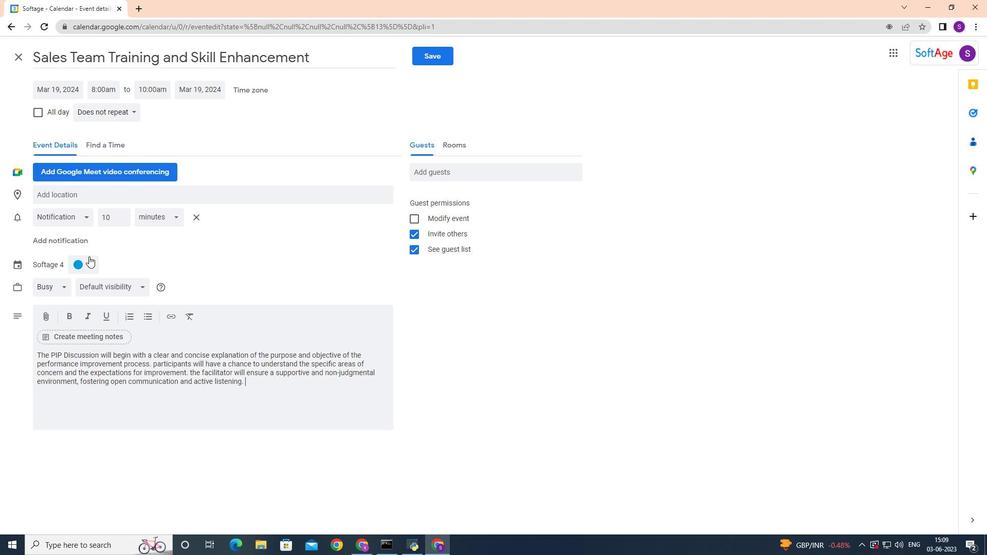 
Action: Mouse moved to (78, 327)
Screenshot: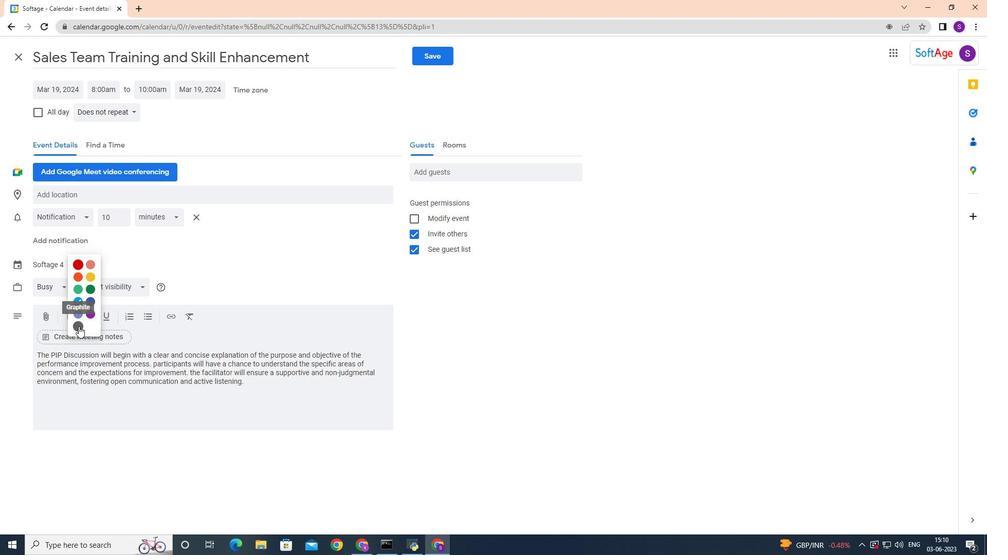 
Action: Mouse pressed left at (78, 327)
Screenshot: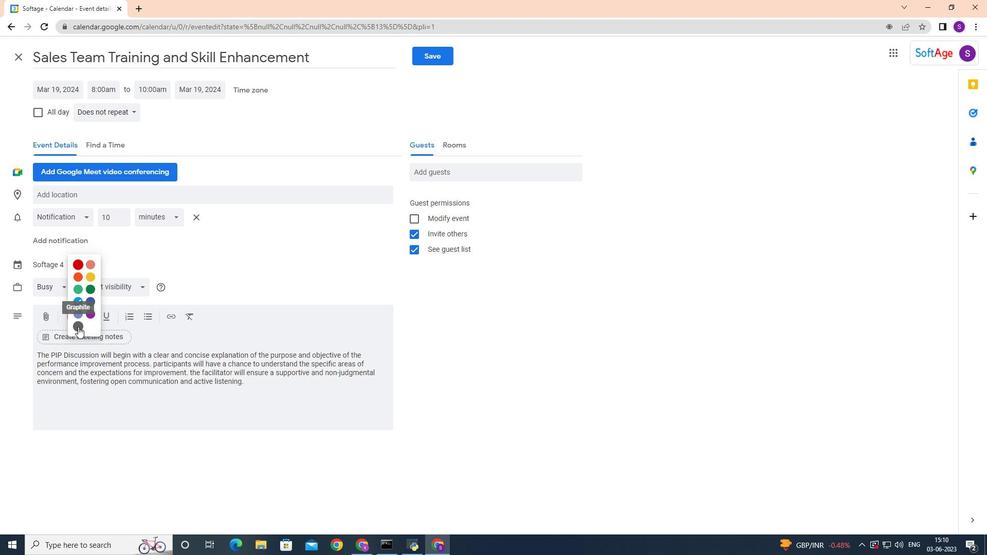 
Action: Mouse moved to (77, 193)
Screenshot: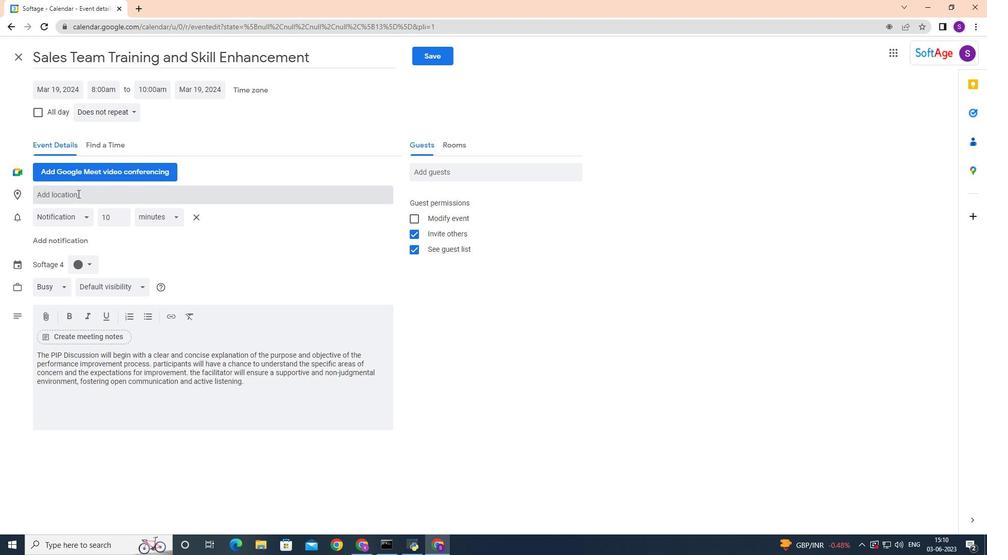 
Action: Mouse pressed left at (77, 193)
Screenshot: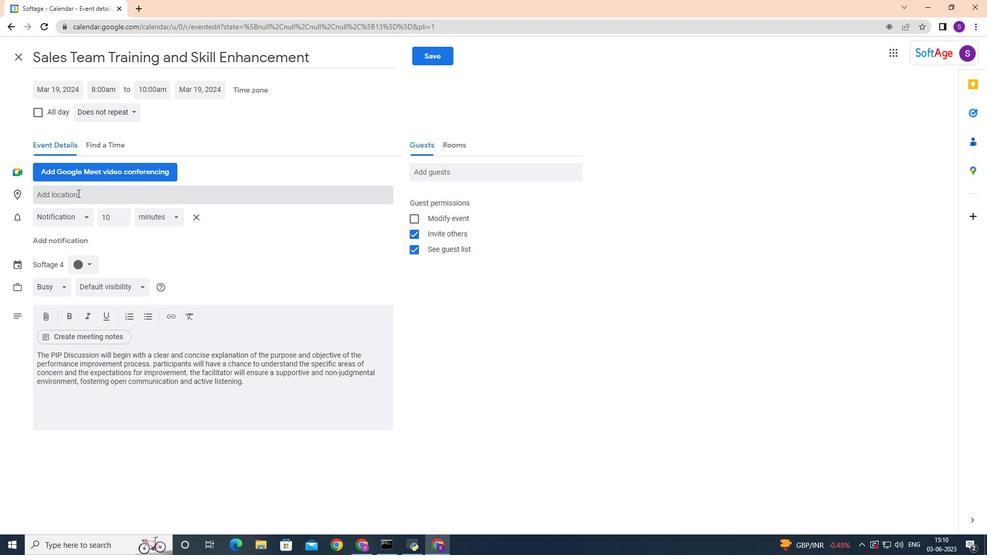 
Action: Mouse moved to (77, 193)
Screenshot: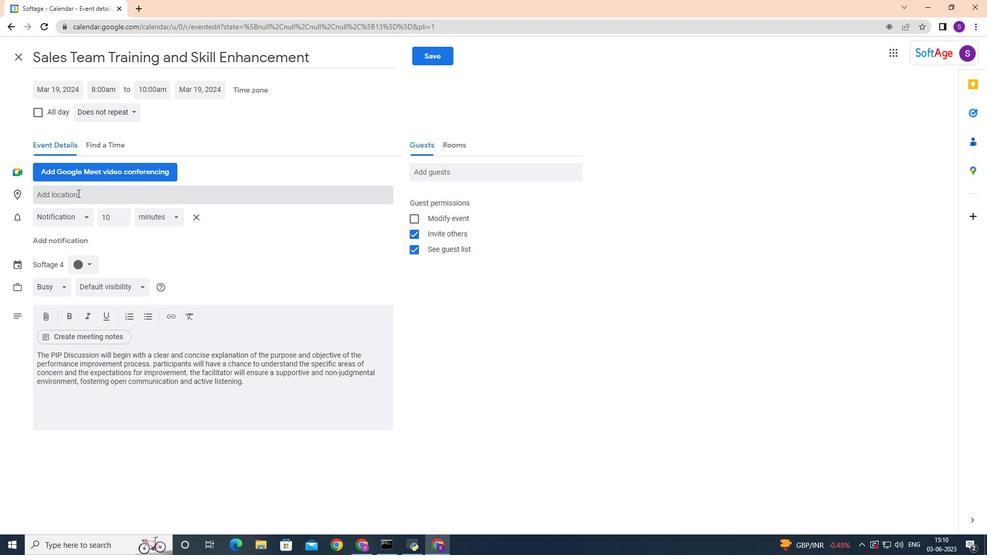 
Action: Key pressed <Key.shift>Ki<Key.backspace>uala<Key.space><Key.shift>Lumpur,<Key.space><Key.backspace><Key.backspace><Key.space><Key.shift>Malaysia
Screenshot: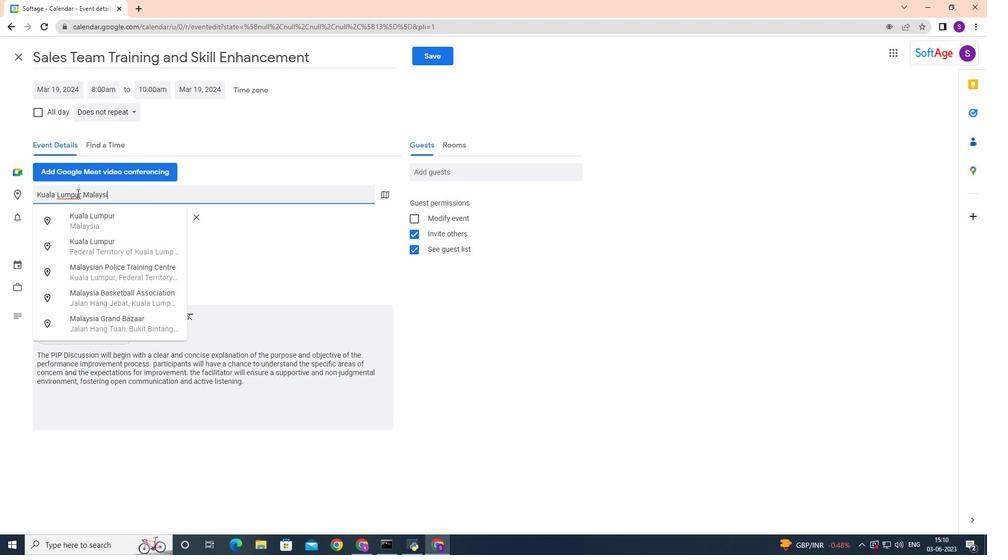 
Action: Mouse moved to (458, 173)
Screenshot: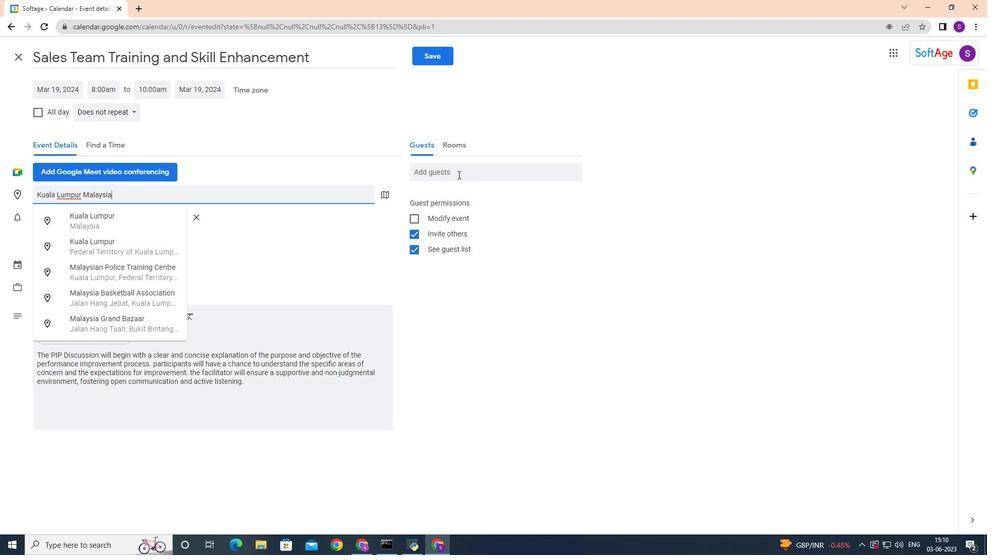 
Action: Mouse pressed left at (458, 173)
Screenshot: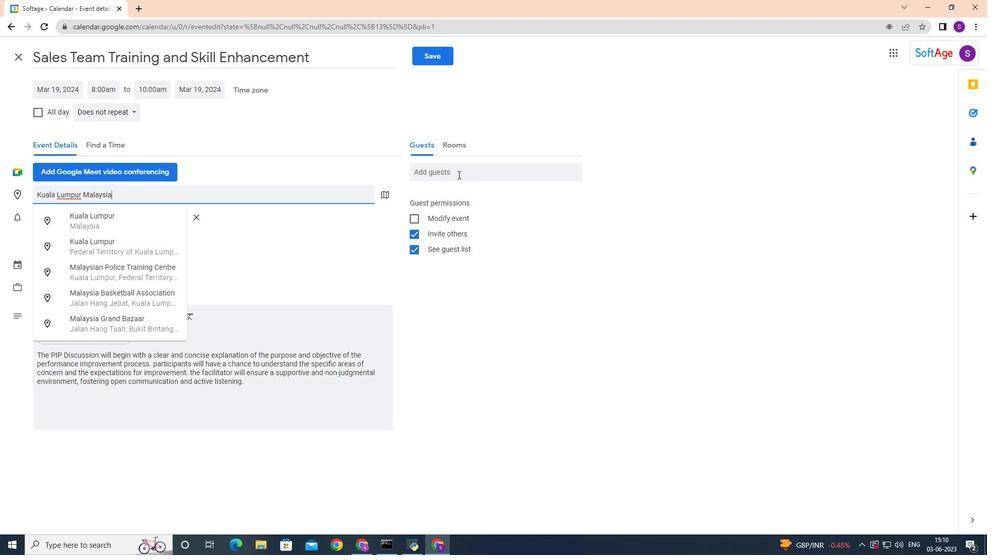 
Action: Mouse moved to (458, 173)
Screenshot: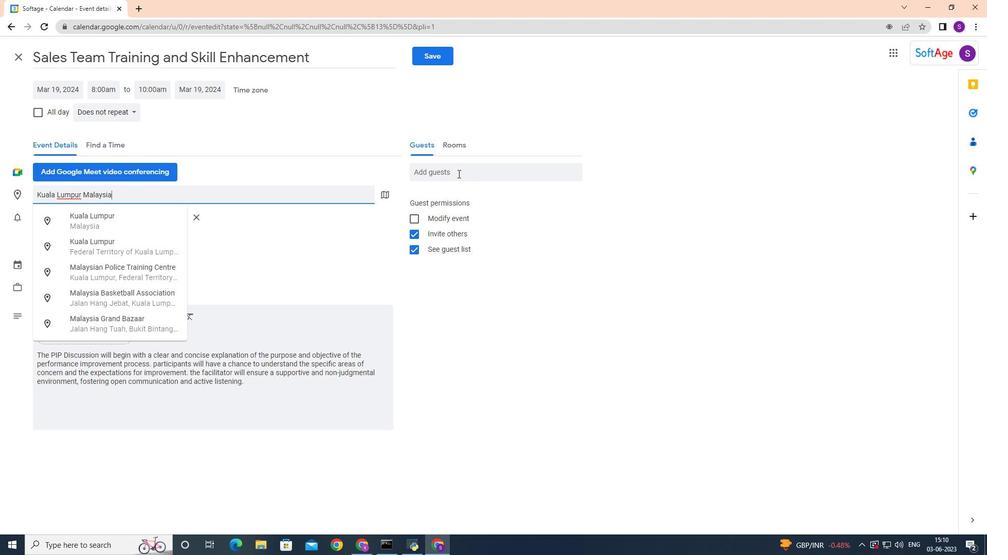 
Action: Key pressed softage.9
Screenshot: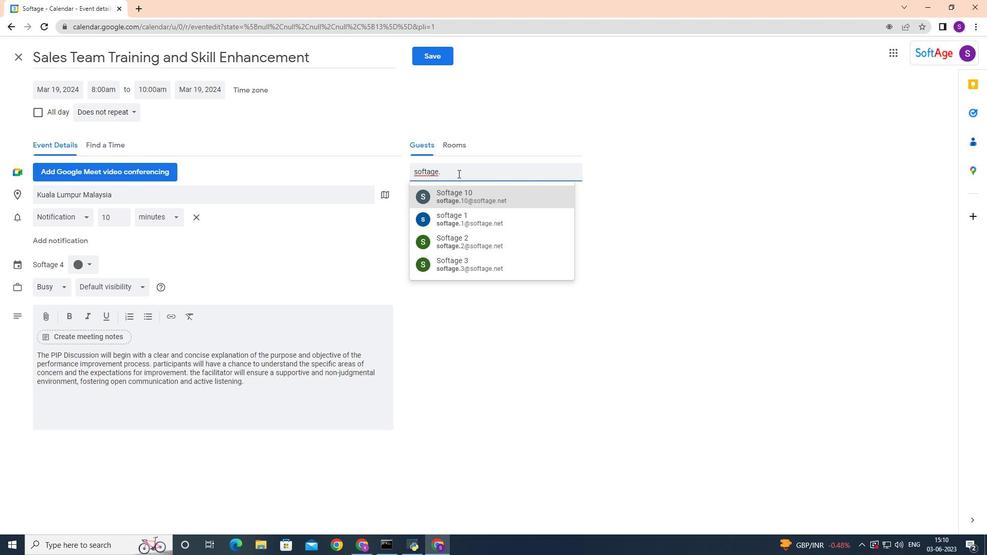
Action: Mouse moved to (461, 188)
Screenshot: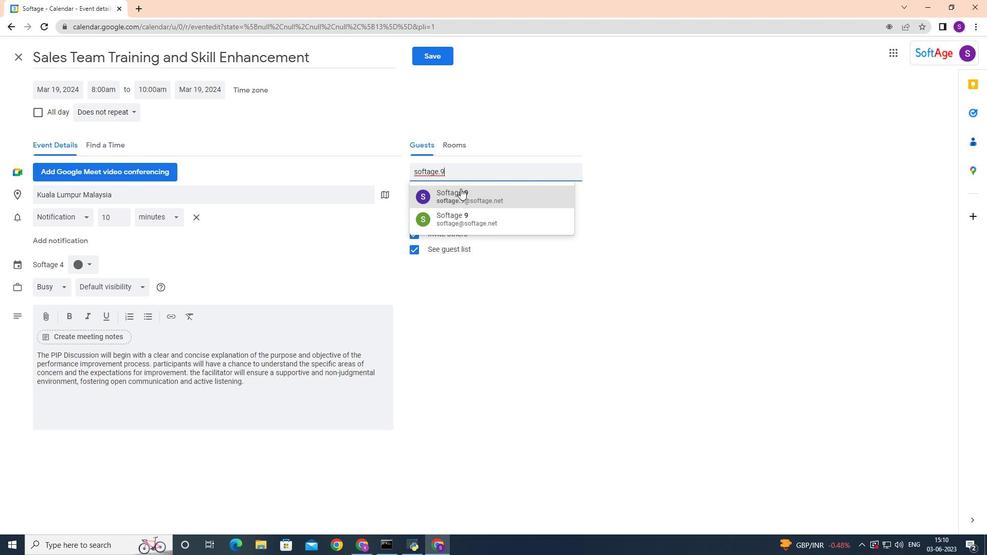 
Action: Mouse pressed left at (461, 188)
Screenshot: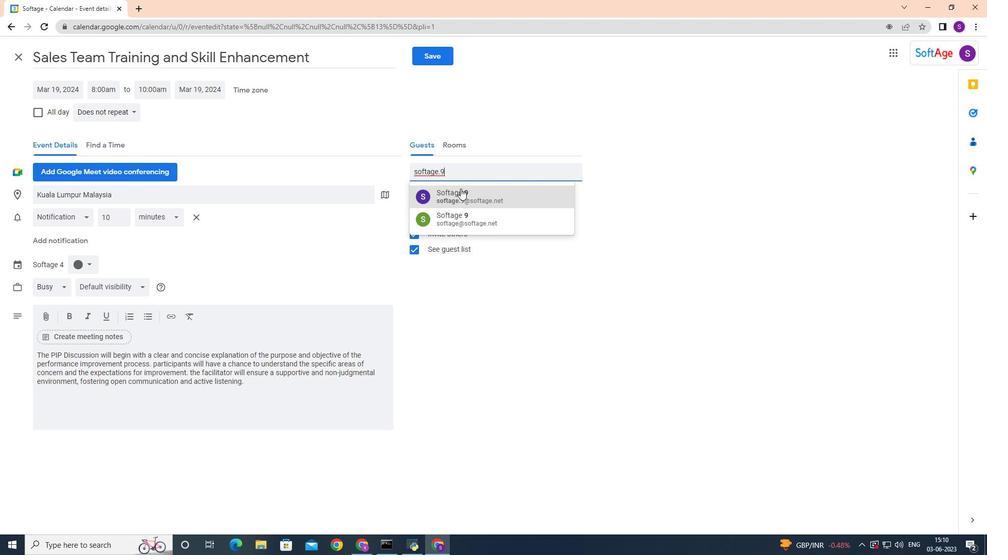 
Action: Mouse moved to (463, 184)
Screenshot: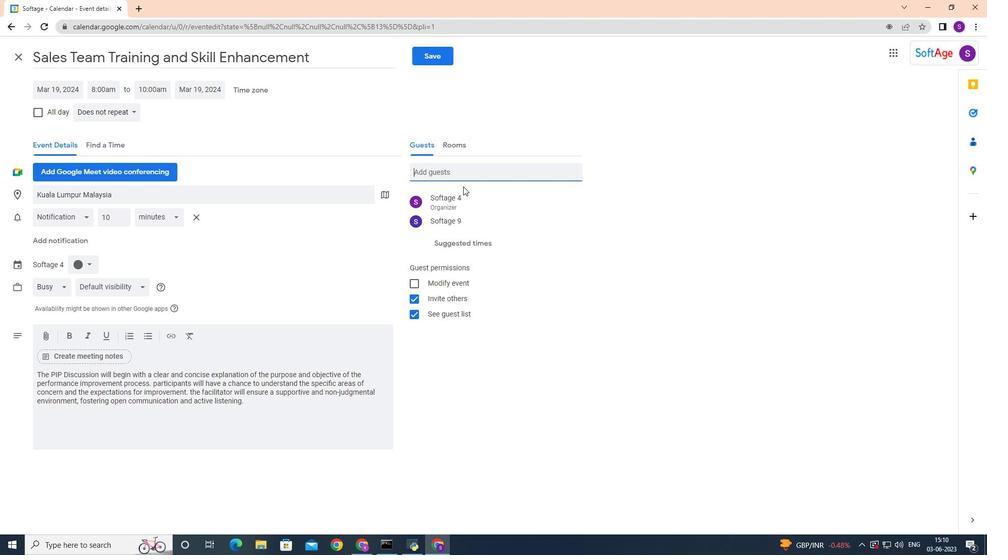 
Action: Key pressed softage.10
Screenshot: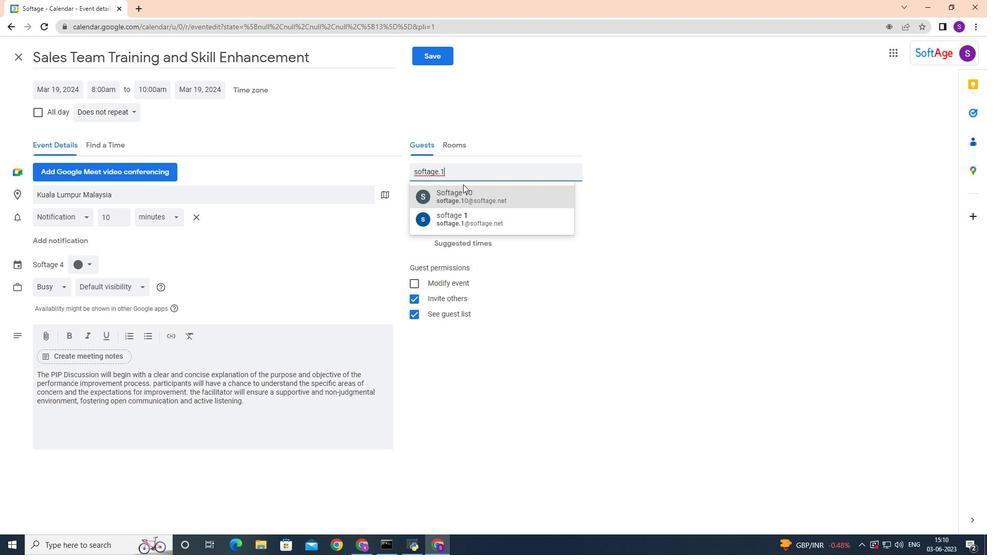 
Action: Mouse moved to (467, 194)
Screenshot: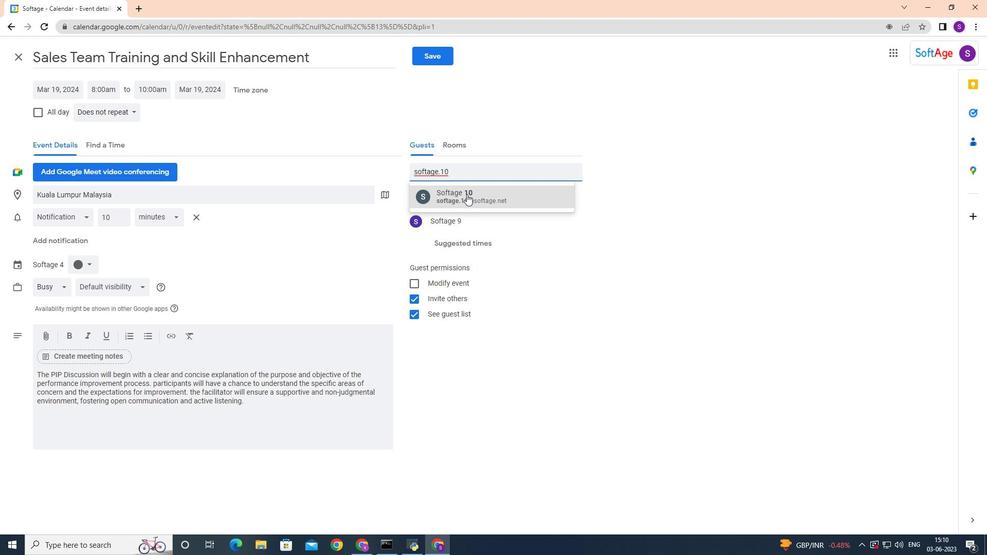 
Action: Mouse pressed left at (467, 194)
Screenshot: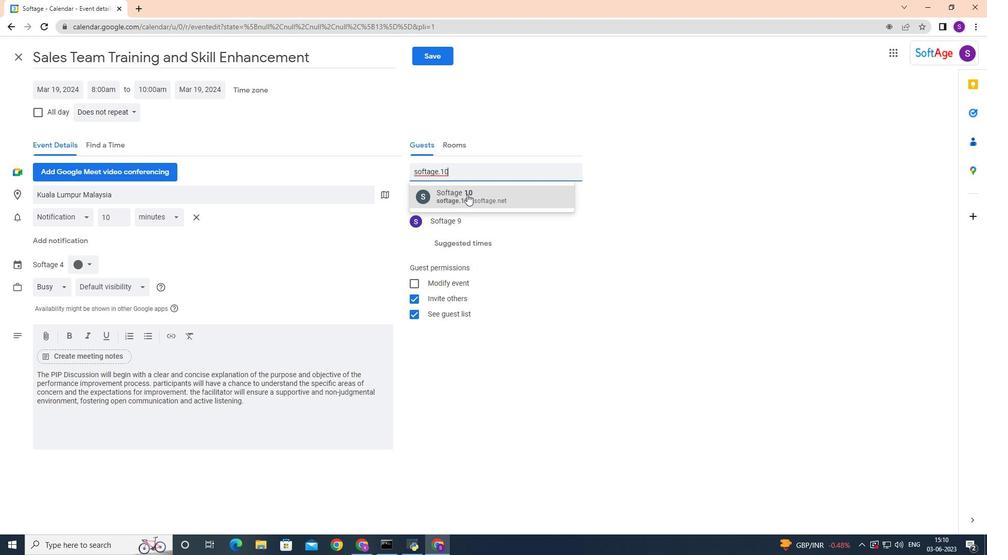 
Action: Mouse moved to (136, 112)
Screenshot: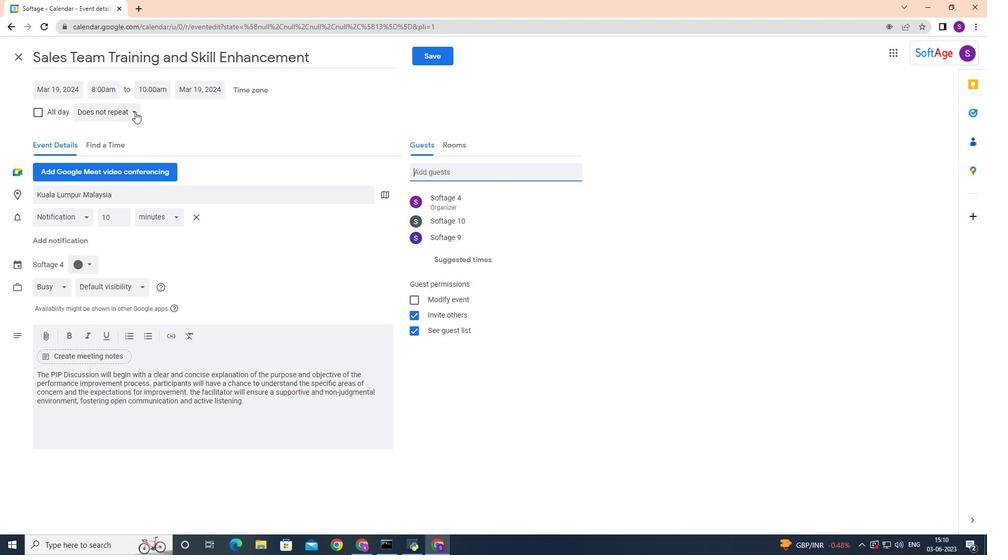 
Action: Mouse pressed left at (136, 112)
Screenshot: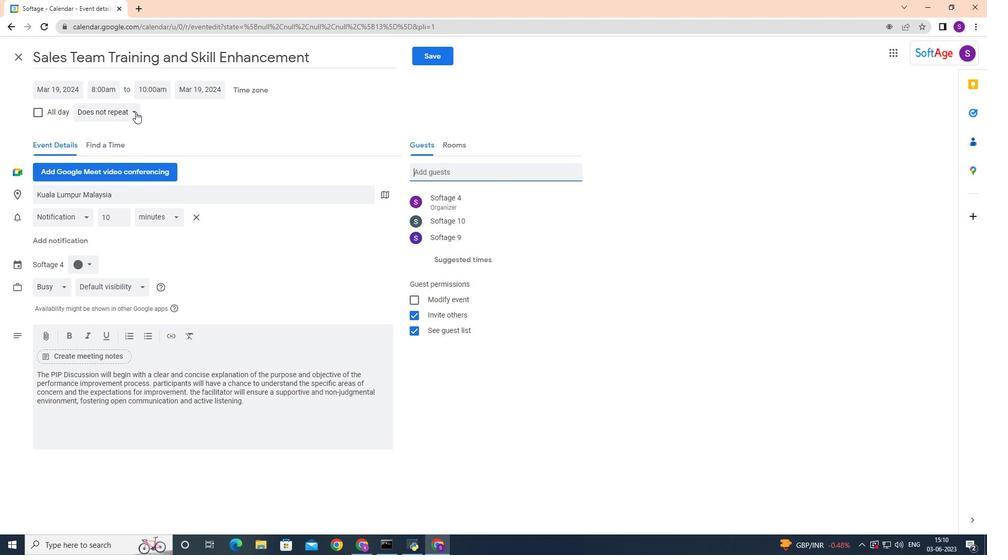 
Action: Mouse moved to (152, 204)
Screenshot: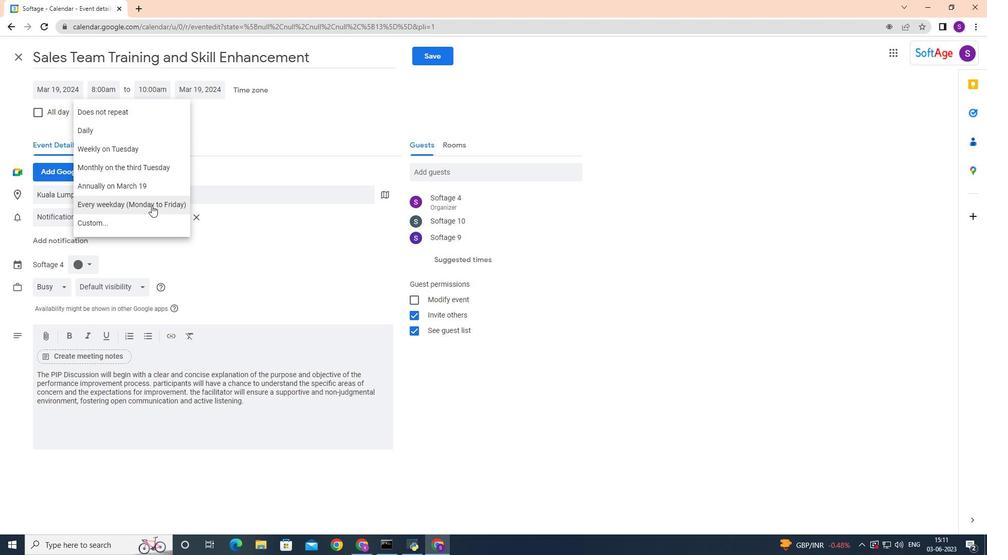 
Action: Mouse pressed left at (152, 204)
Screenshot: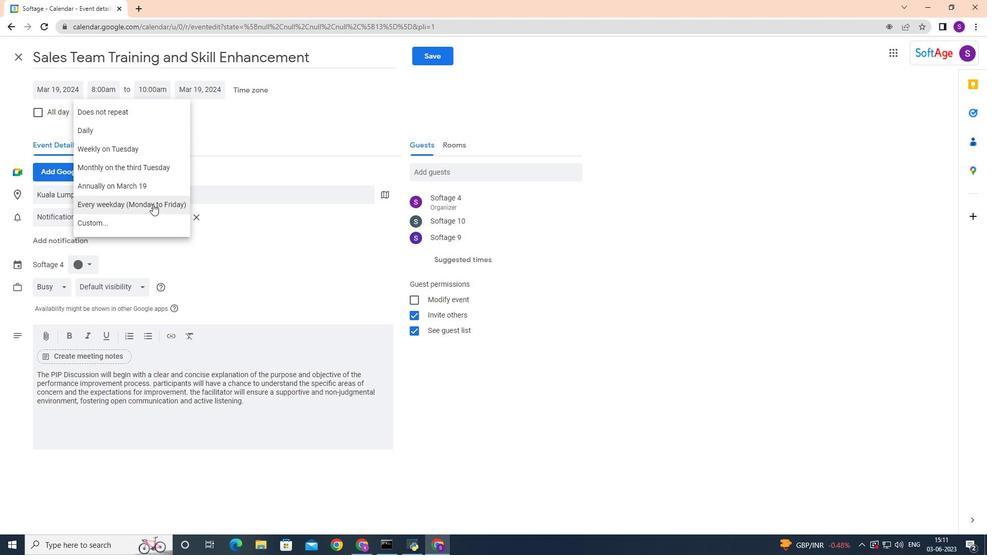 
Action: Mouse moved to (440, 52)
Screenshot: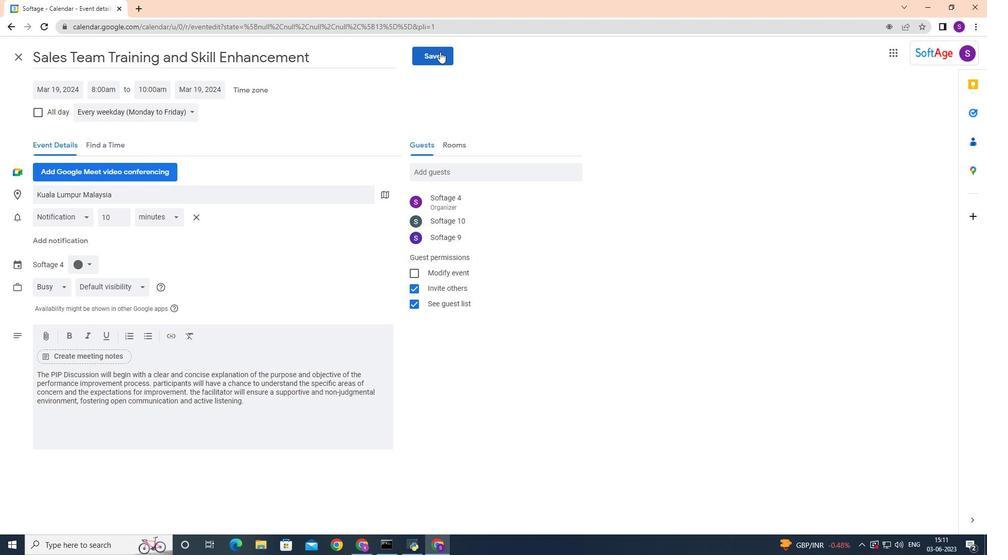 
Action: Mouse pressed left at (440, 52)
Screenshot: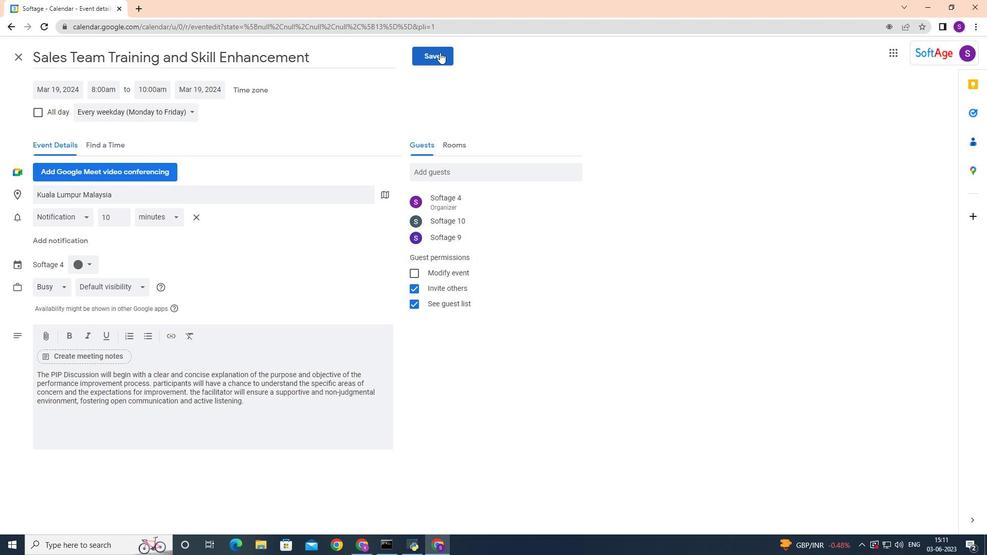 
Action: Mouse moved to (595, 304)
Screenshot: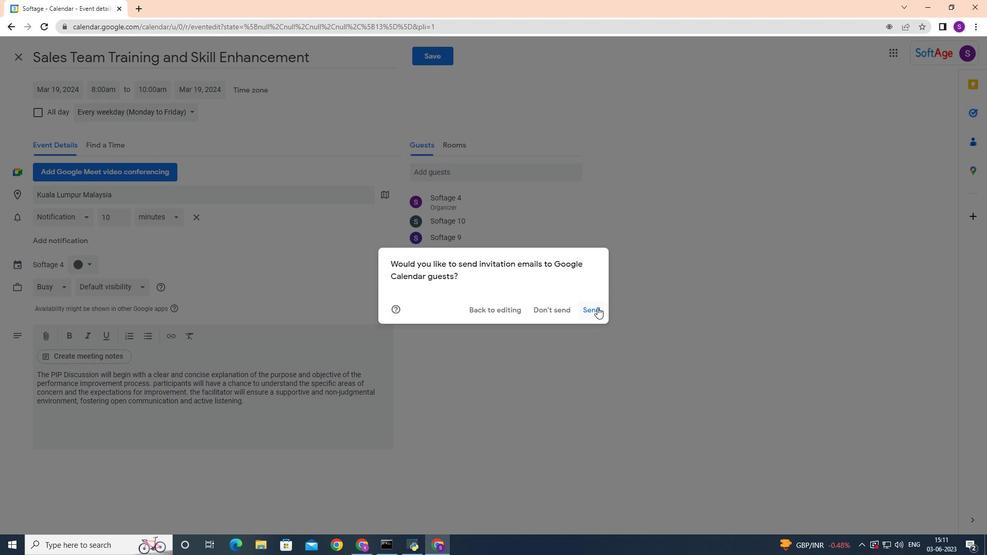 
Action: Mouse pressed left at (595, 304)
Screenshot: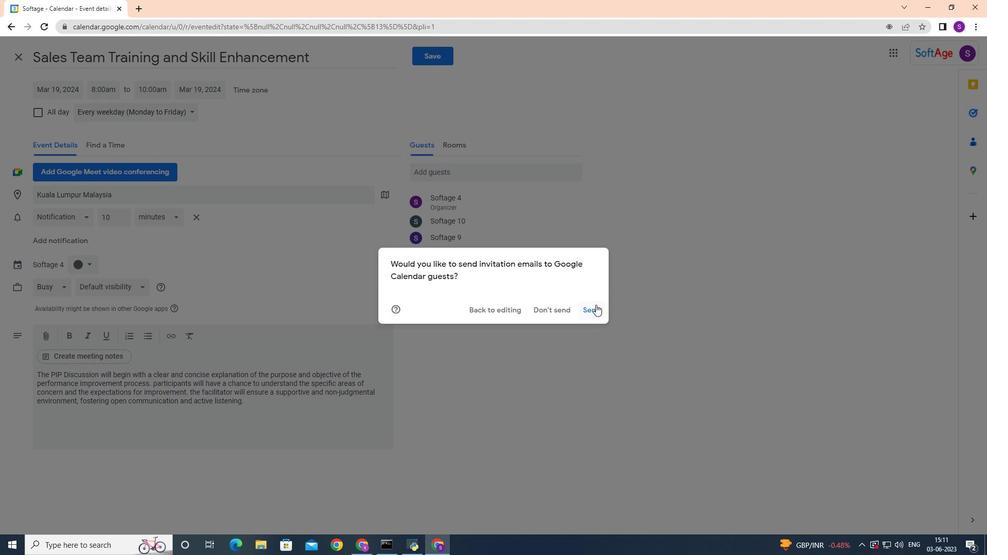 
